 Task: Search one way flight ticket for 2 adults, 2 infants in seat and 1 infant on lap in first from Paducah: Barkley Regional Airport to Greensboro: Piedmont Triad International Airport on 5-1-2023. Number of bags: 1 carry on bag and 5 checked bags. Price is upto 80000. Outbound departure time preference is 22:00.
Action: Mouse moved to (264, 364)
Screenshot: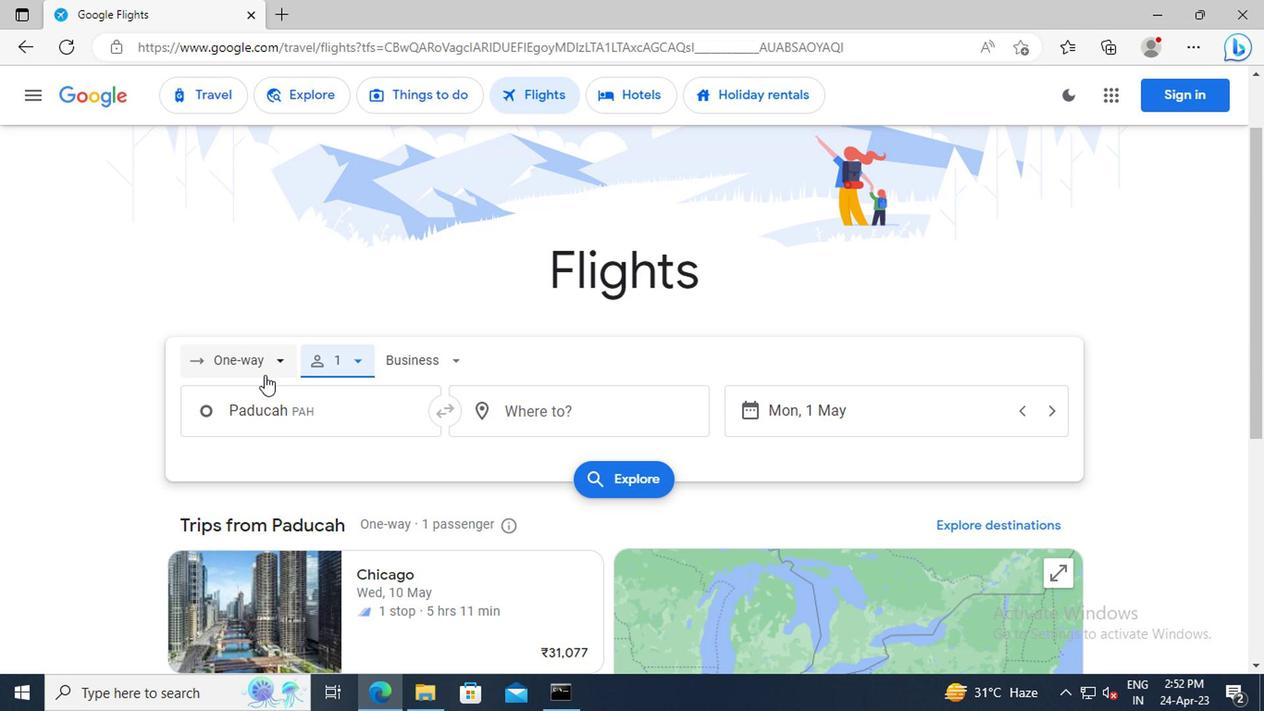
Action: Mouse pressed left at (264, 364)
Screenshot: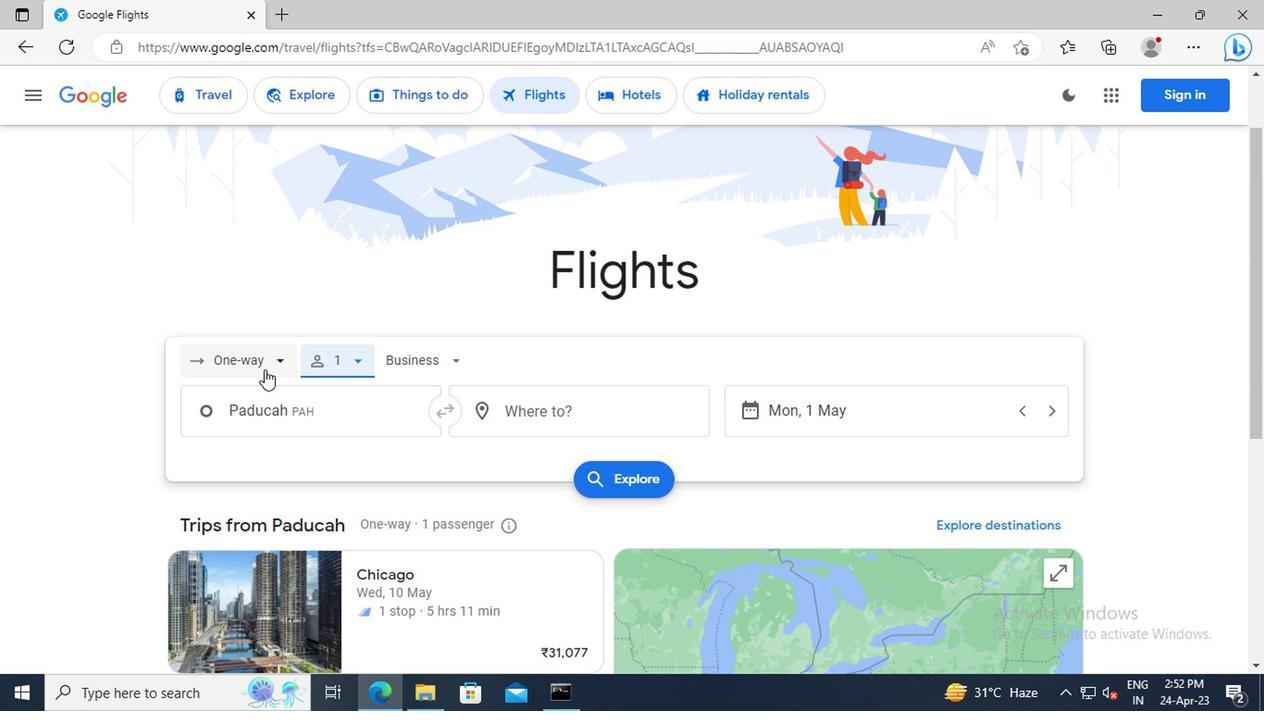 
Action: Mouse moved to (254, 456)
Screenshot: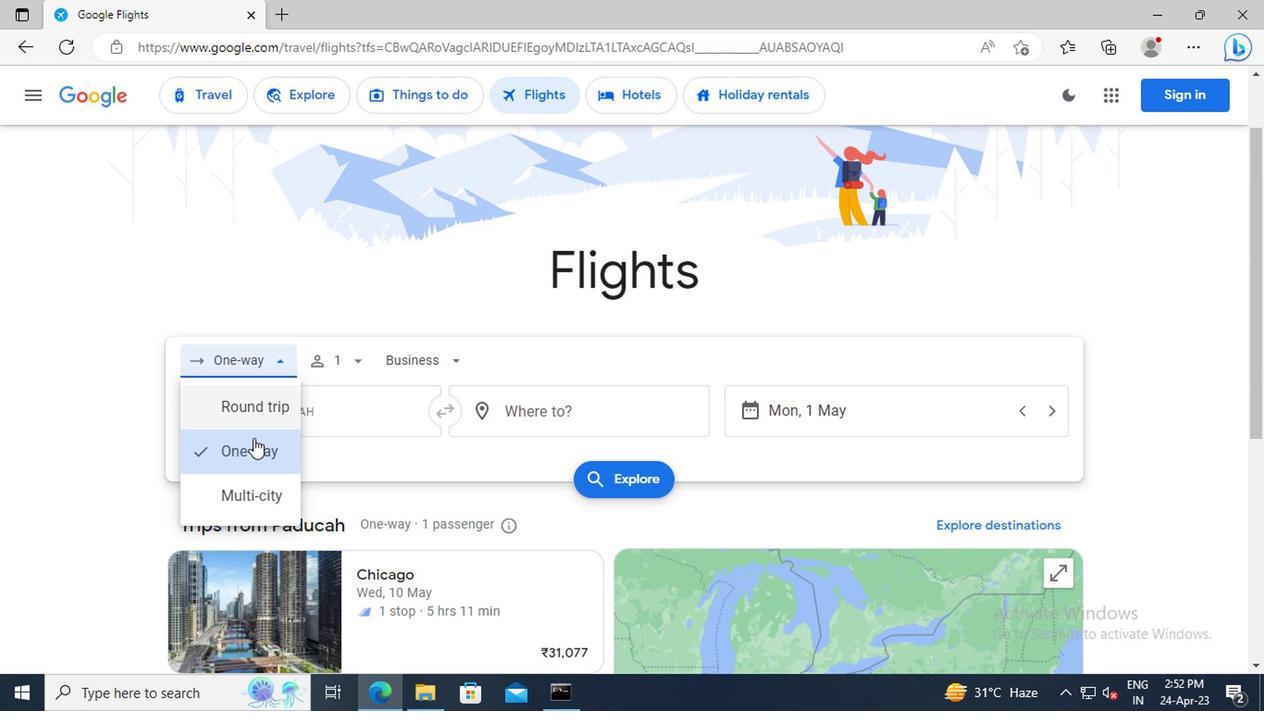 
Action: Mouse pressed left at (254, 456)
Screenshot: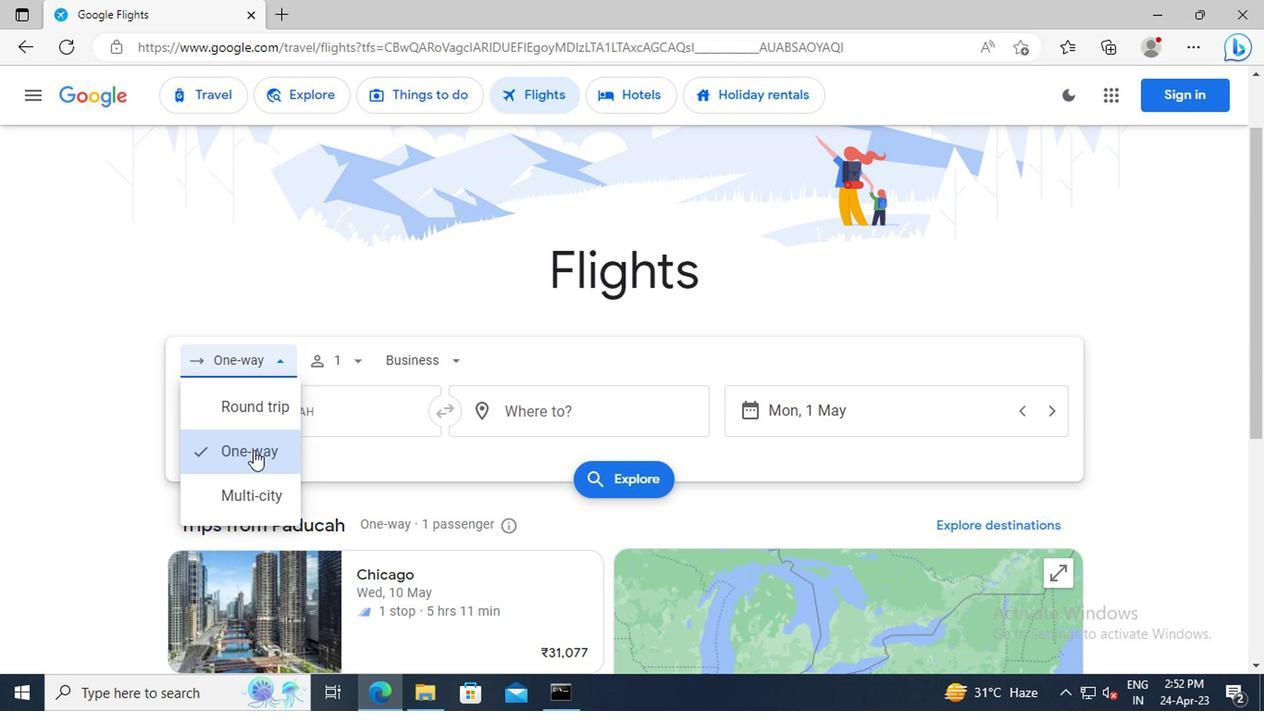 
Action: Mouse moved to (353, 364)
Screenshot: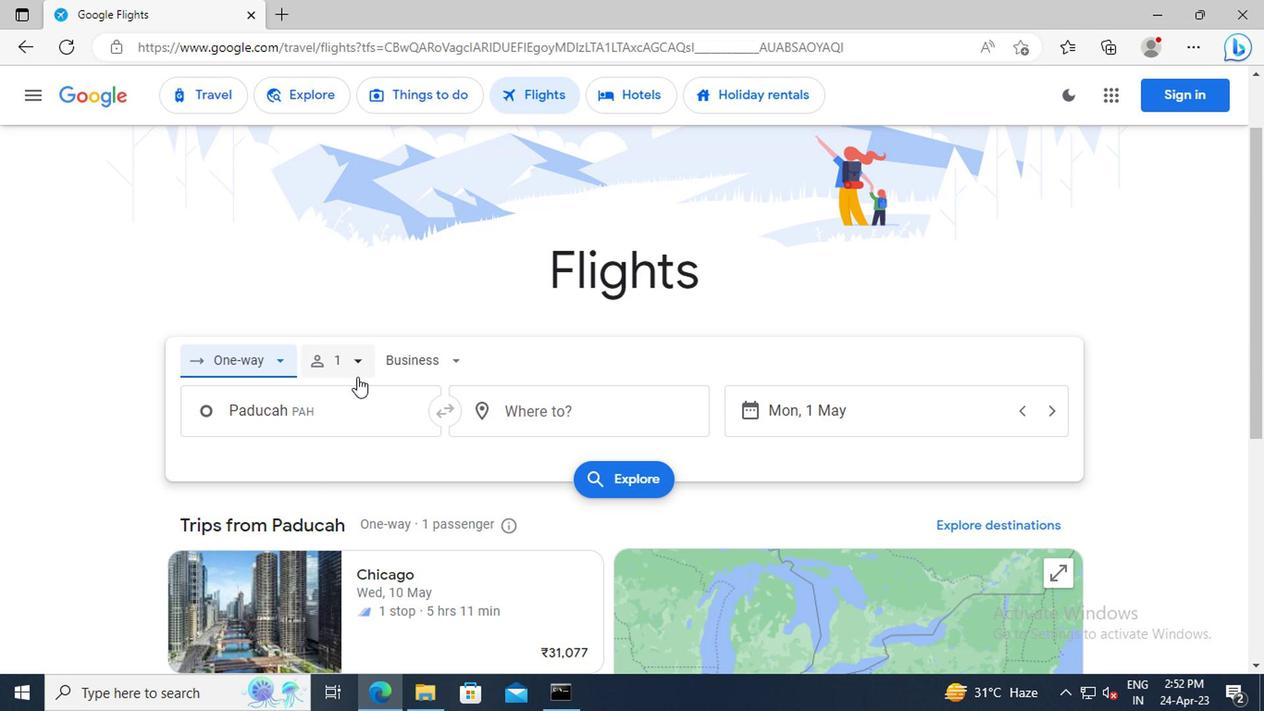 
Action: Mouse pressed left at (353, 364)
Screenshot: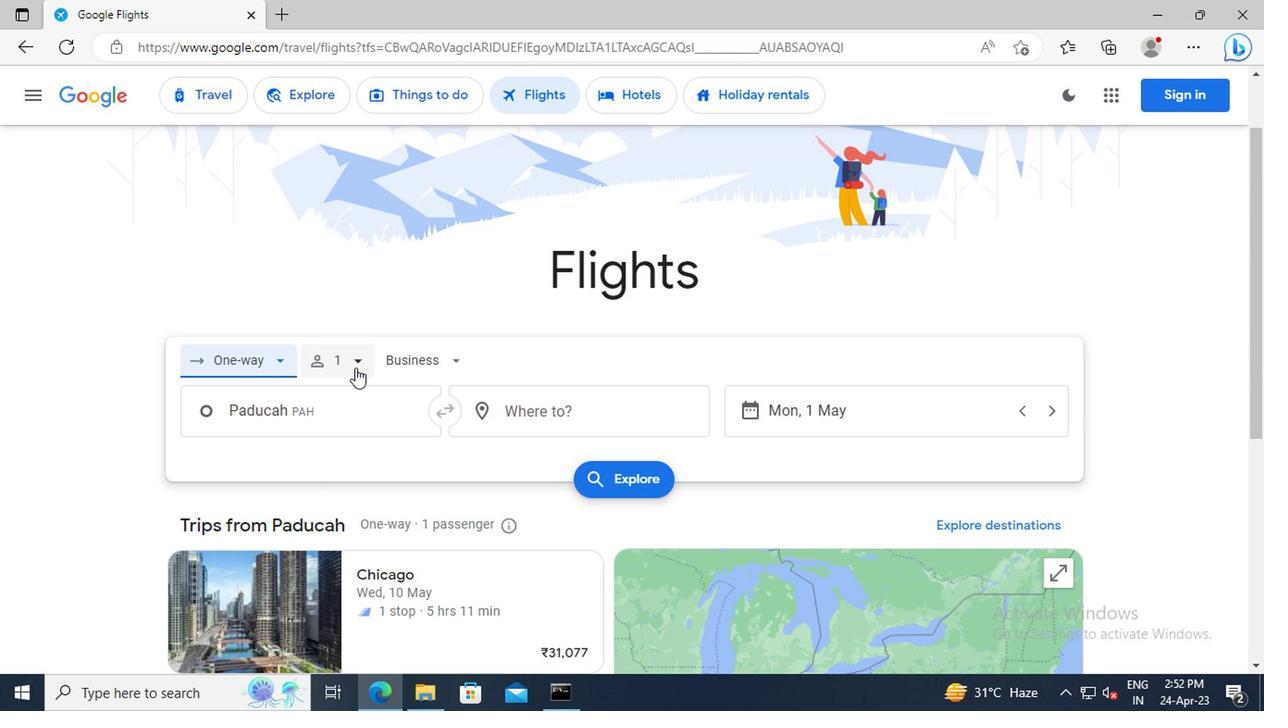 
Action: Mouse moved to (485, 409)
Screenshot: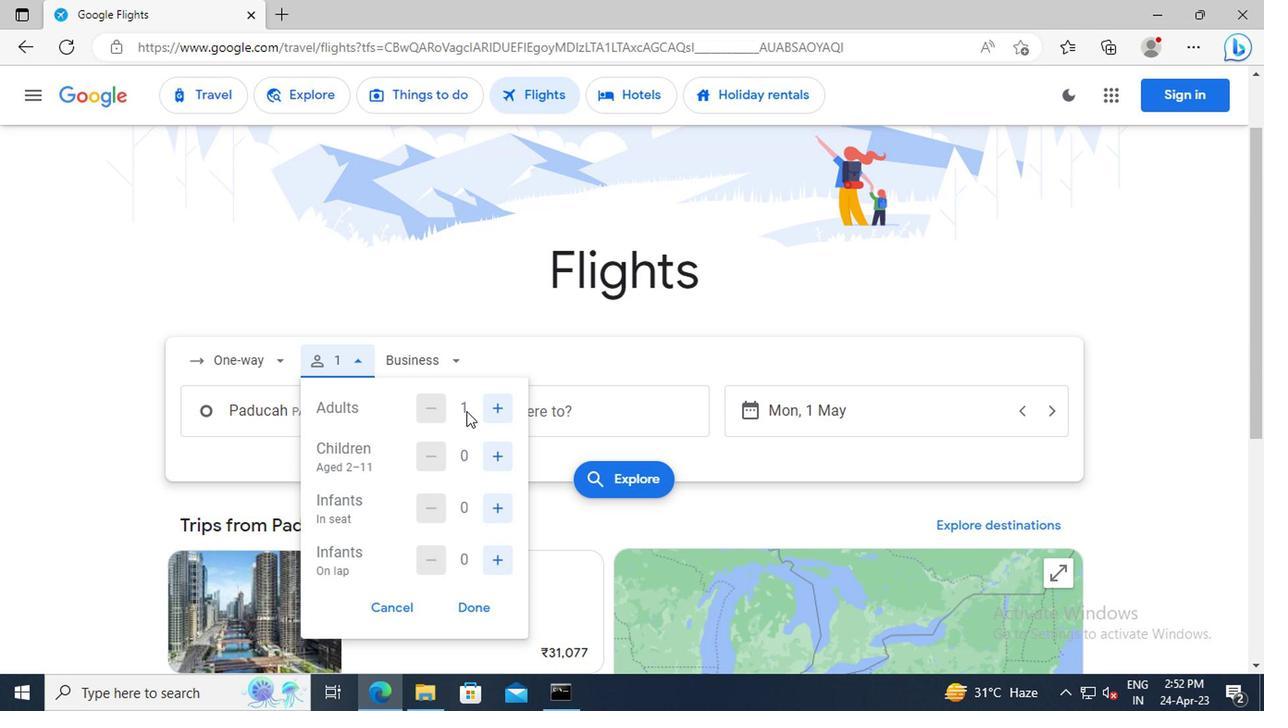 
Action: Mouse pressed left at (485, 409)
Screenshot: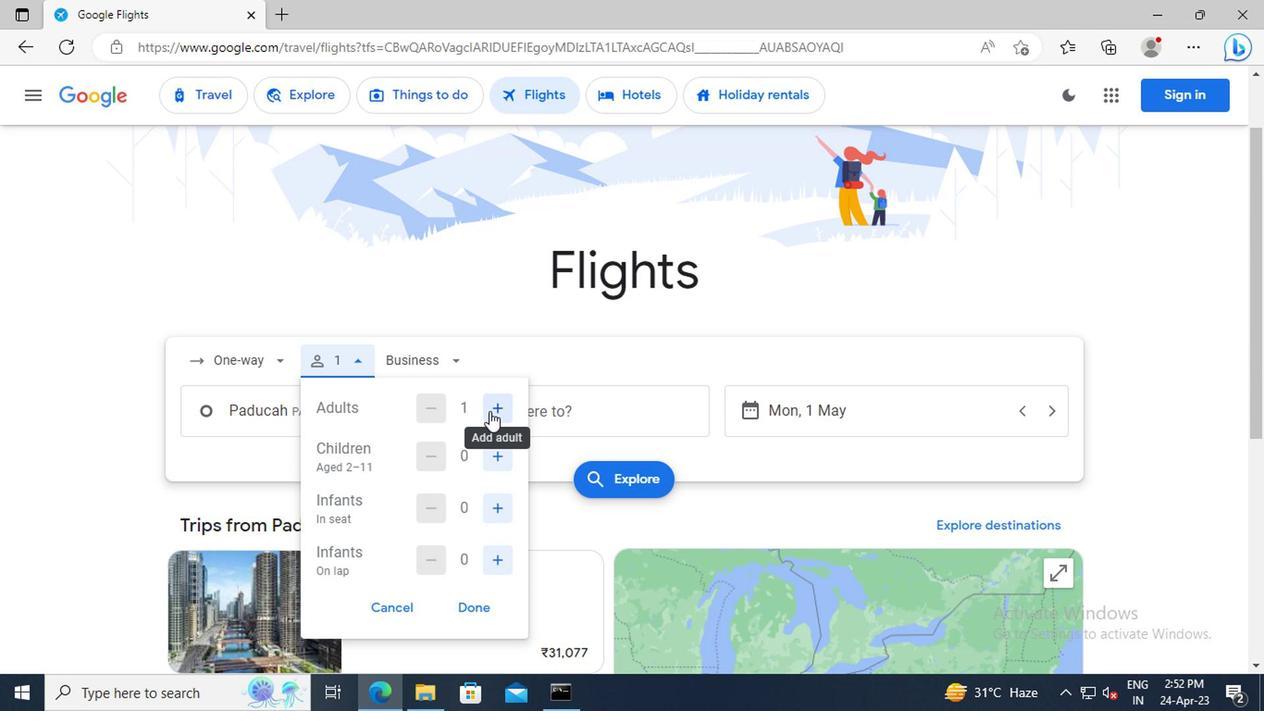 
Action: Mouse moved to (497, 499)
Screenshot: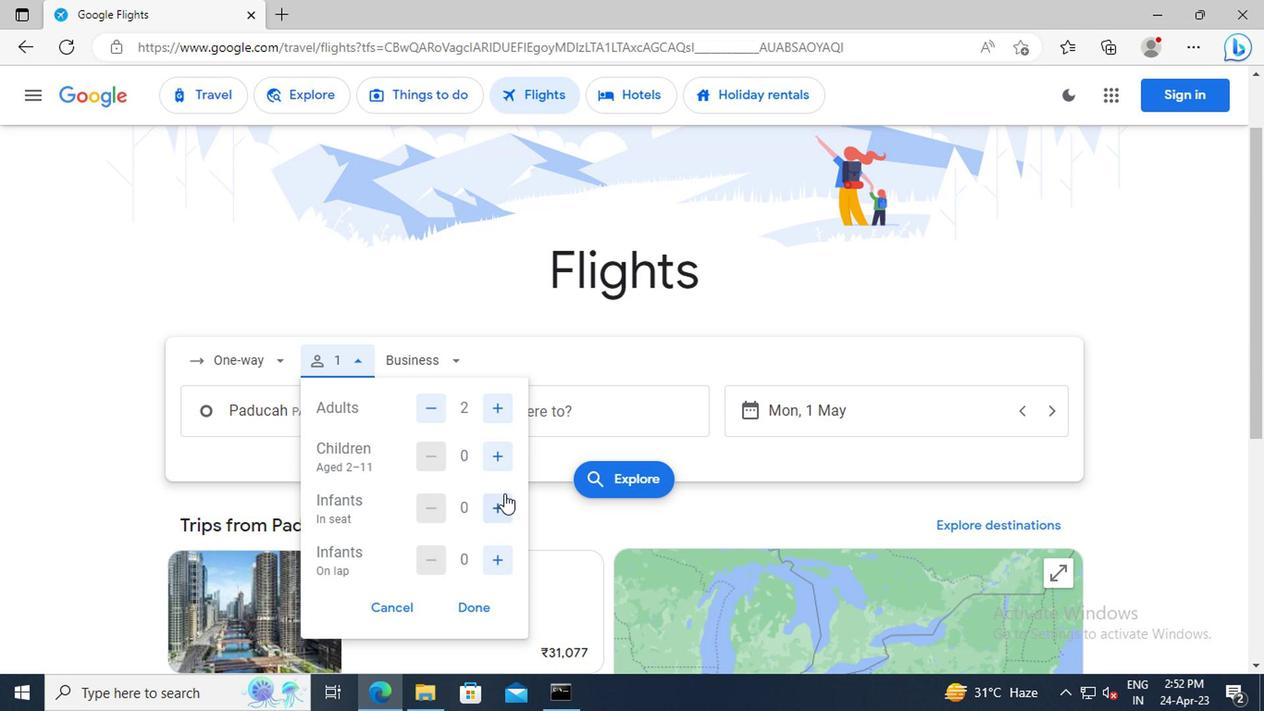 
Action: Mouse pressed left at (497, 499)
Screenshot: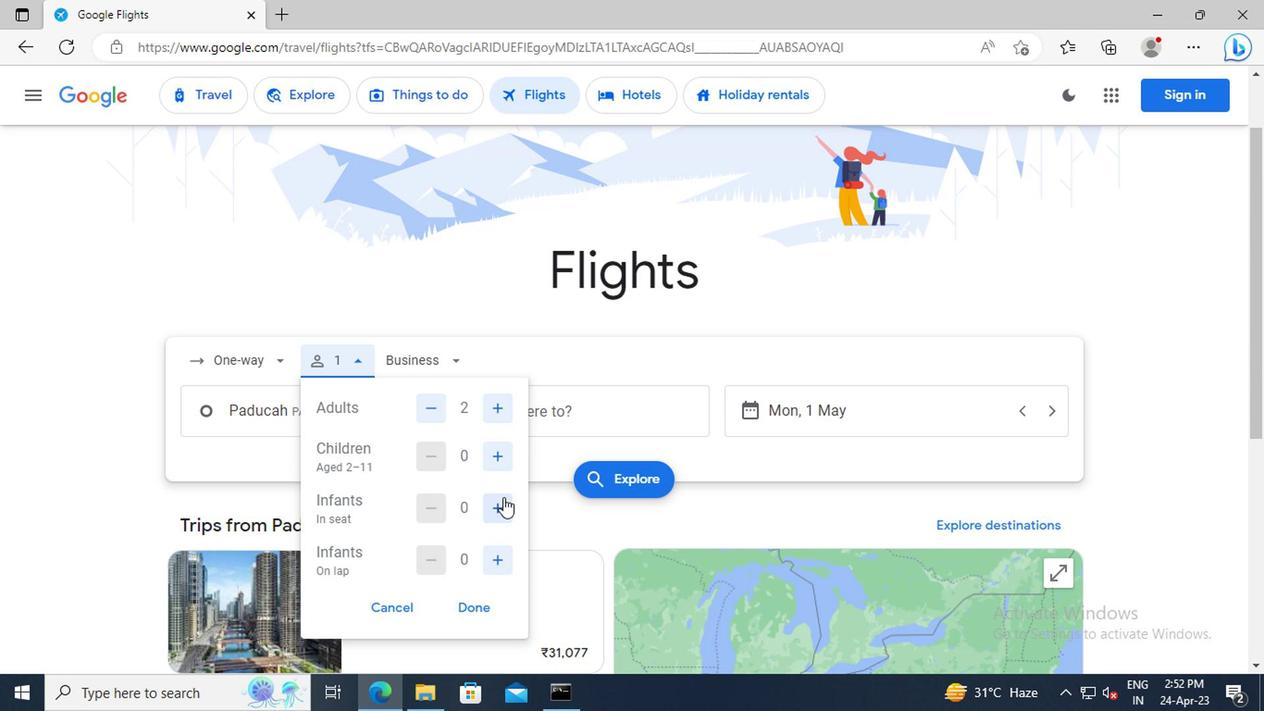 
Action: Mouse pressed left at (497, 499)
Screenshot: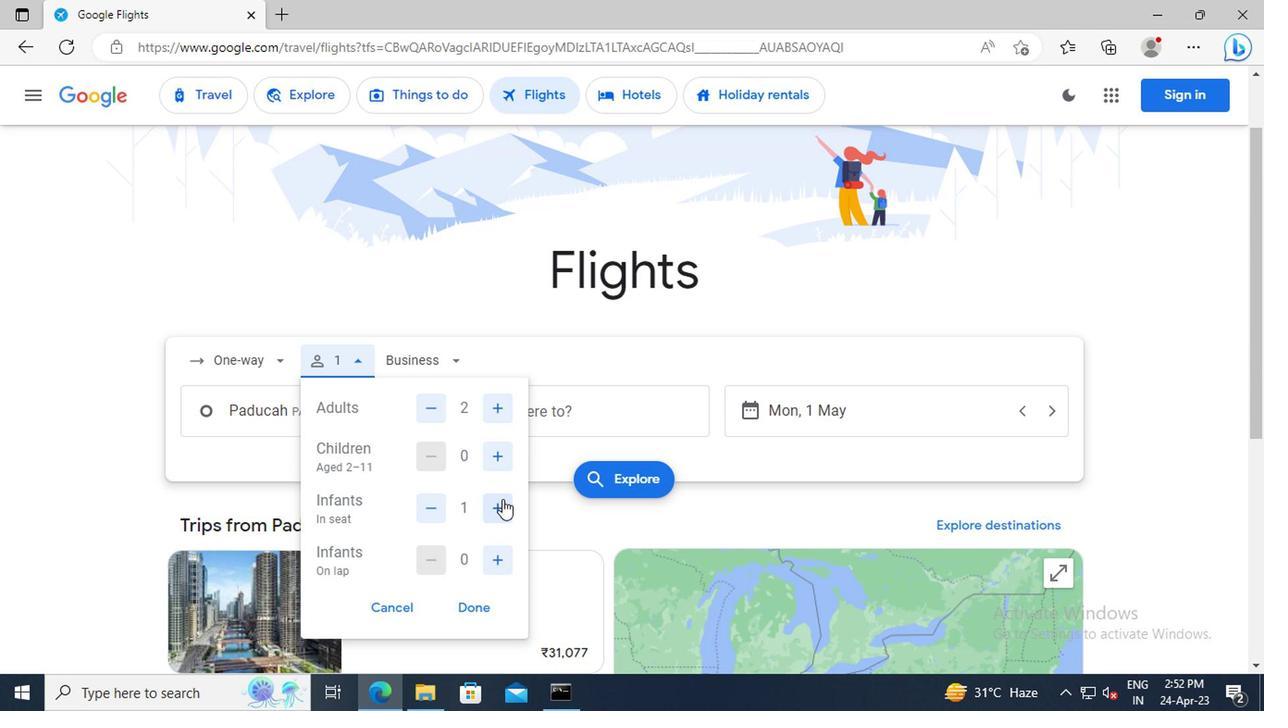 
Action: Mouse moved to (495, 562)
Screenshot: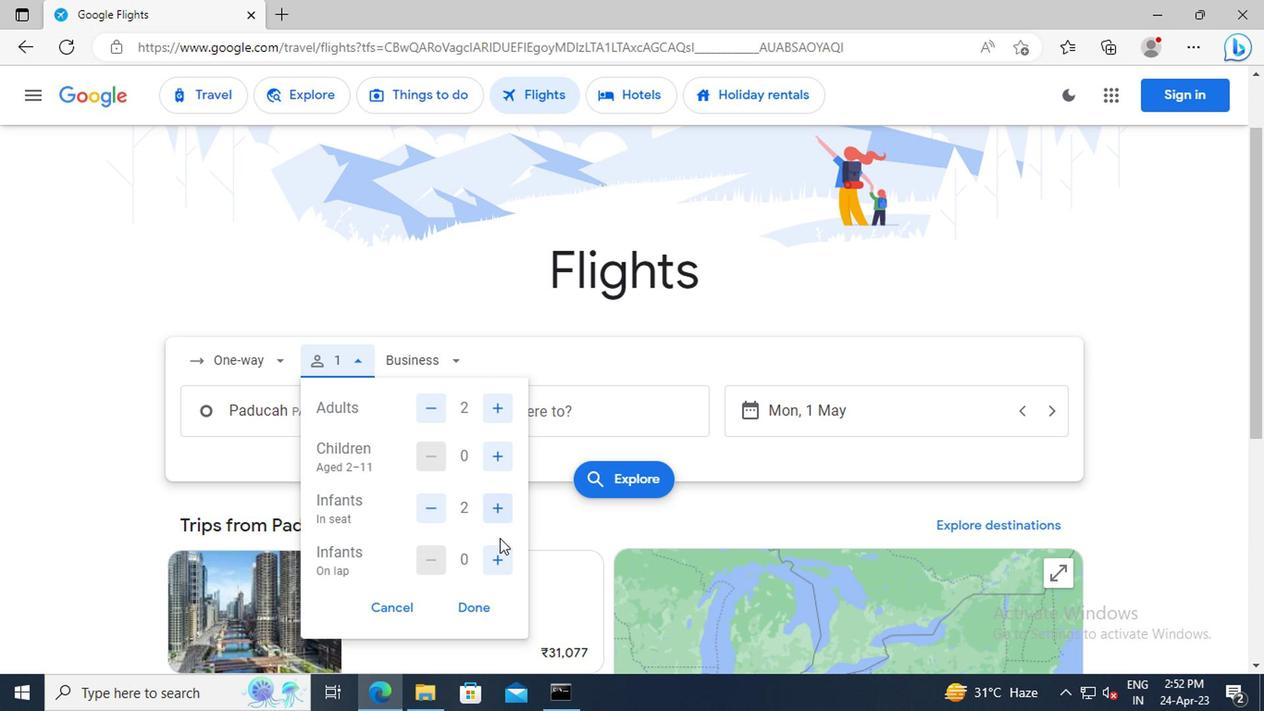 
Action: Mouse pressed left at (495, 562)
Screenshot: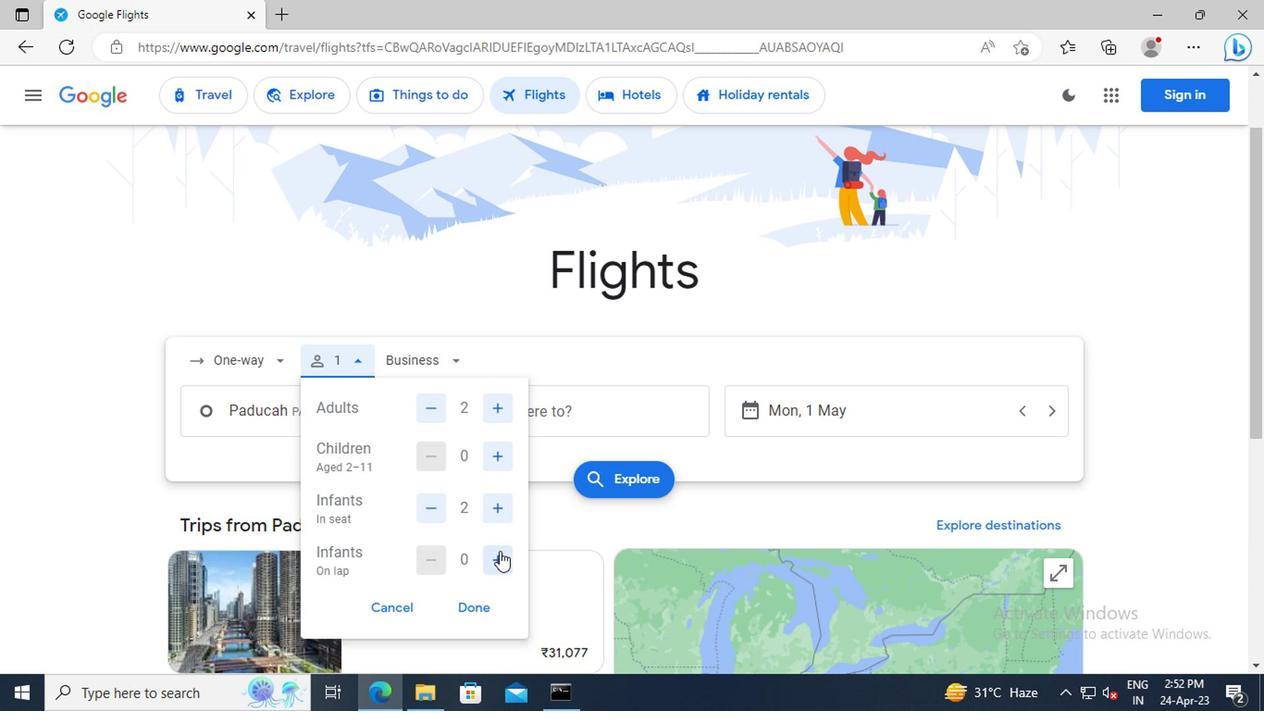 
Action: Mouse moved to (475, 609)
Screenshot: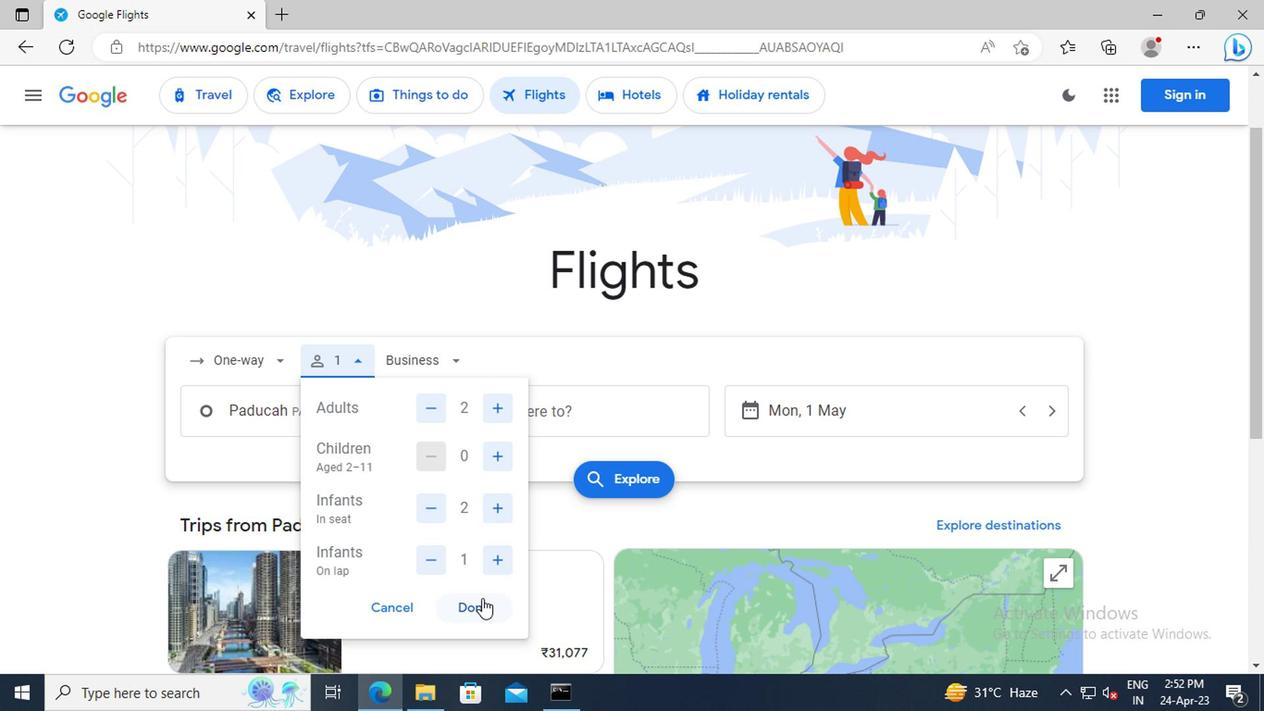 
Action: Mouse pressed left at (475, 609)
Screenshot: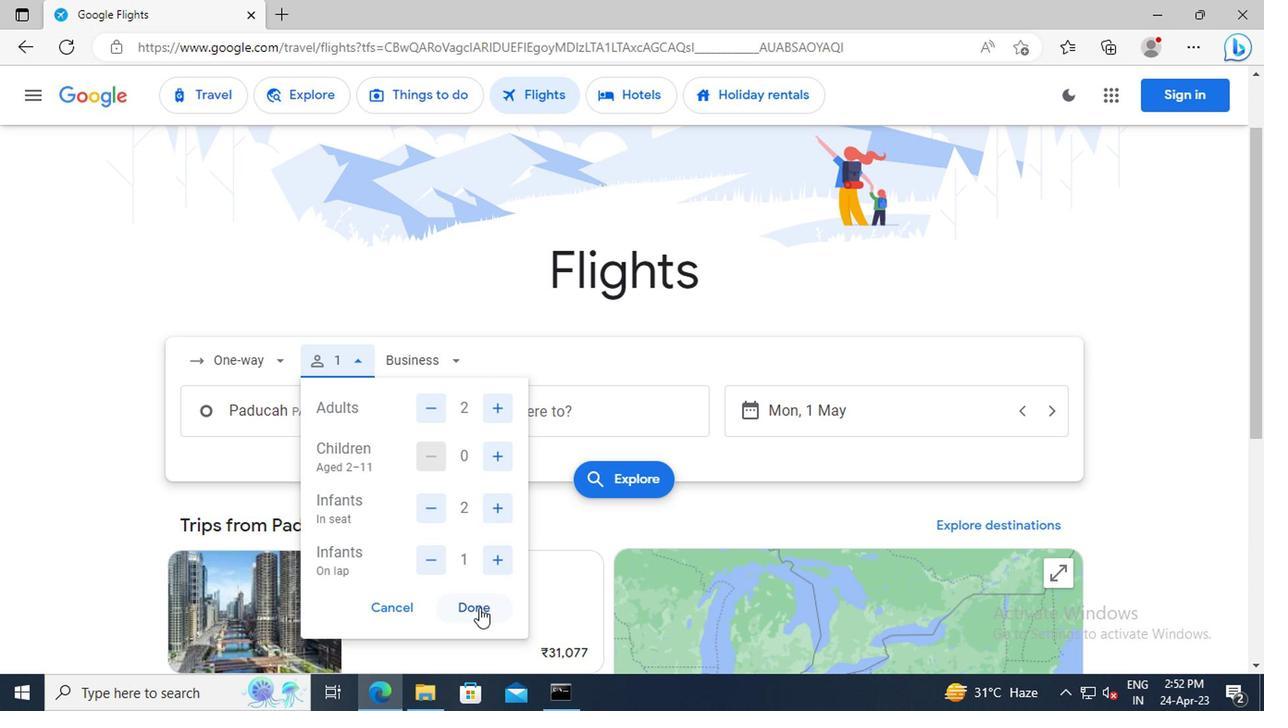 
Action: Mouse moved to (426, 357)
Screenshot: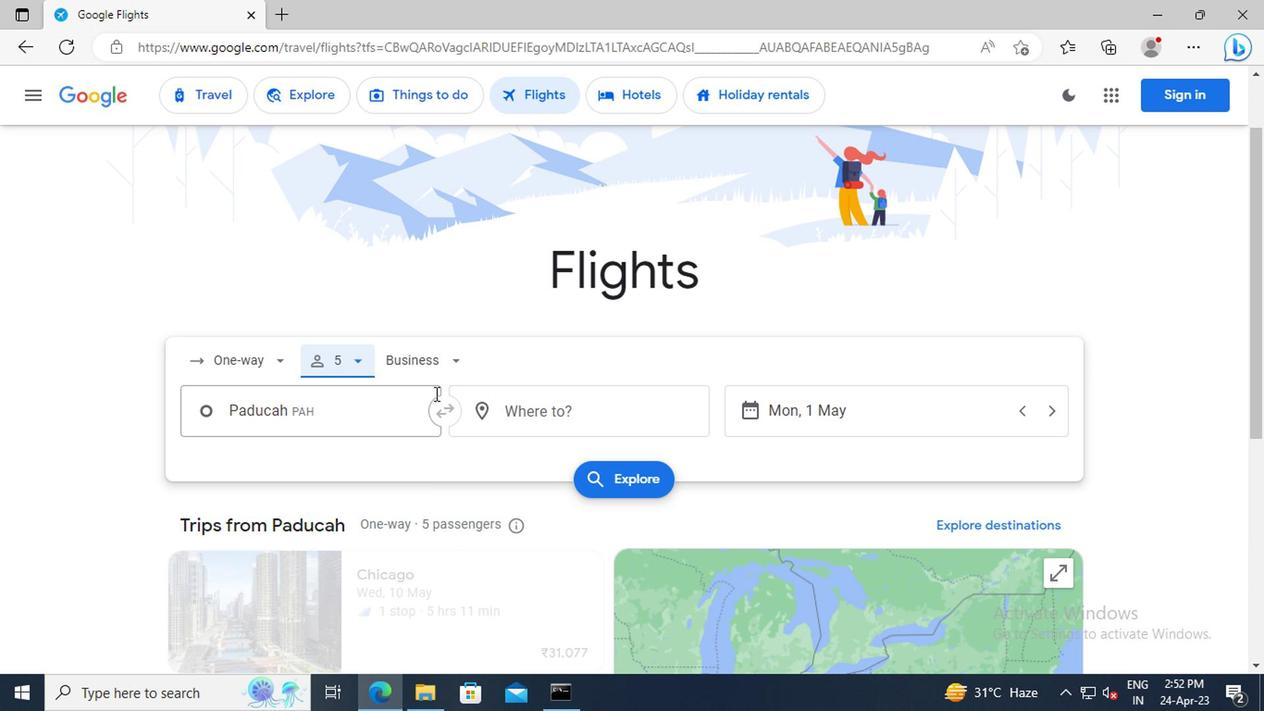 
Action: Mouse pressed left at (426, 357)
Screenshot: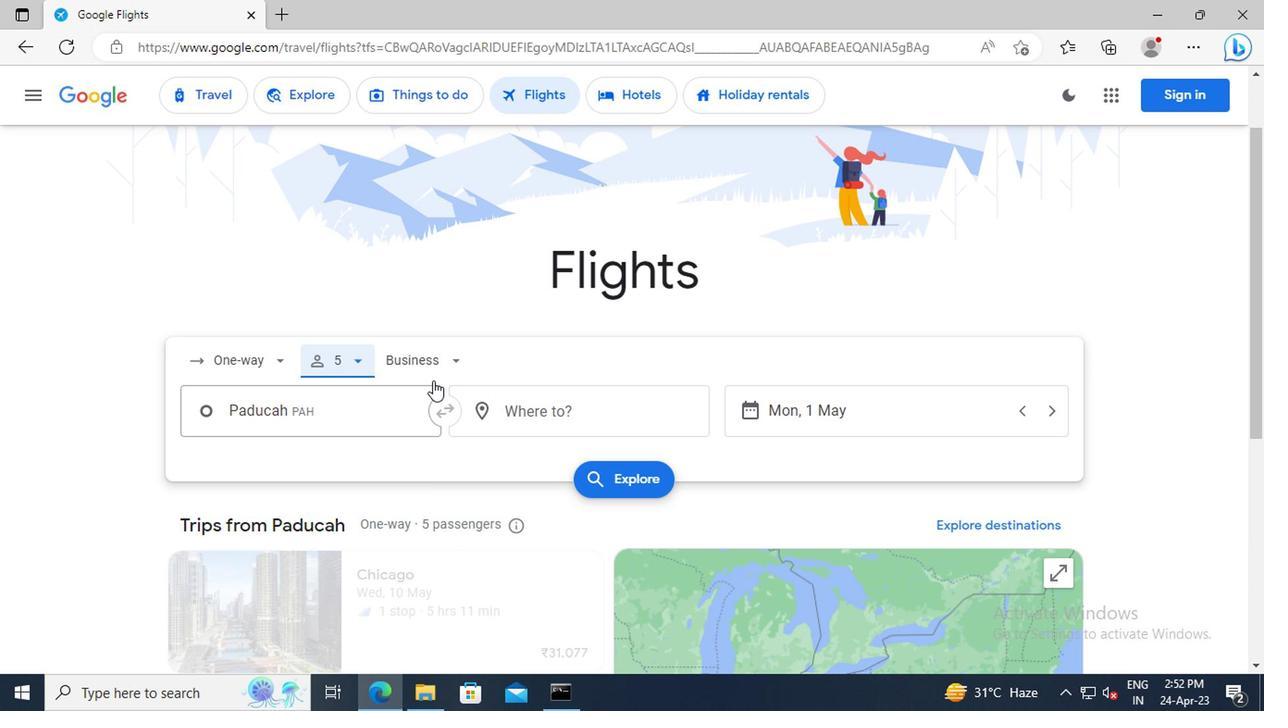 
Action: Mouse moved to (444, 534)
Screenshot: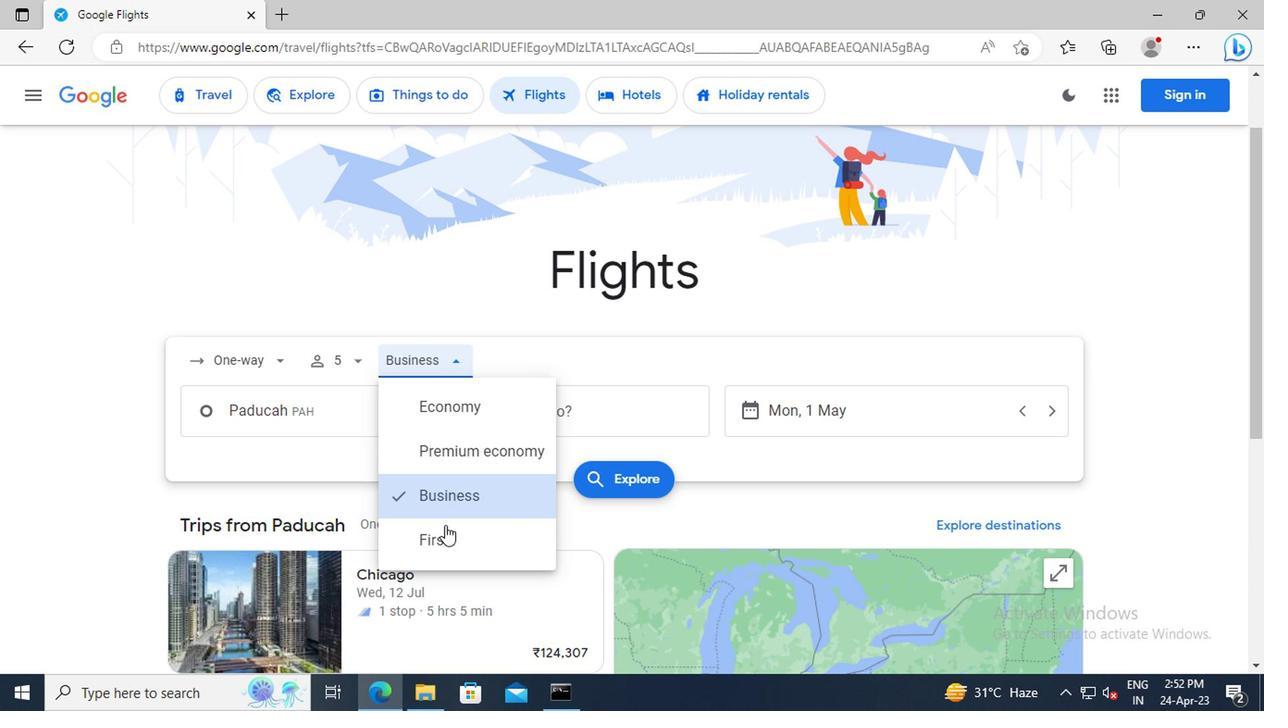 
Action: Mouse pressed left at (444, 534)
Screenshot: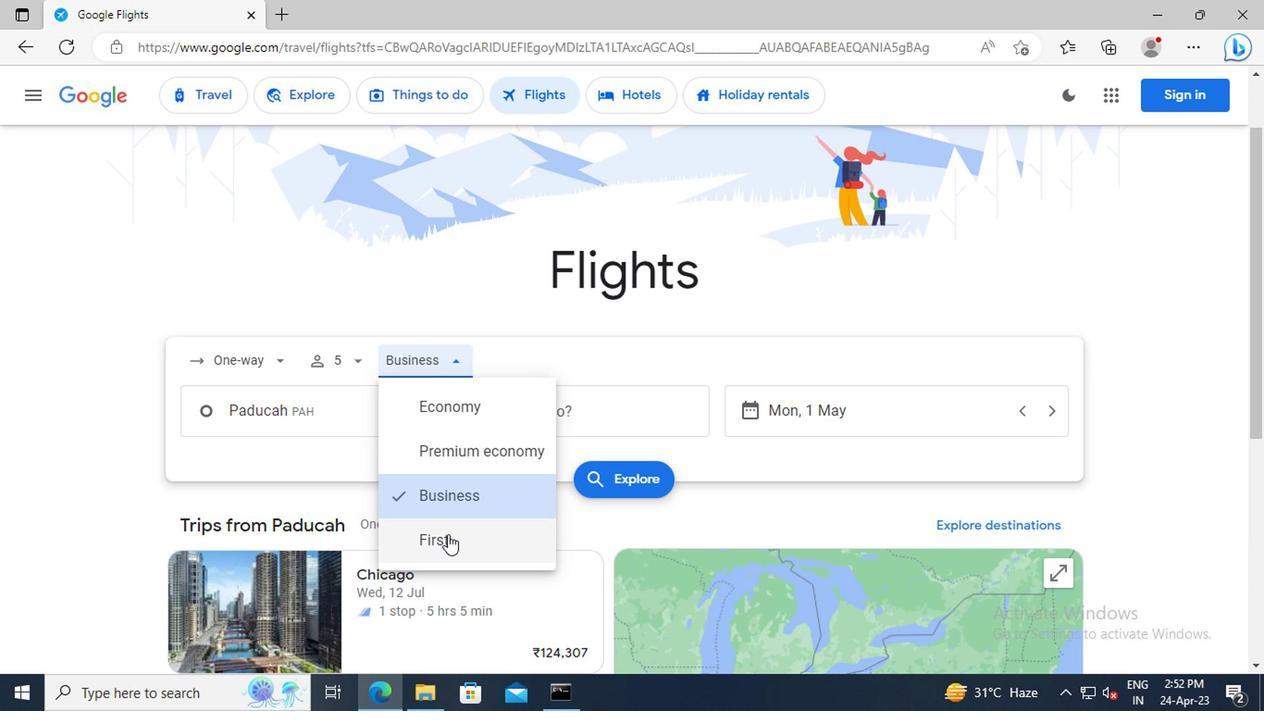 
Action: Mouse moved to (337, 408)
Screenshot: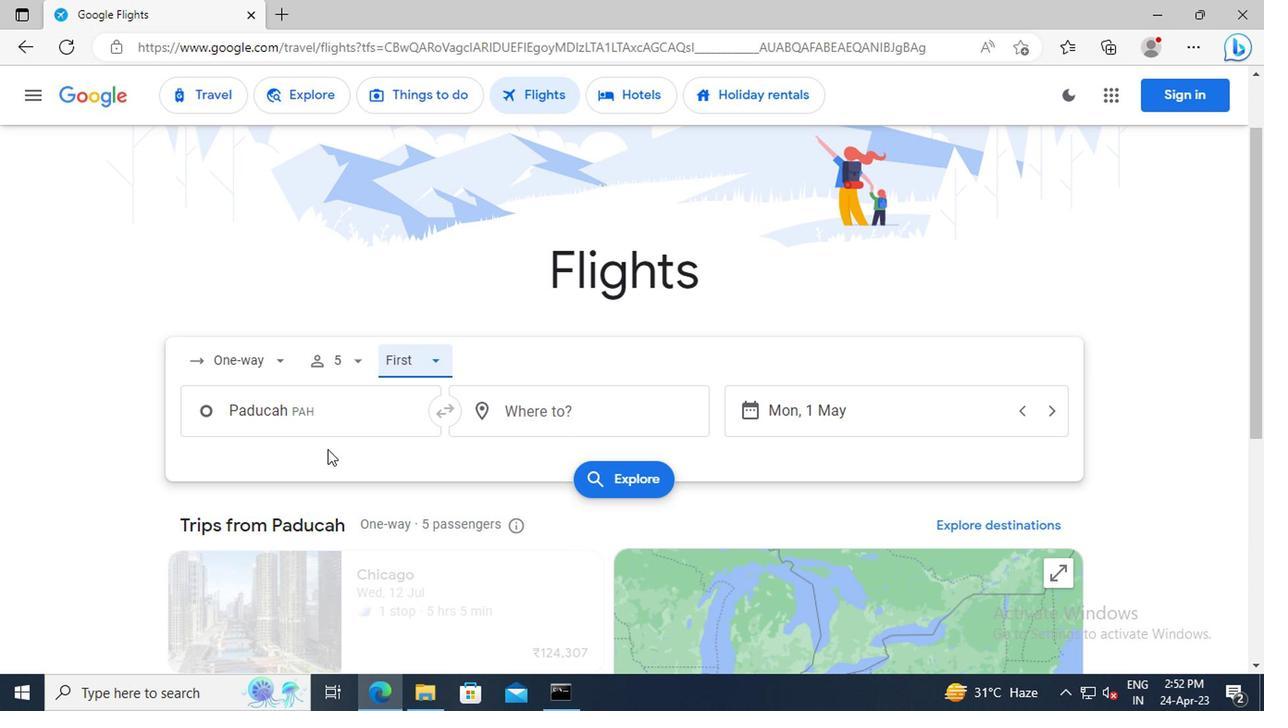 
Action: Mouse pressed left at (337, 408)
Screenshot: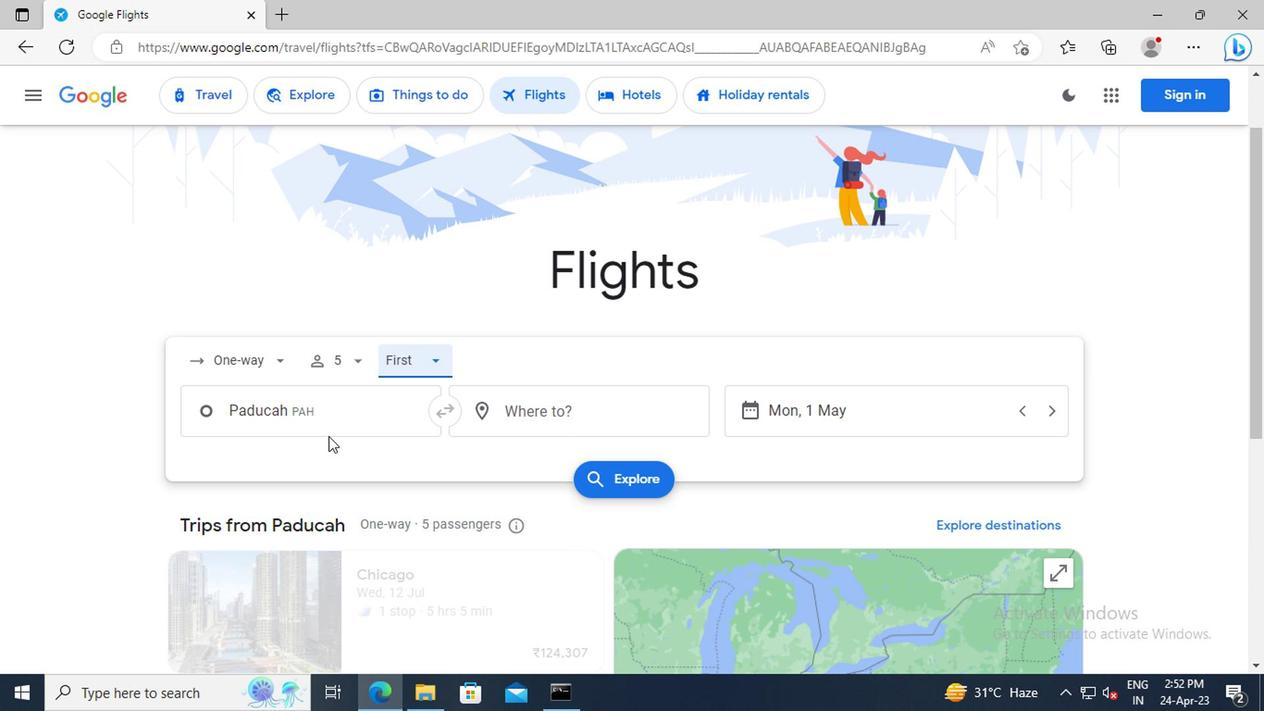 
Action: Key pressed <Key.shift>BARKLEY<Key.space><Key.shift>R
Screenshot: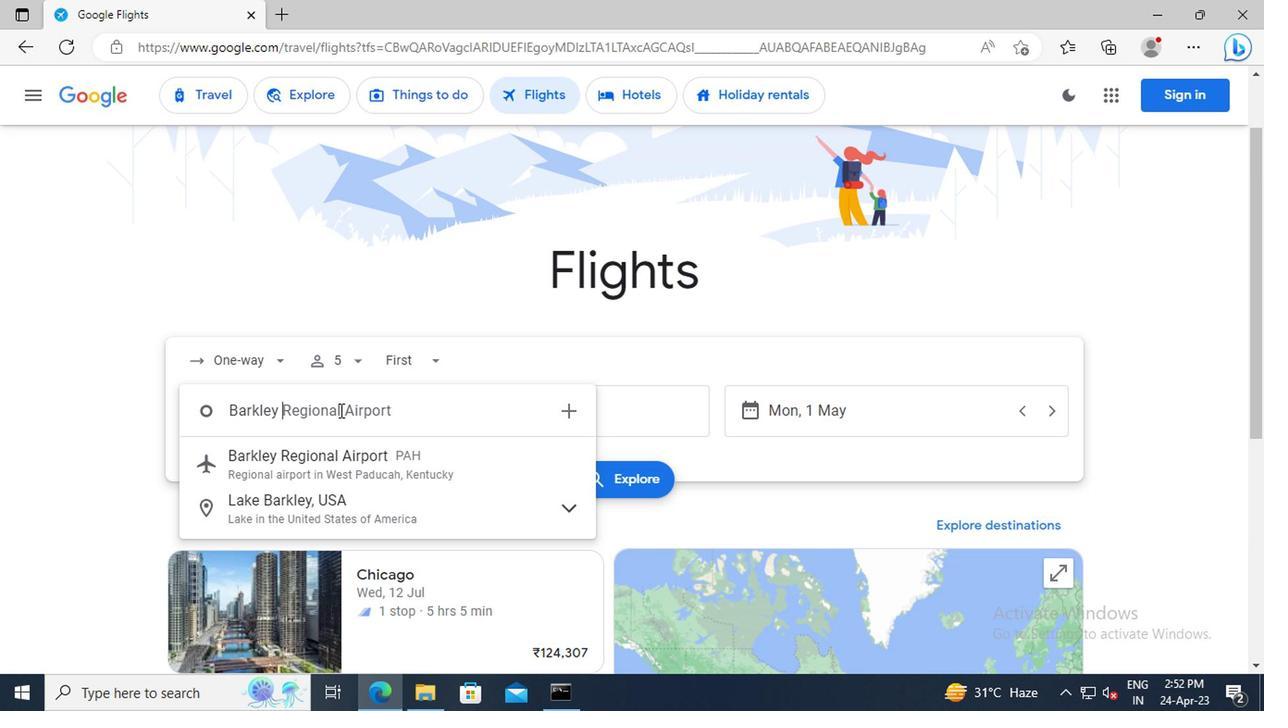 
Action: Mouse moved to (379, 464)
Screenshot: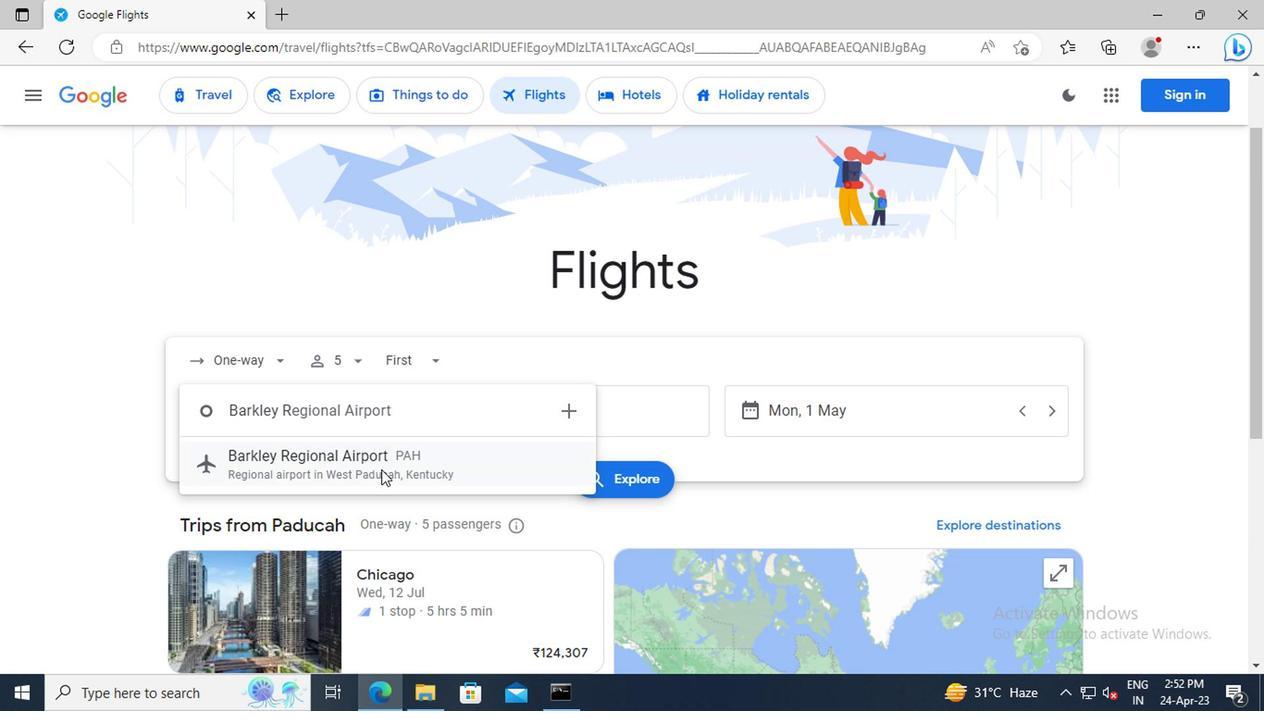 
Action: Mouse pressed left at (379, 464)
Screenshot: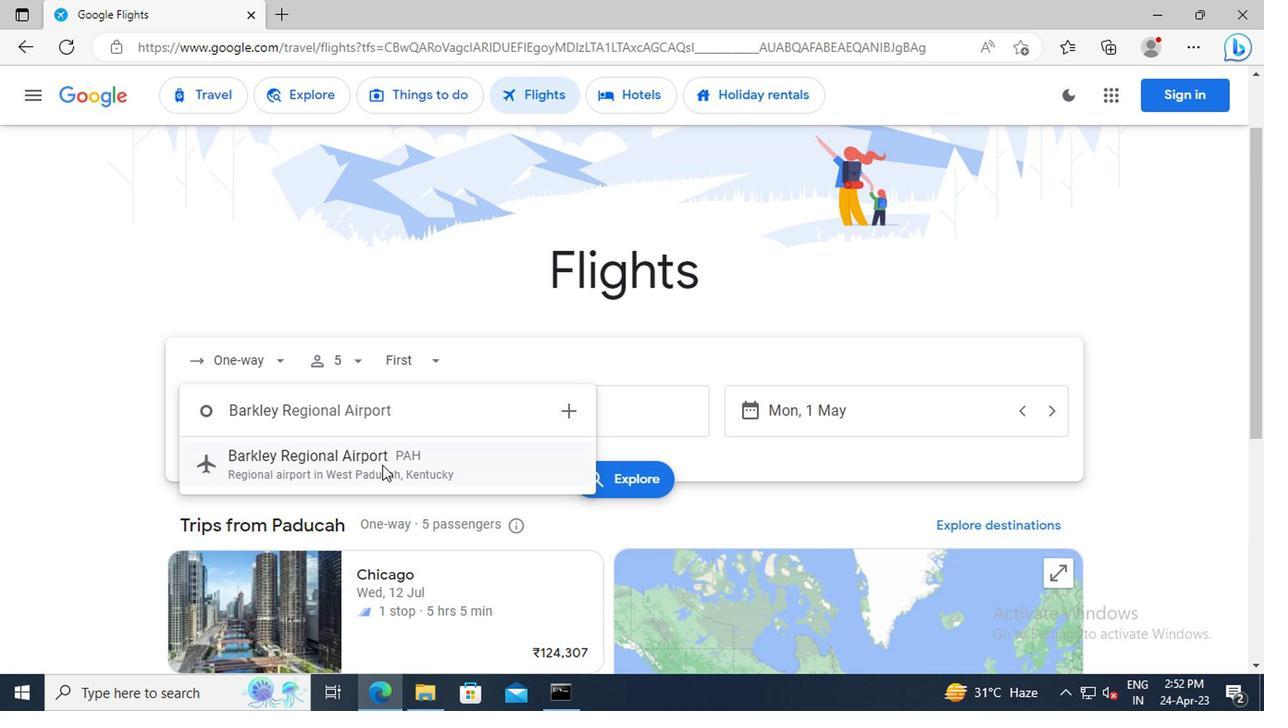 
Action: Mouse moved to (540, 417)
Screenshot: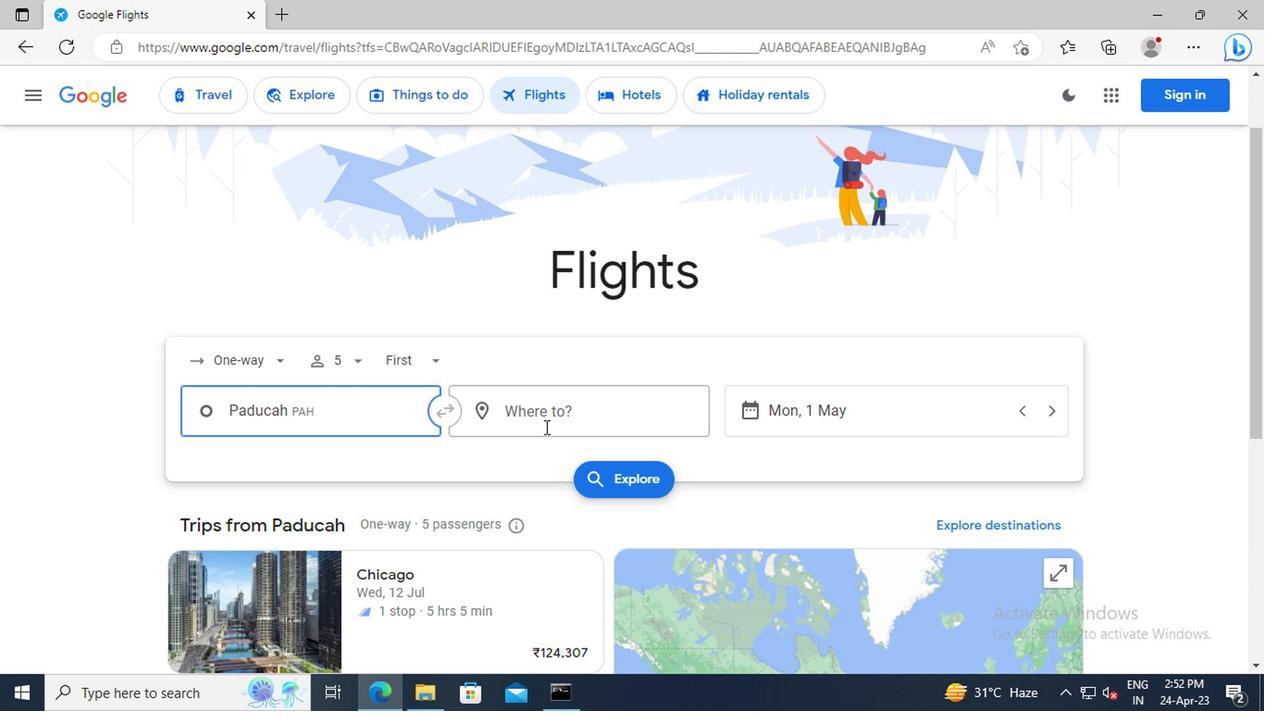 
Action: Mouse pressed left at (540, 417)
Screenshot: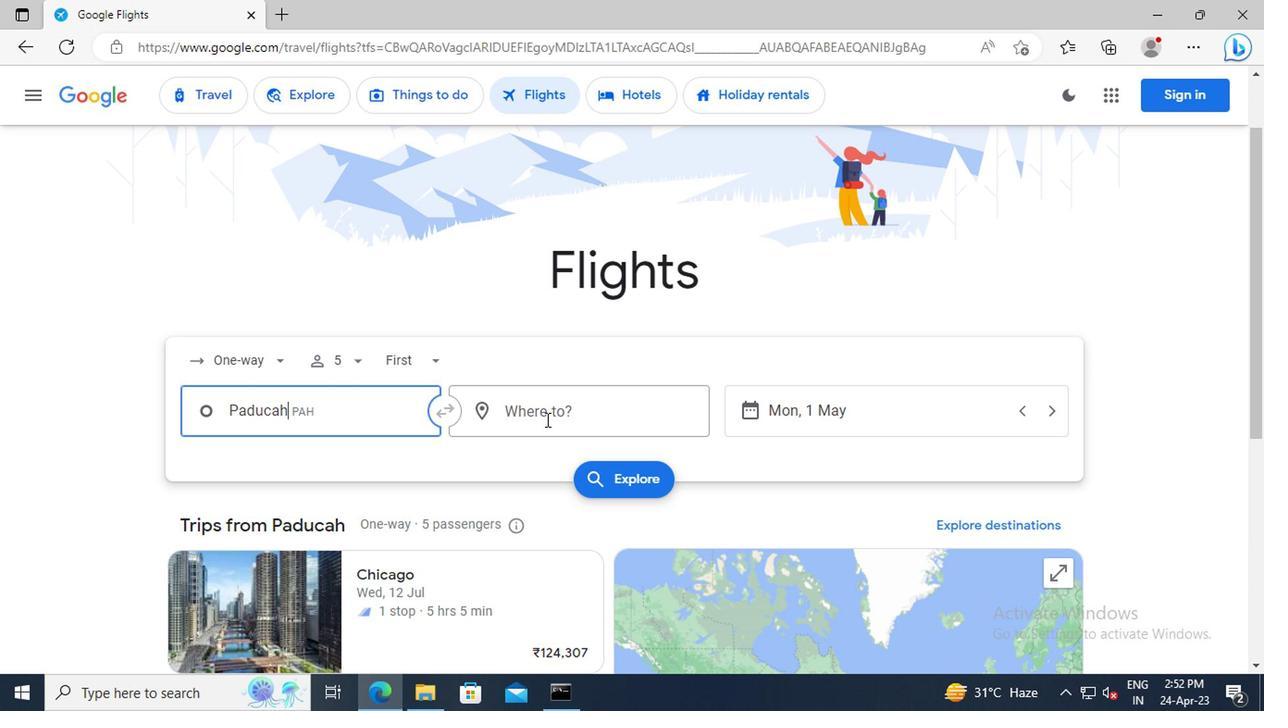 
Action: Key pressed <Key.shift>PIEDMONT<Key.space><Key.shift>TR
Screenshot: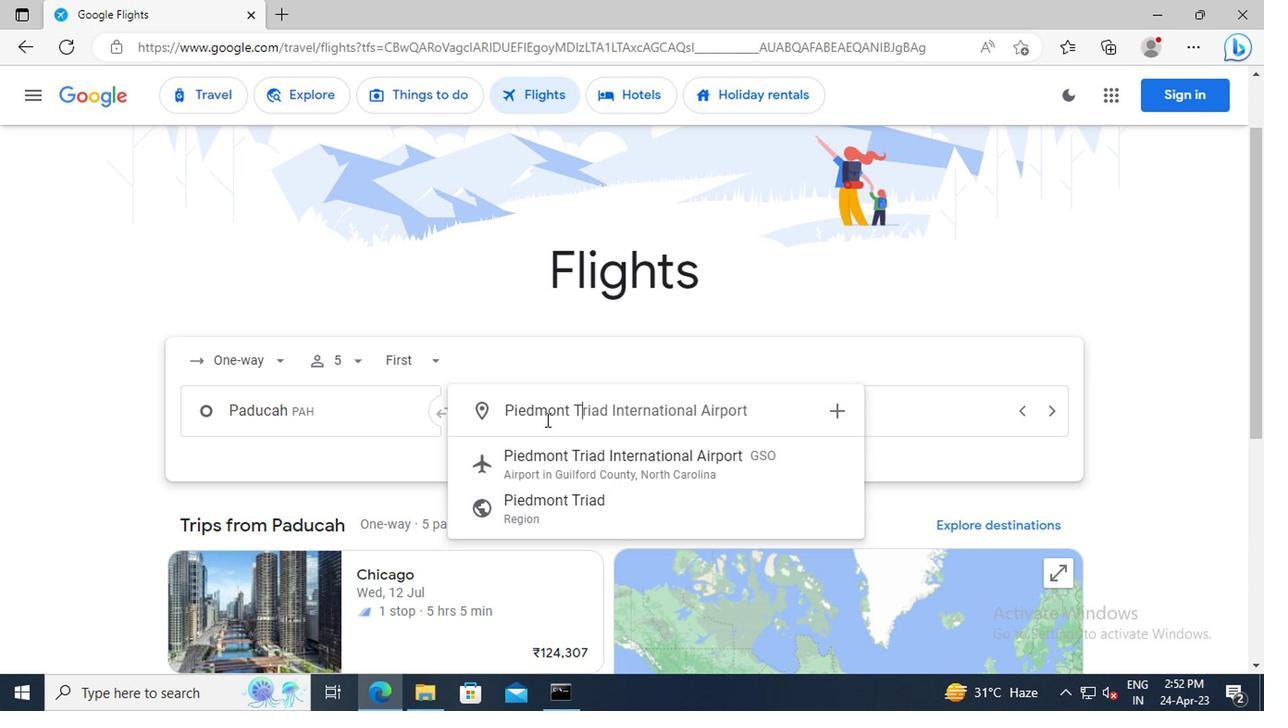 
Action: Mouse moved to (568, 468)
Screenshot: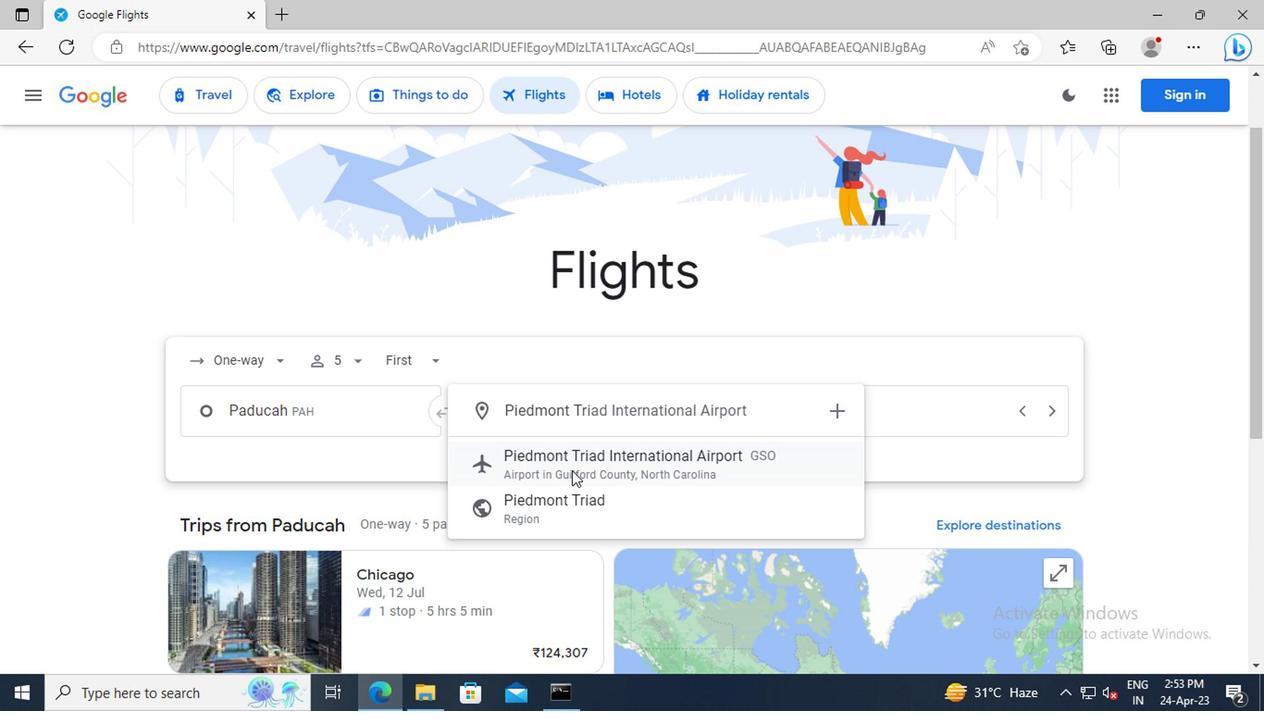 
Action: Mouse pressed left at (568, 468)
Screenshot: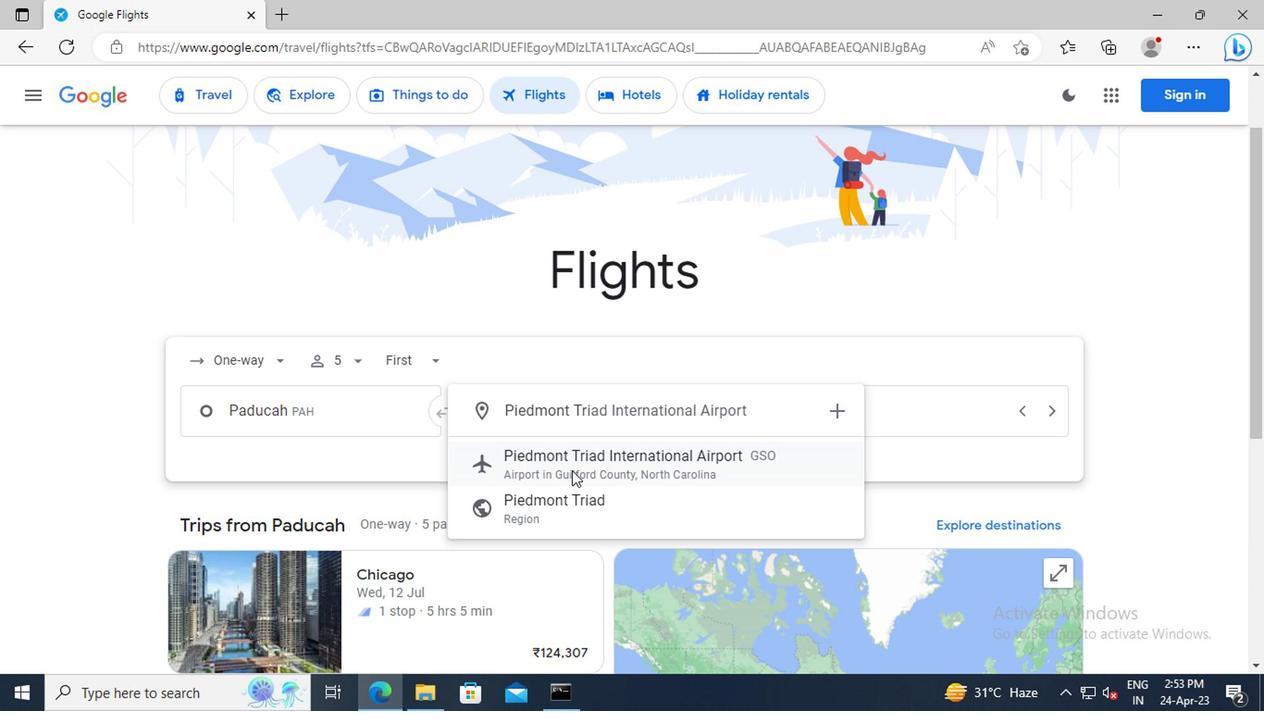 
Action: Mouse moved to (832, 405)
Screenshot: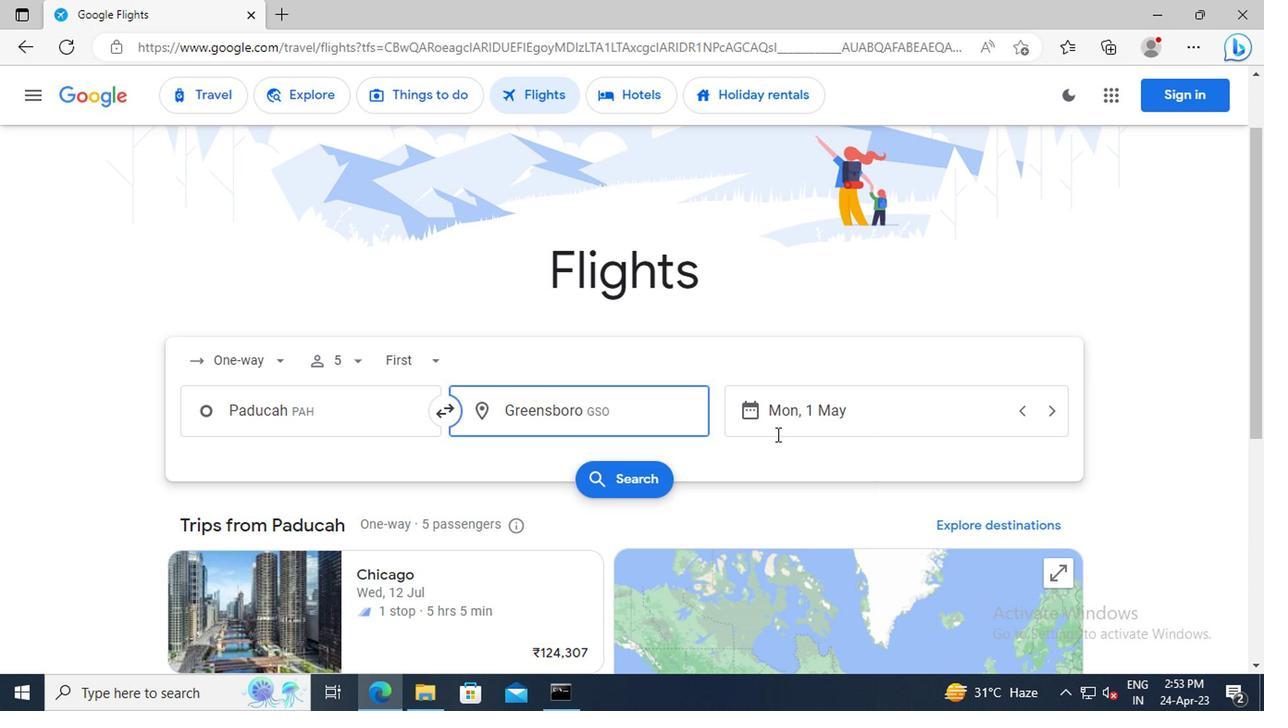 
Action: Mouse pressed left at (832, 405)
Screenshot: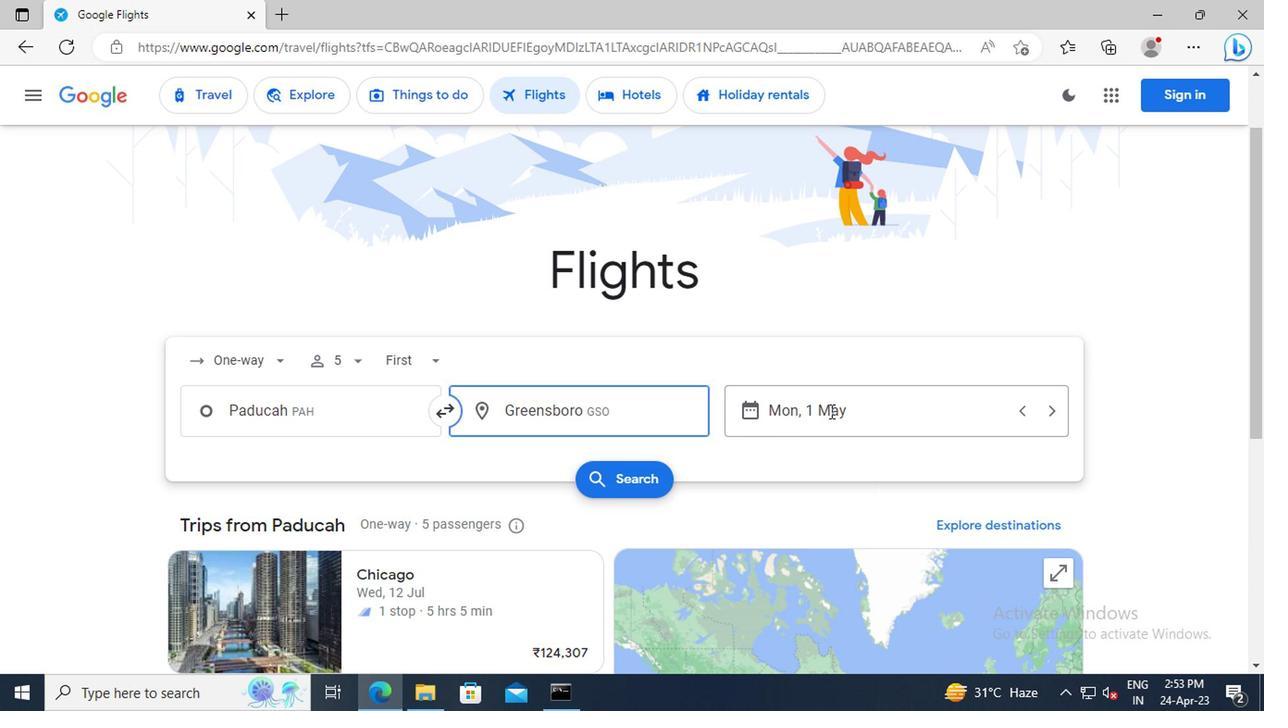 
Action: Mouse moved to (737, 386)
Screenshot: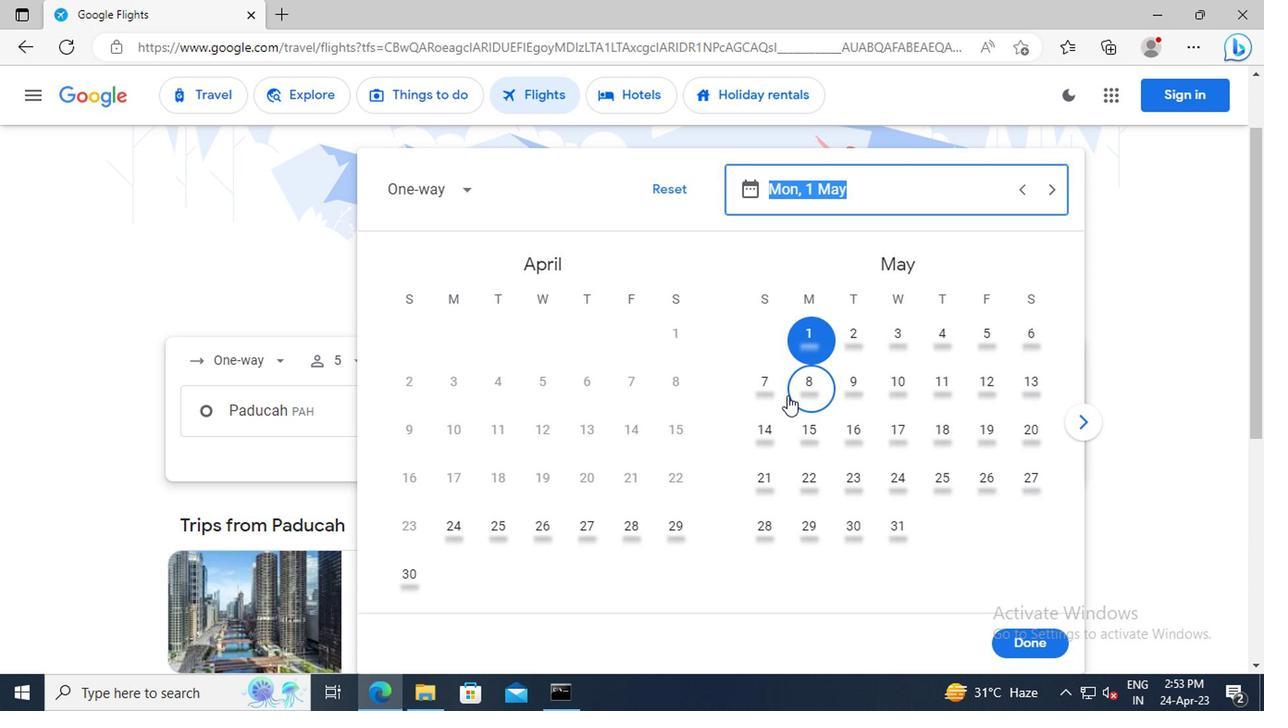 
Action: Key pressed 1<Key.space>MAY<Key.enter>
Screenshot: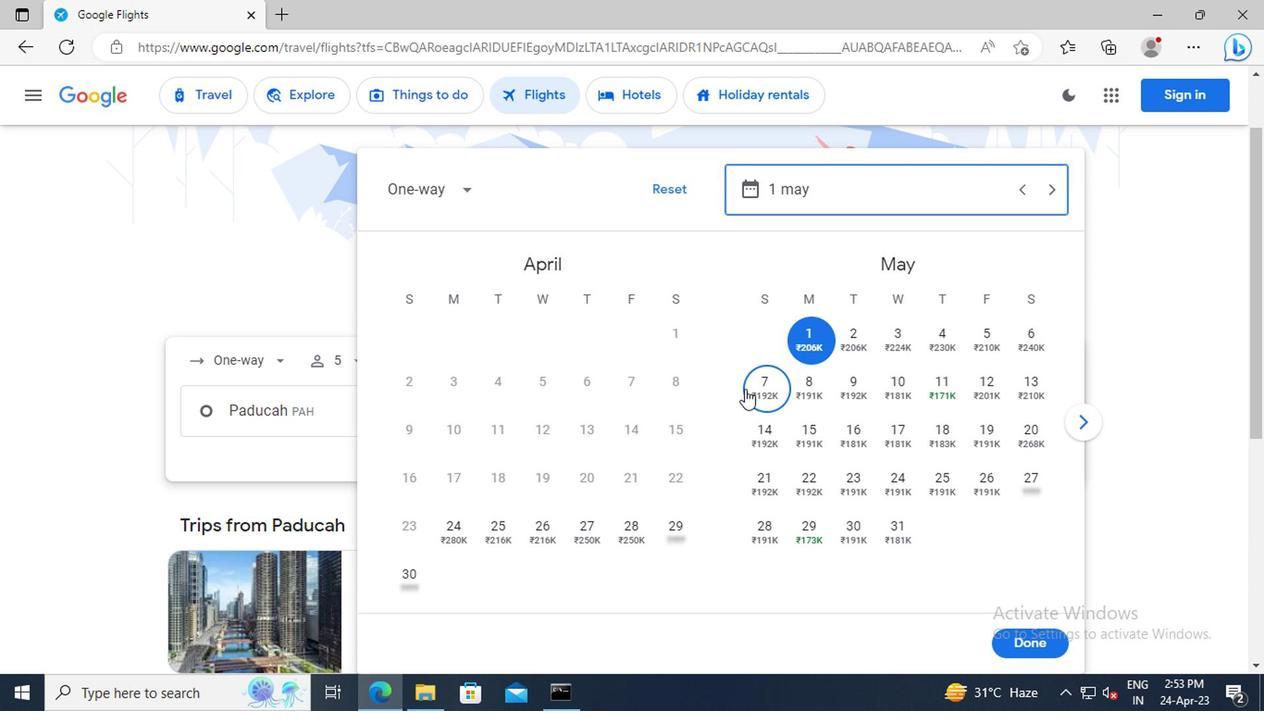 
Action: Mouse moved to (1003, 640)
Screenshot: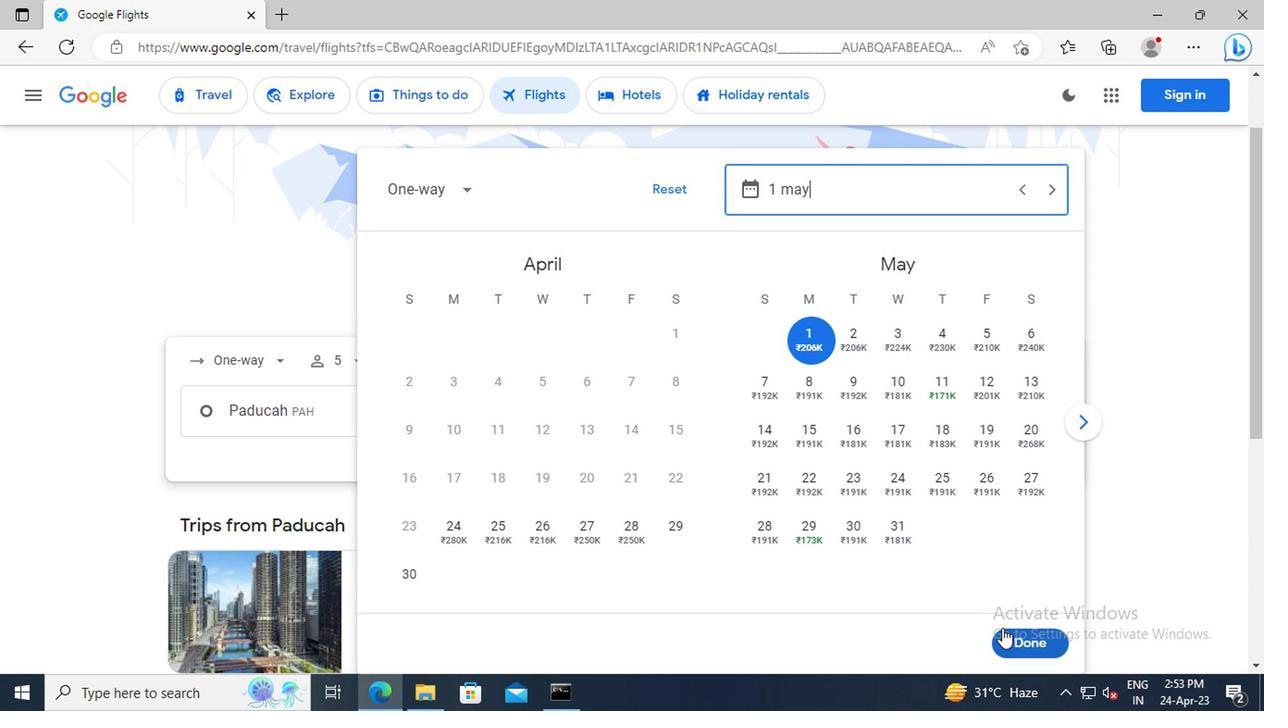 
Action: Mouse pressed left at (1003, 640)
Screenshot: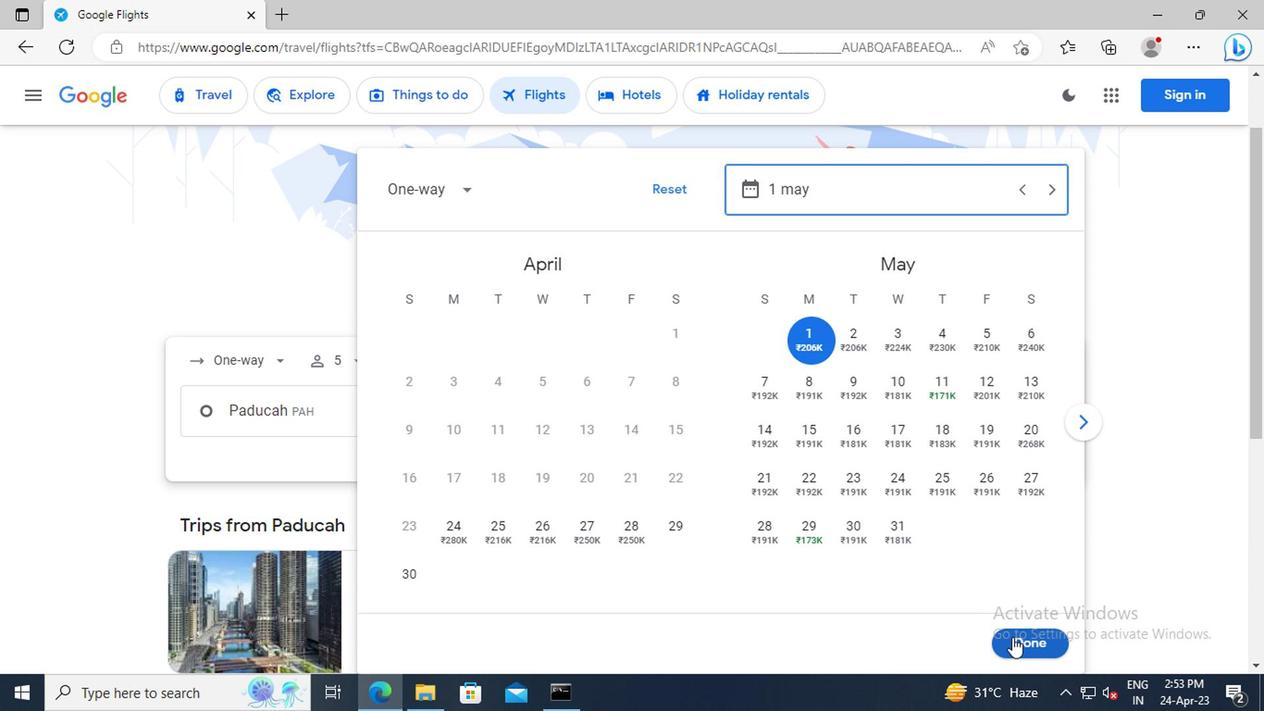 
Action: Mouse moved to (623, 484)
Screenshot: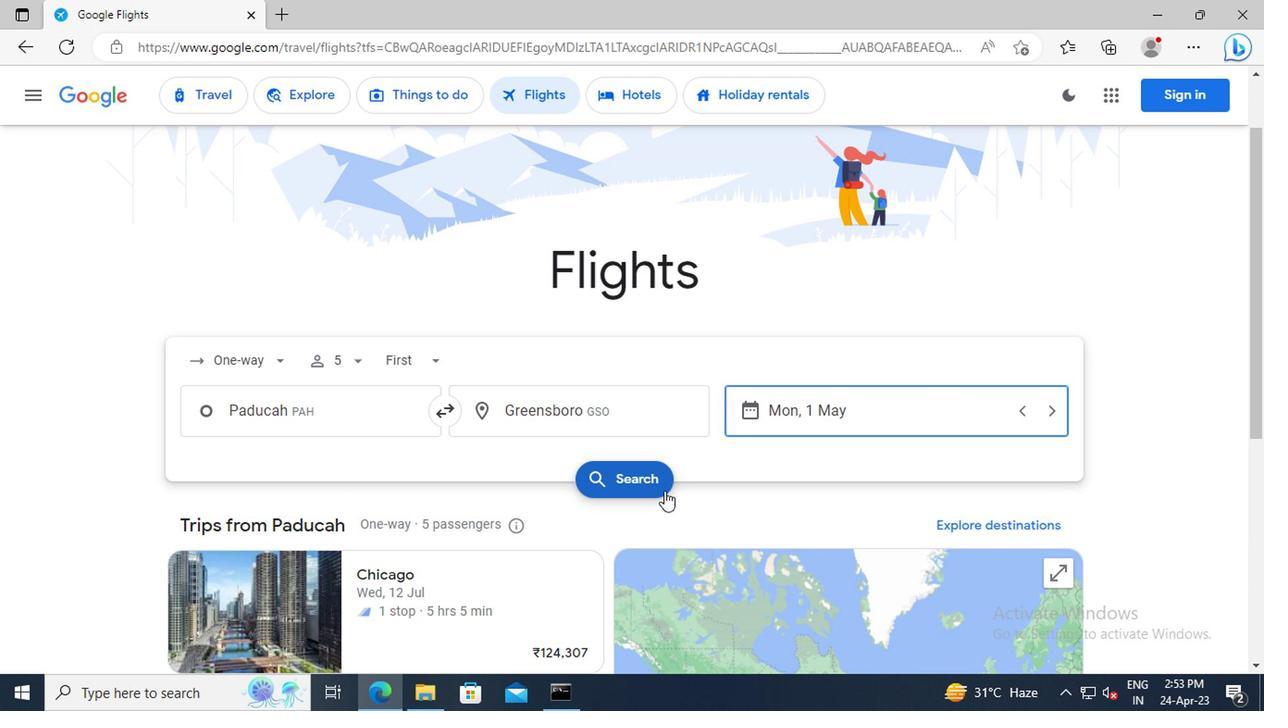 
Action: Mouse pressed left at (623, 484)
Screenshot: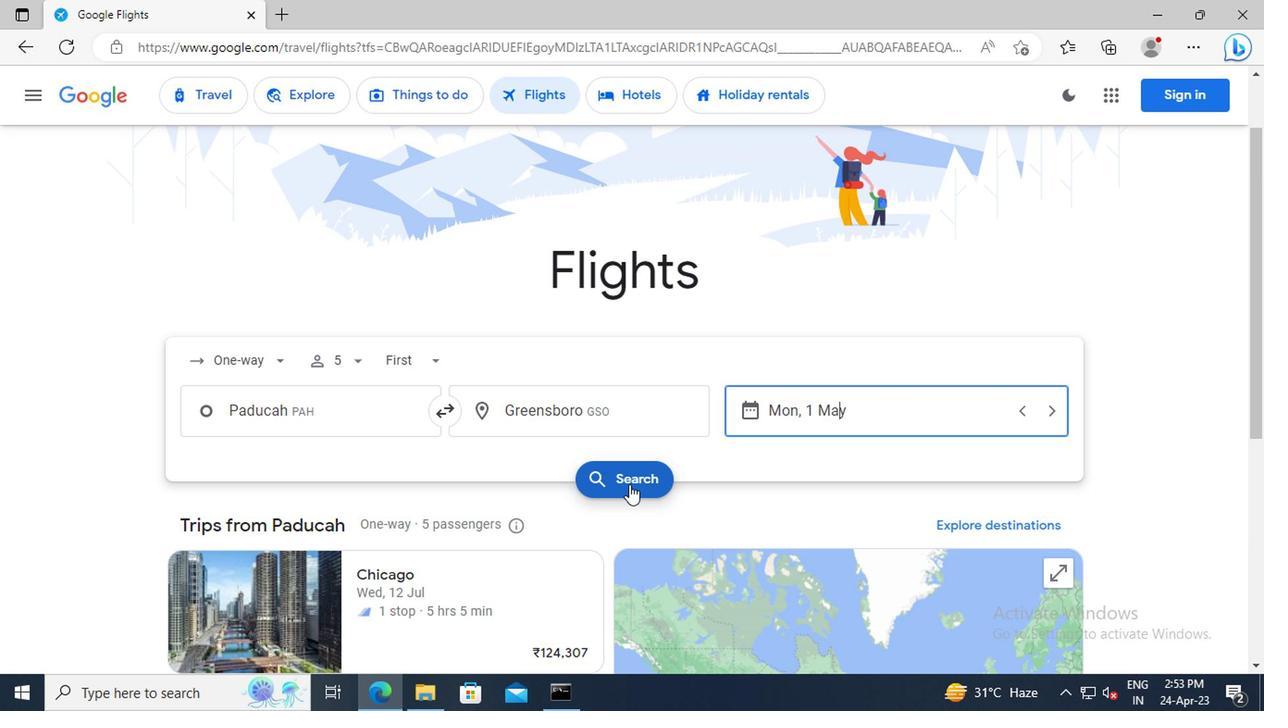
Action: Mouse moved to (214, 262)
Screenshot: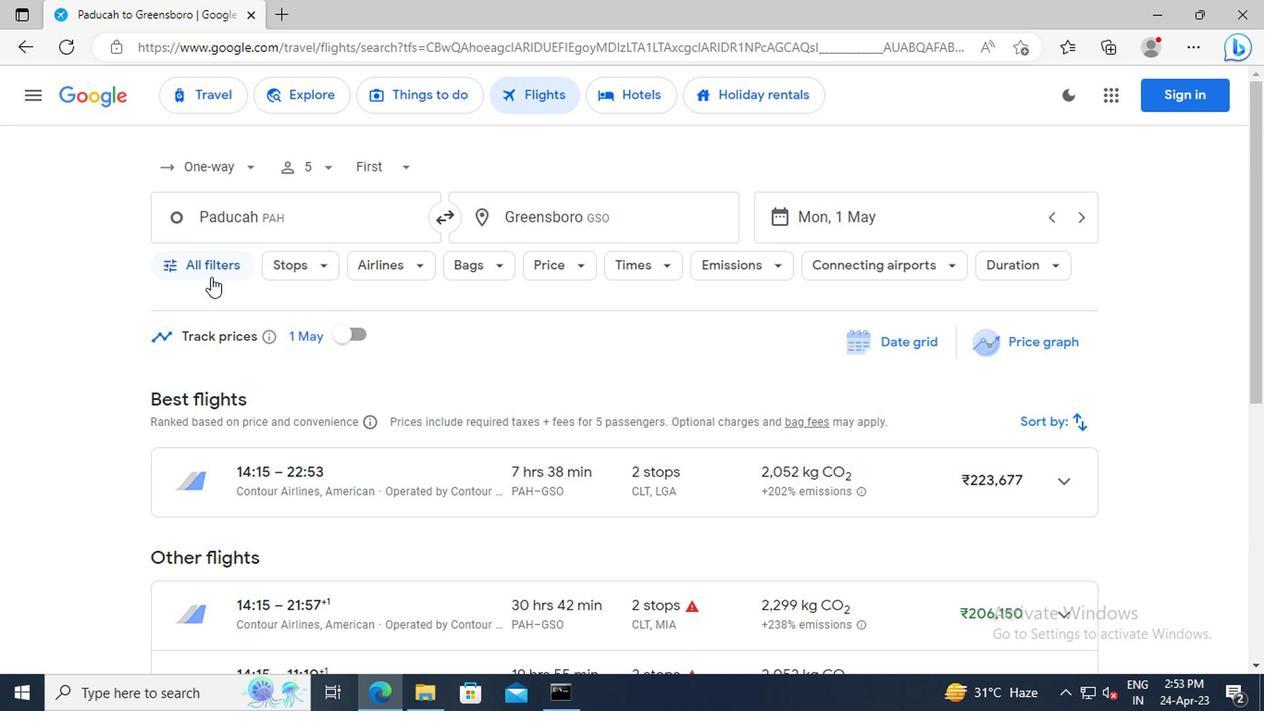 
Action: Mouse pressed left at (214, 262)
Screenshot: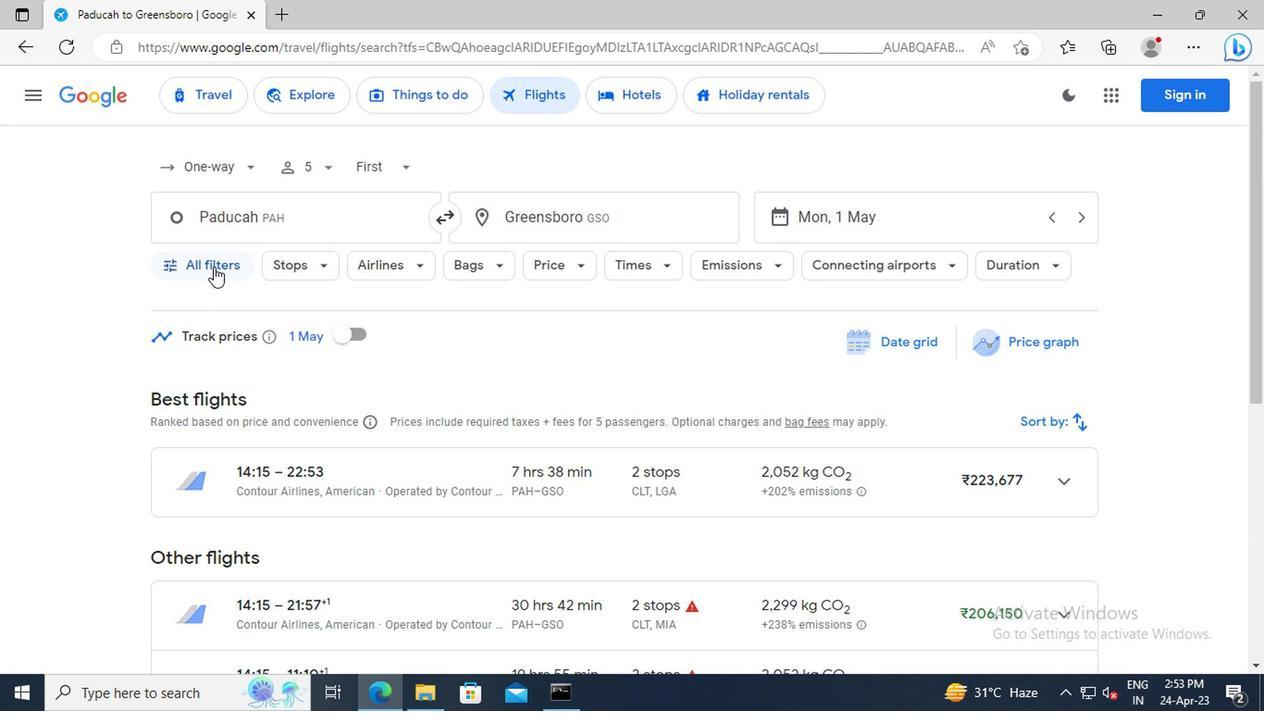
Action: Mouse moved to (324, 369)
Screenshot: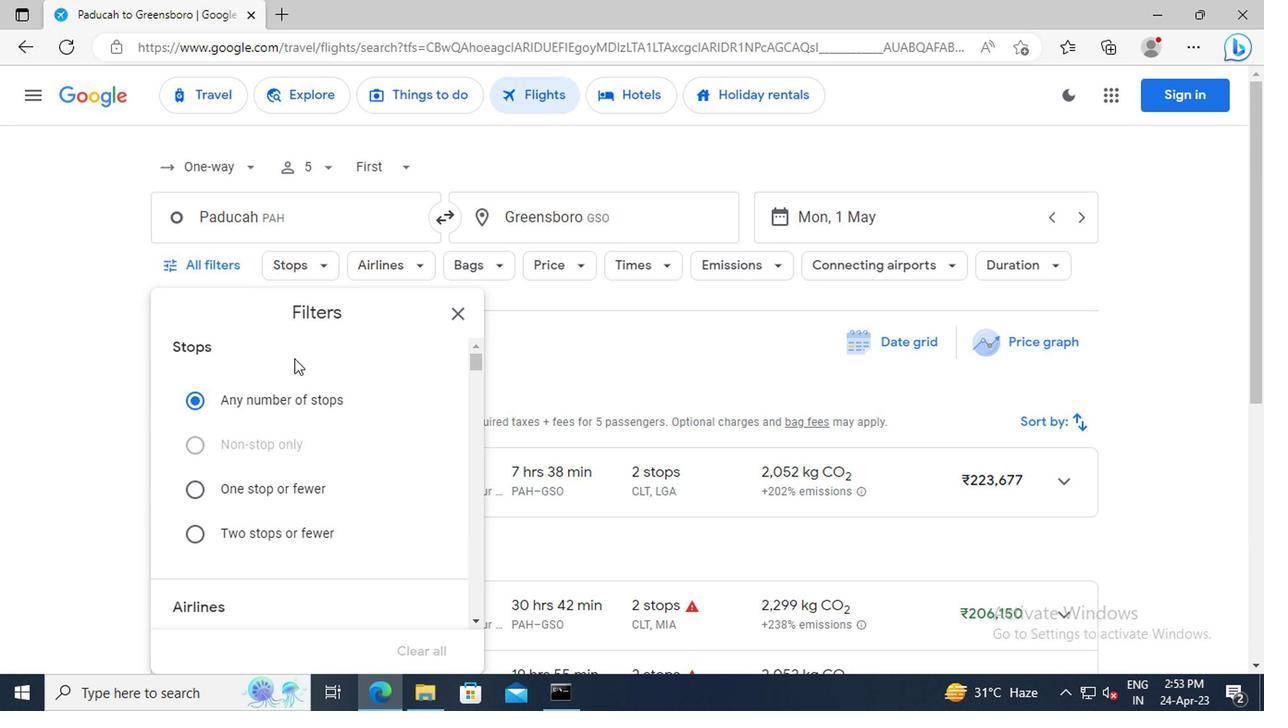 
Action: Mouse scrolled (324, 368) with delta (0, 0)
Screenshot: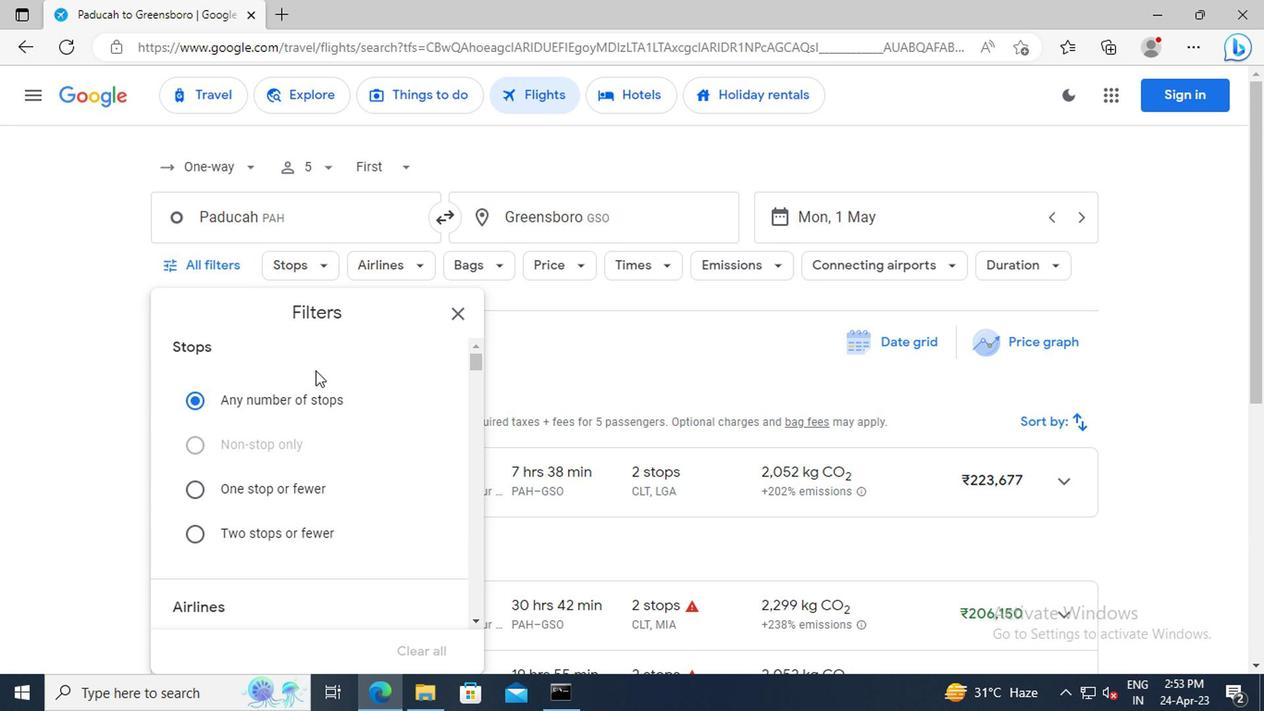 
Action: Mouse scrolled (324, 368) with delta (0, 0)
Screenshot: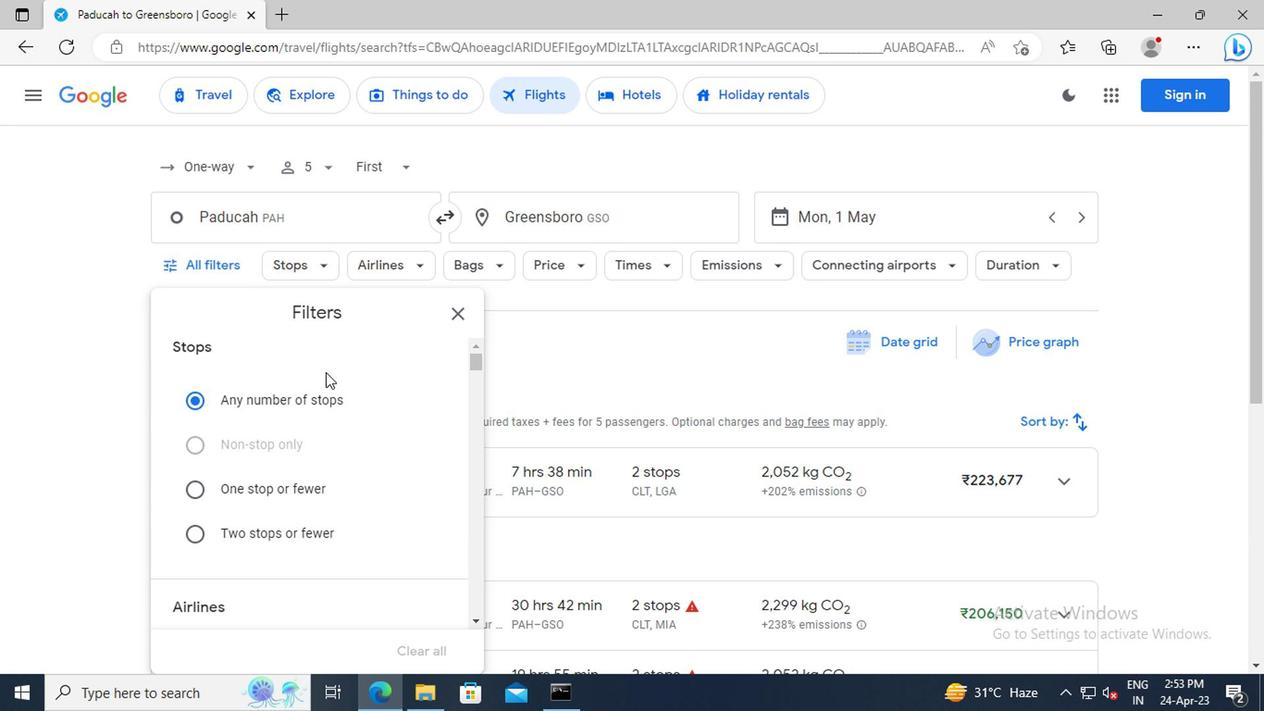 
Action: Mouse scrolled (324, 368) with delta (0, 0)
Screenshot: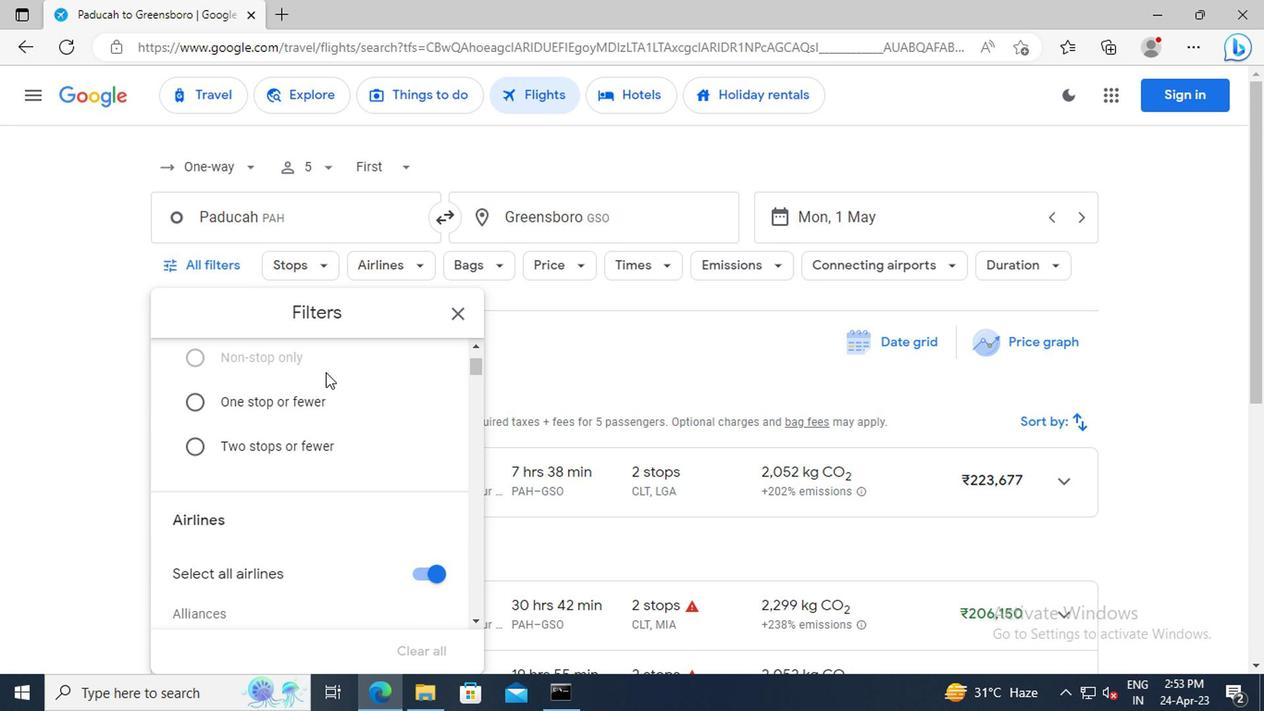 
Action: Mouse scrolled (324, 368) with delta (0, 0)
Screenshot: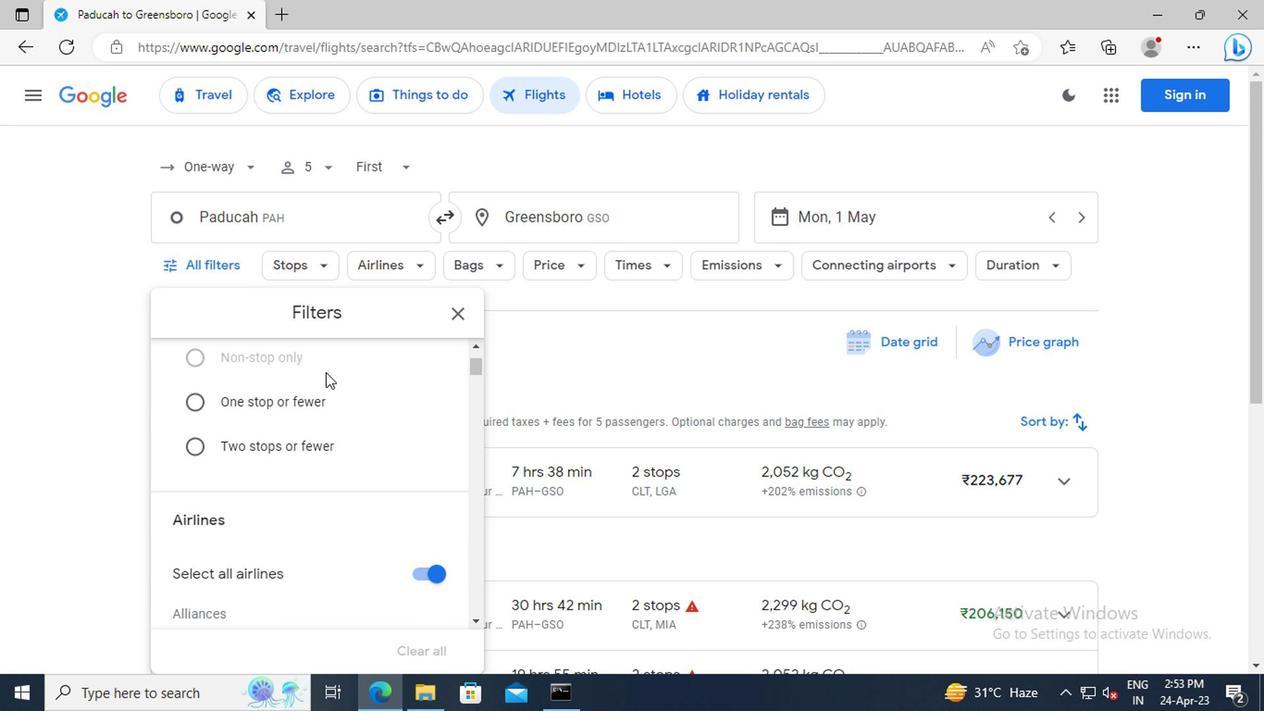 
Action: Mouse scrolled (324, 368) with delta (0, 0)
Screenshot: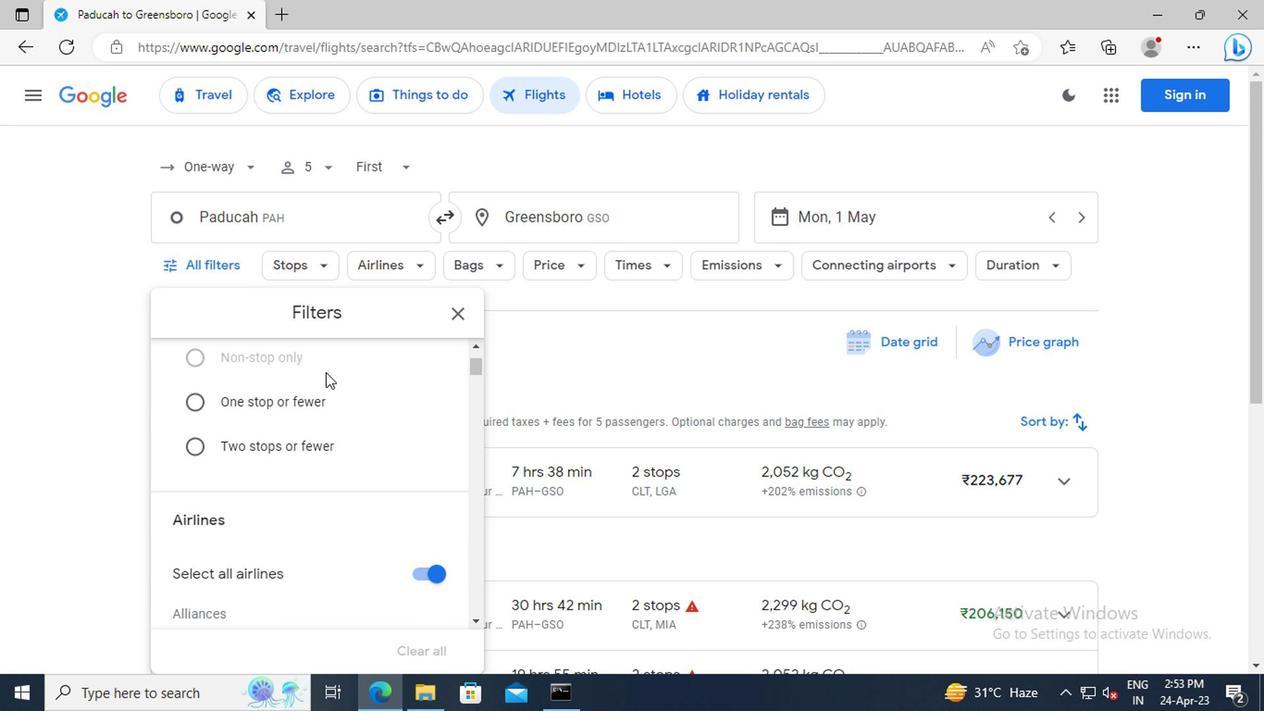 
Action: Mouse scrolled (324, 368) with delta (0, 0)
Screenshot: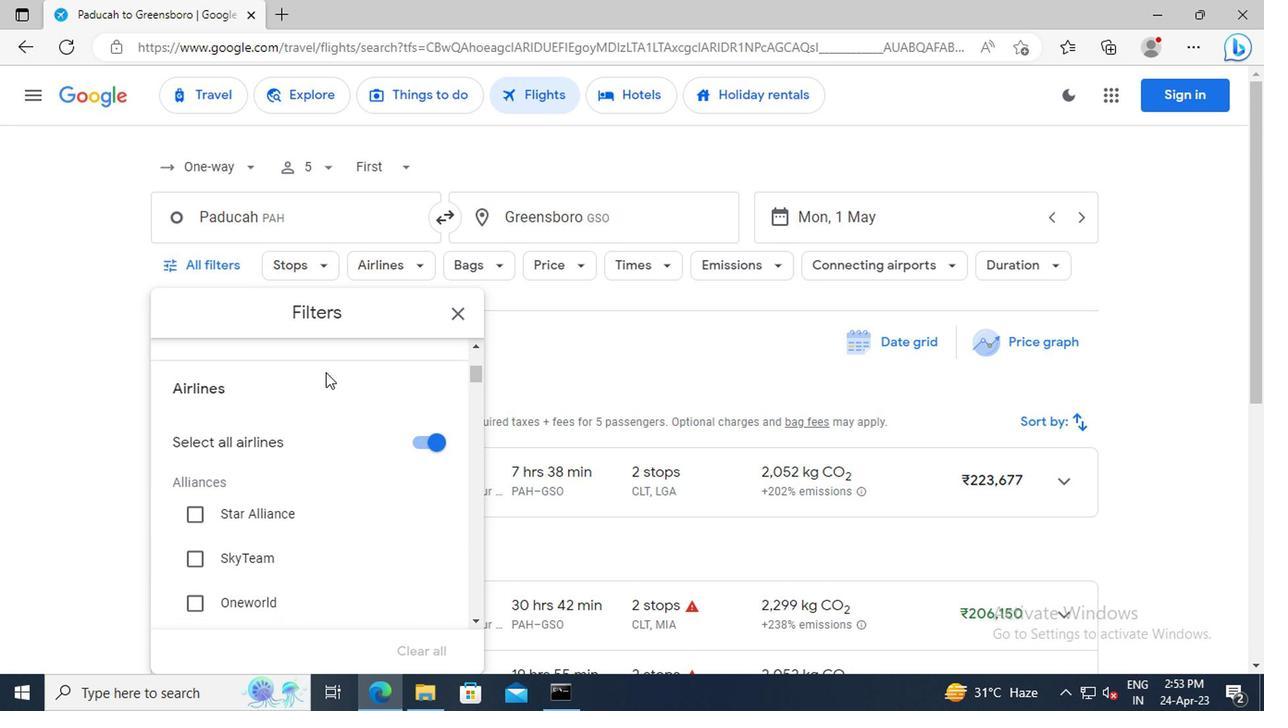 
Action: Mouse scrolled (324, 368) with delta (0, 0)
Screenshot: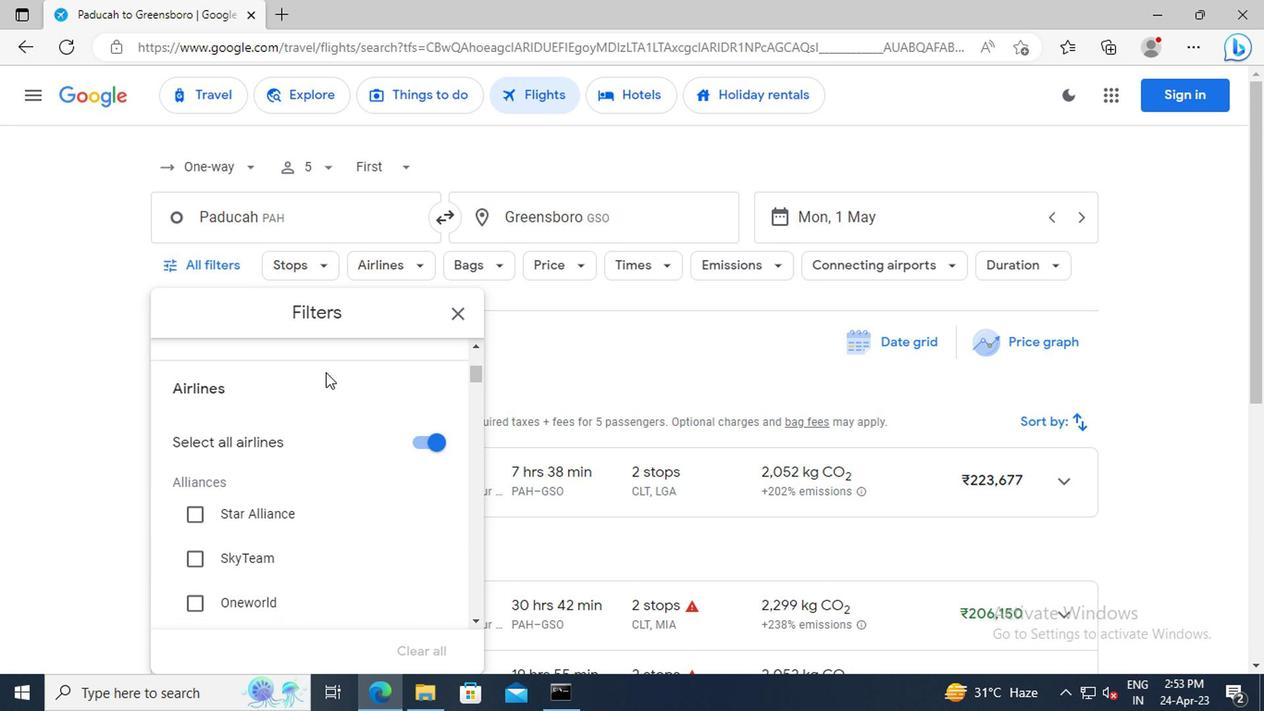 
Action: Mouse scrolled (324, 368) with delta (0, 0)
Screenshot: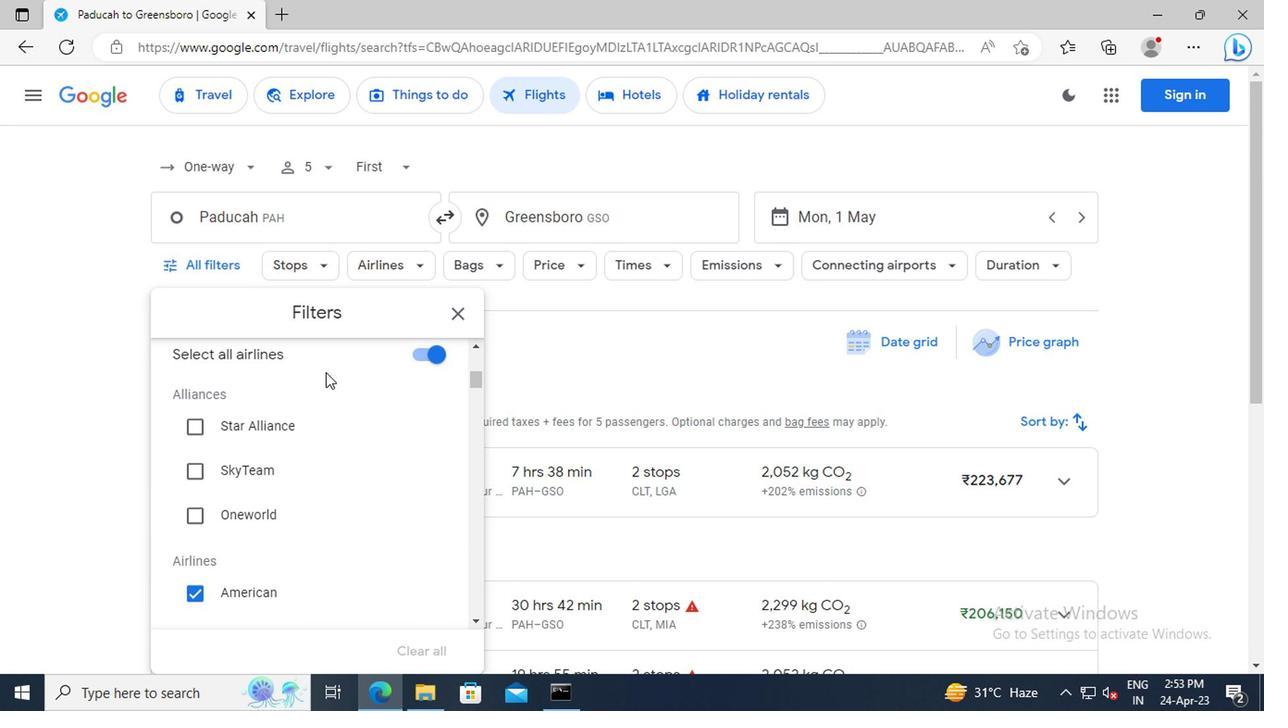 
Action: Mouse scrolled (324, 368) with delta (0, 0)
Screenshot: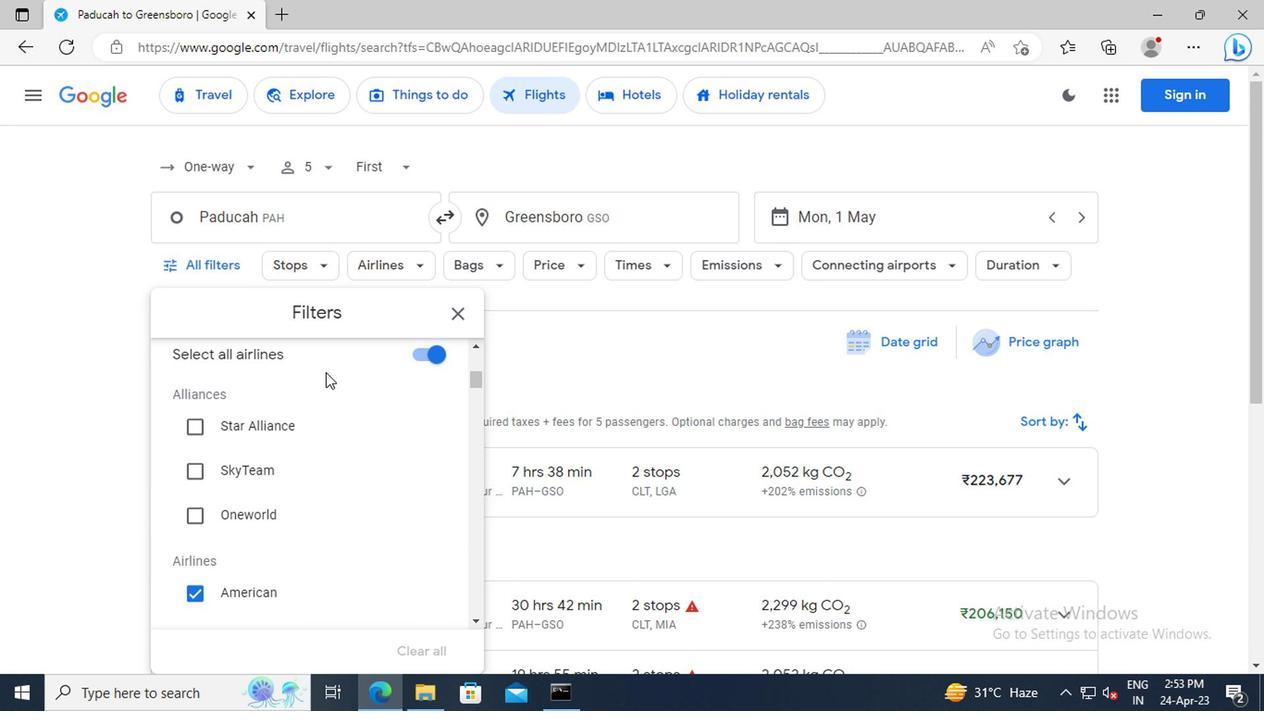 
Action: Mouse scrolled (324, 368) with delta (0, 0)
Screenshot: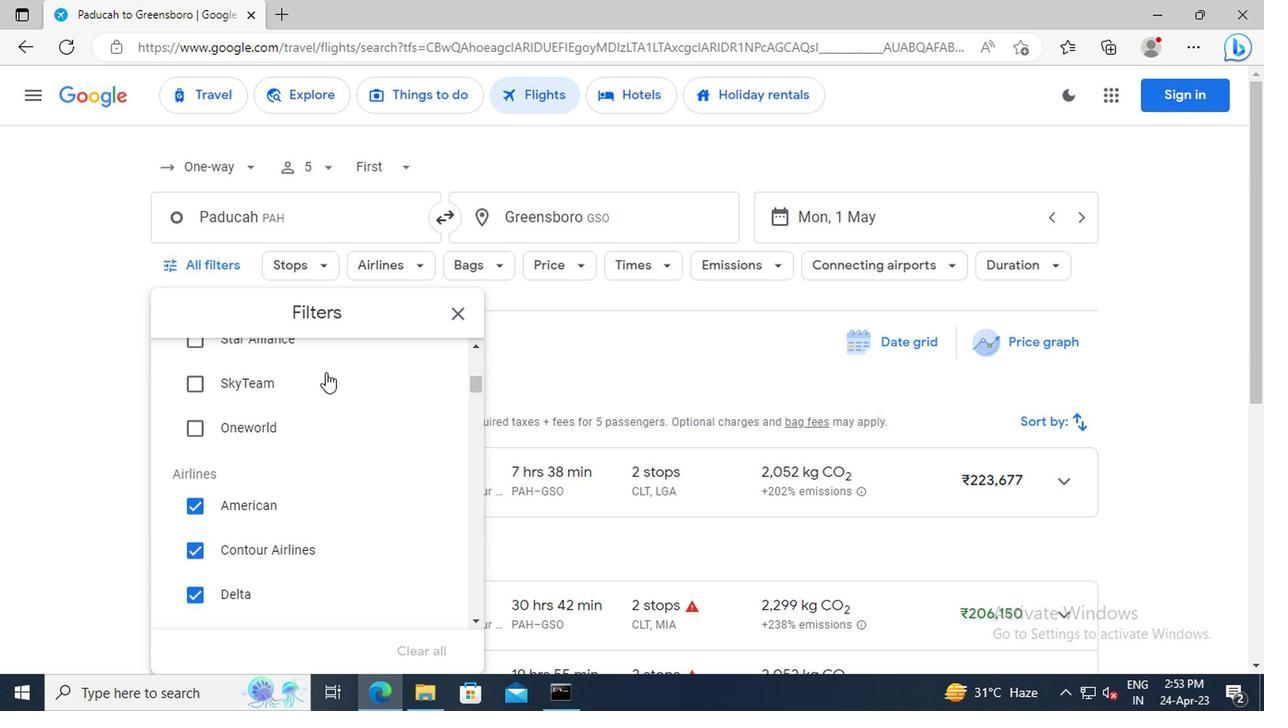 
Action: Mouse scrolled (324, 368) with delta (0, 0)
Screenshot: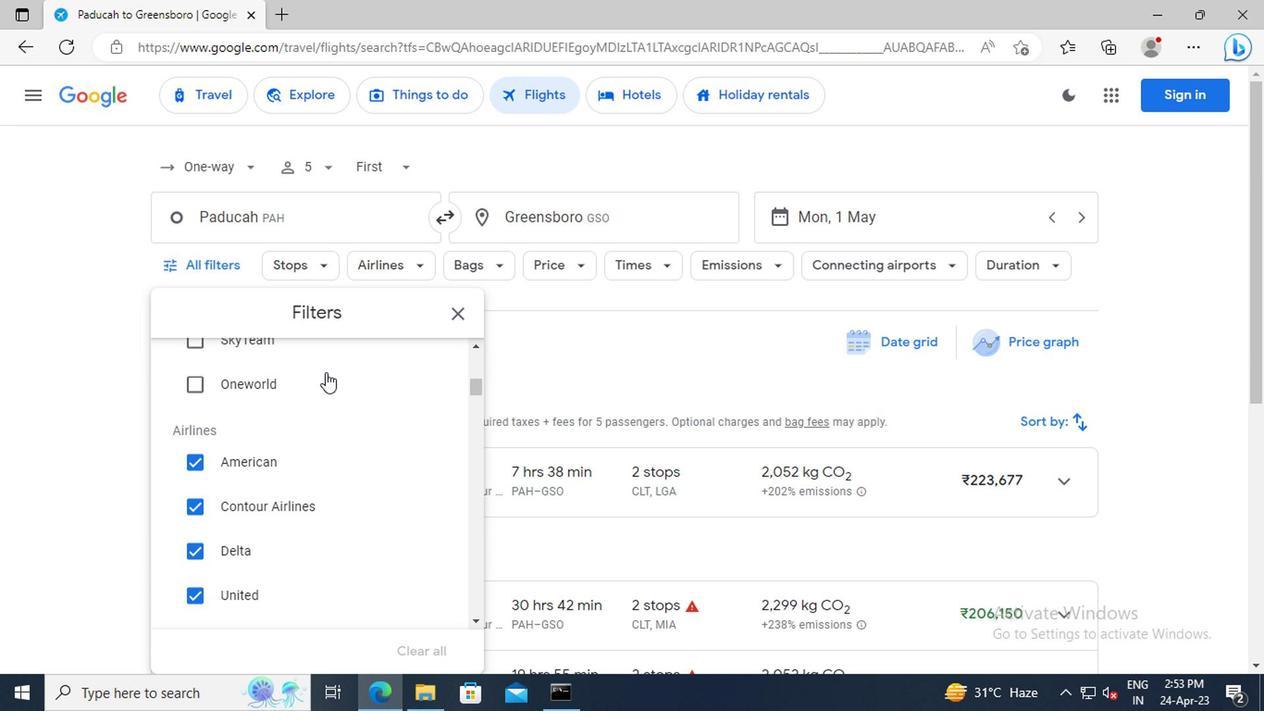 
Action: Mouse scrolled (324, 368) with delta (0, 0)
Screenshot: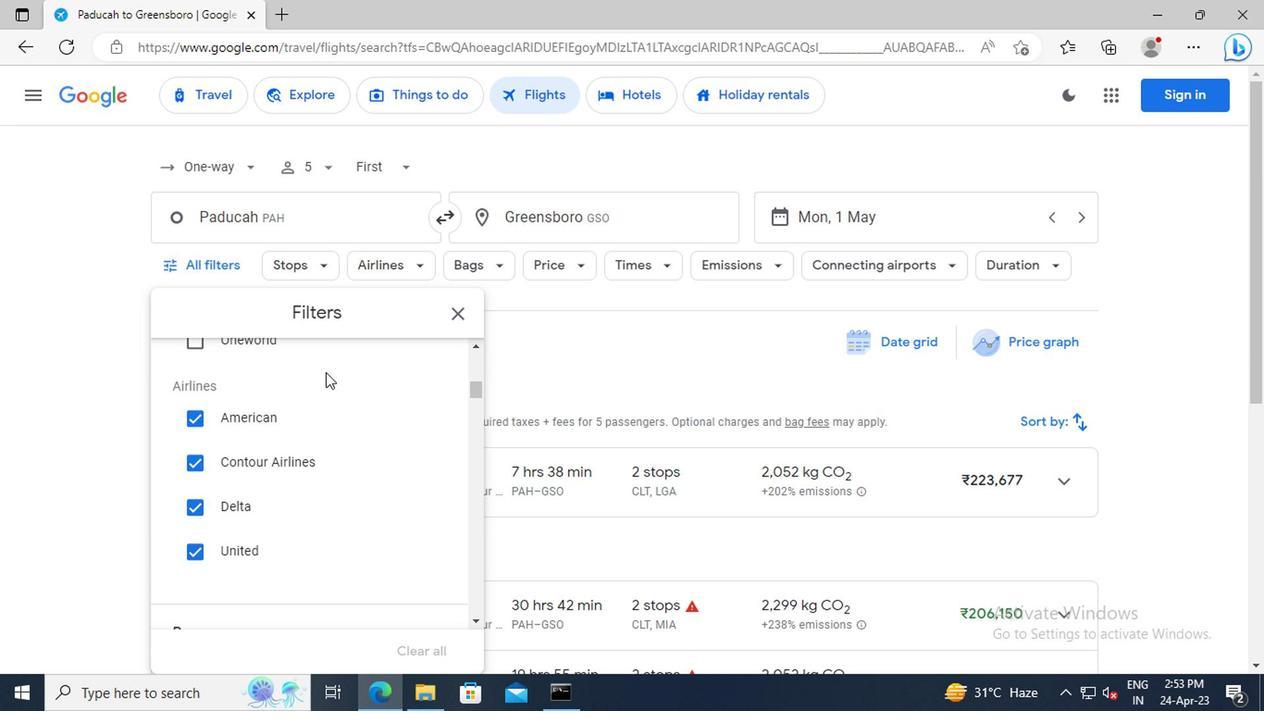 
Action: Mouse scrolled (324, 368) with delta (0, 0)
Screenshot: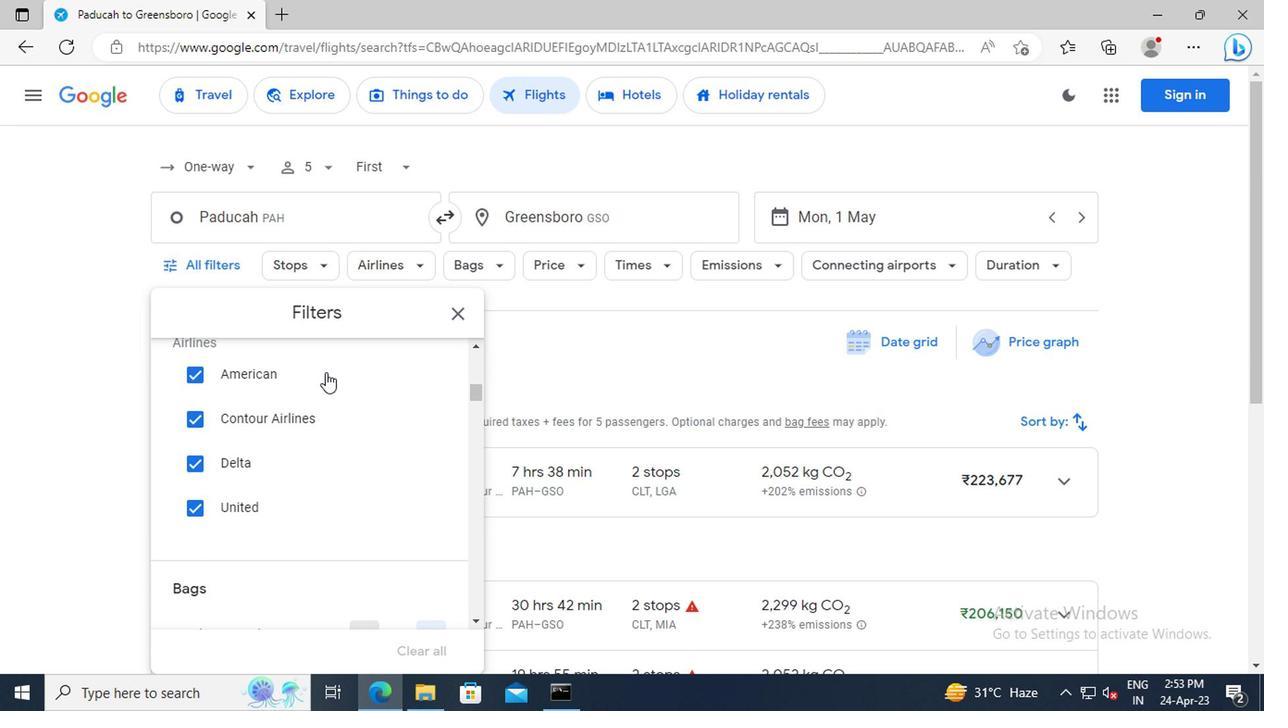 
Action: Mouse scrolled (324, 368) with delta (0, 0)
Screenshot: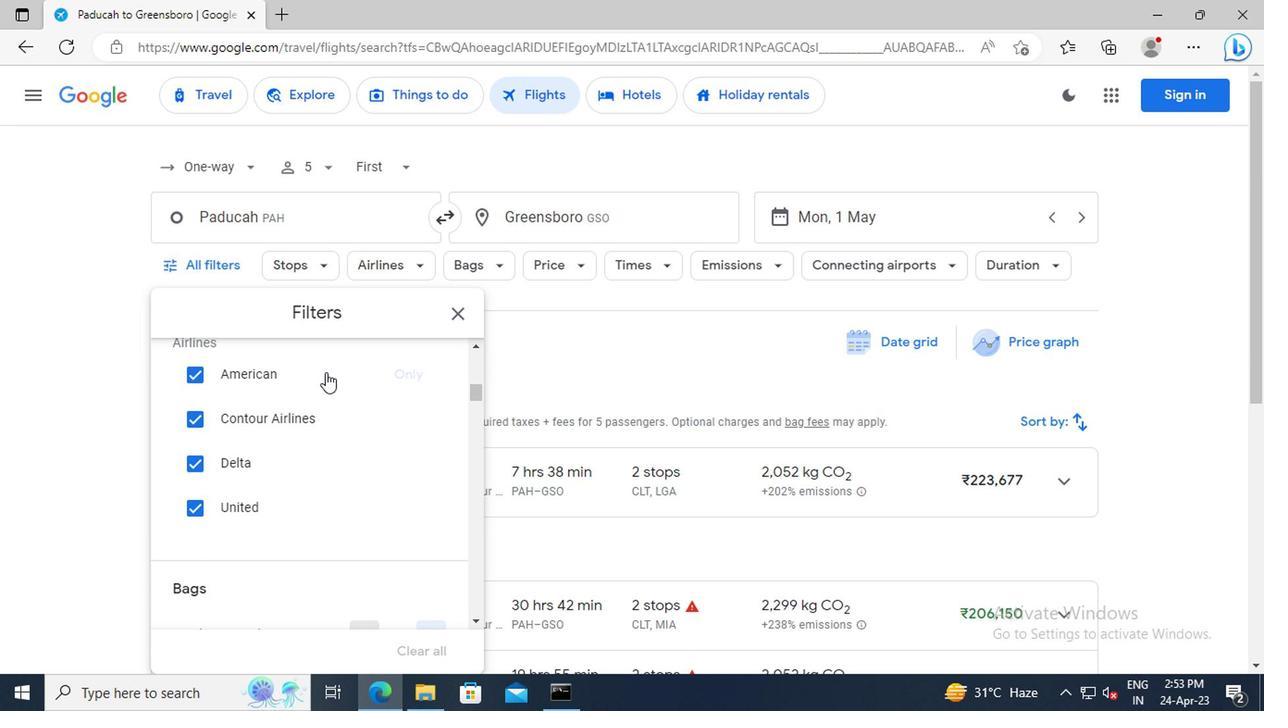 
Action: Mouse scrolled (324, 368) with delta (0, 0)
Screenshot: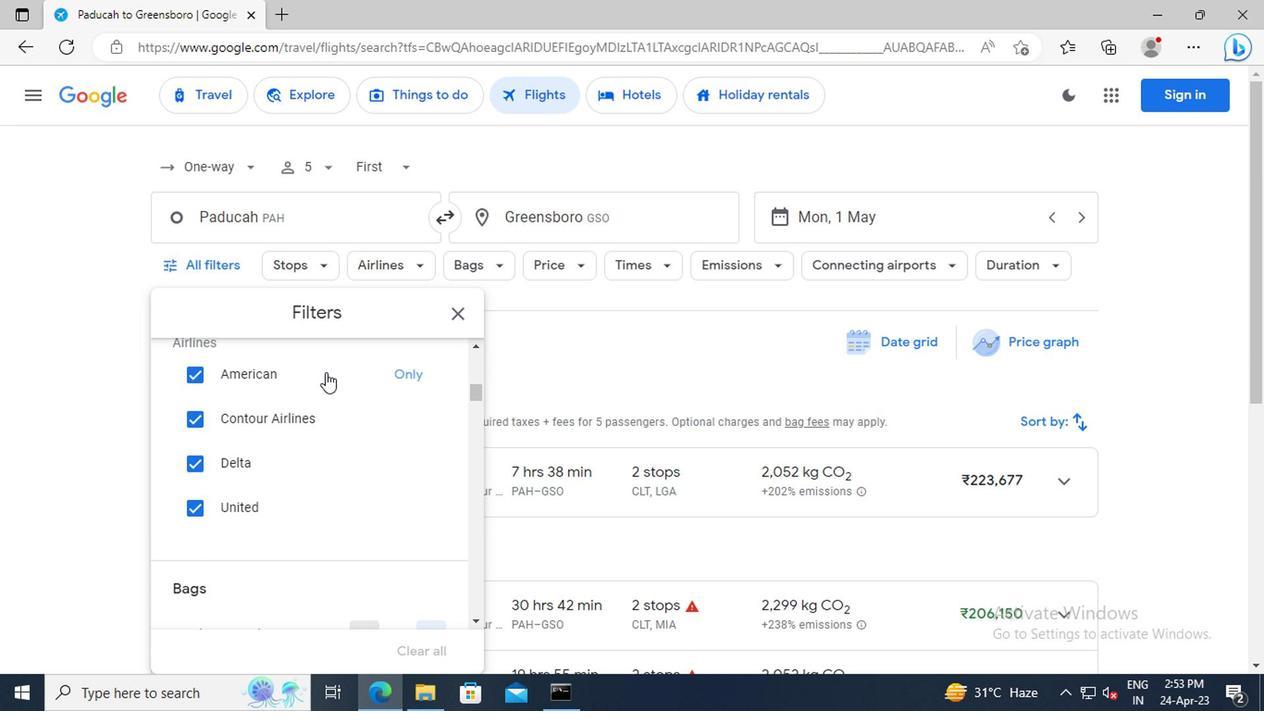 
Action: Mouse scrolled (324, 368) with delta (0, 0)
Screenshot: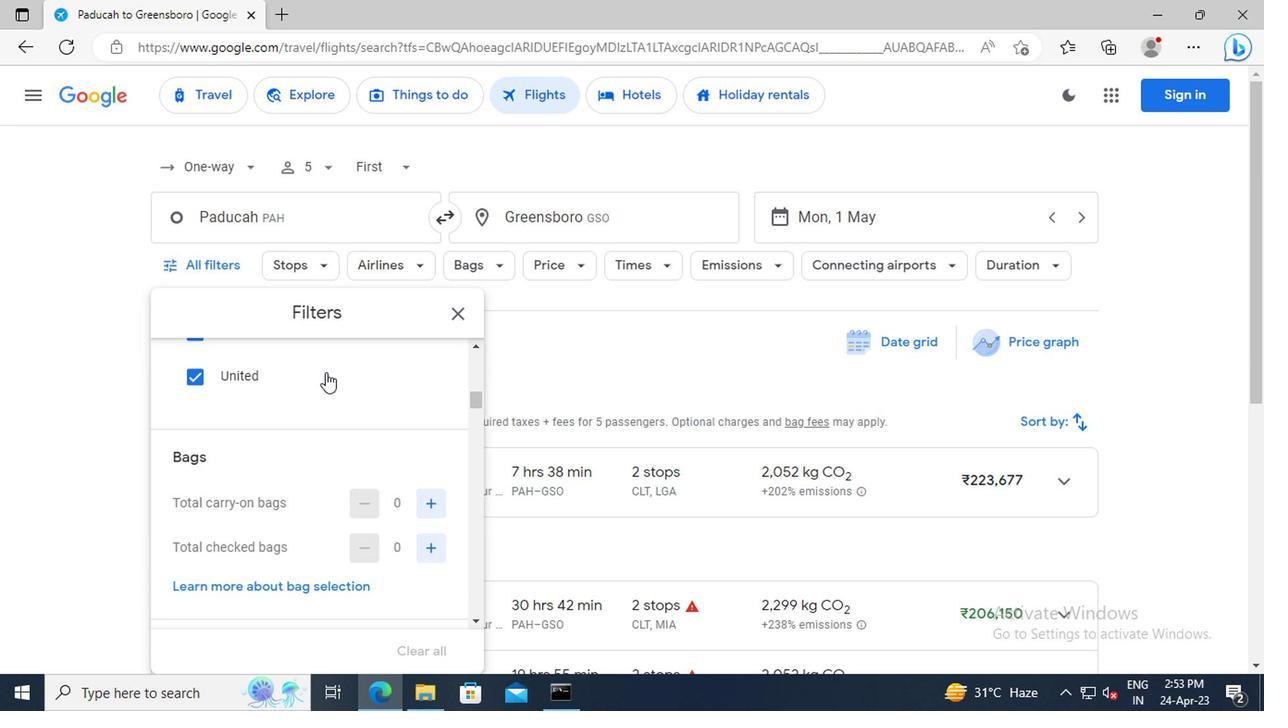 
Action: Mouse scrolled (324, 368) with delta (0, 0)
Screenshot: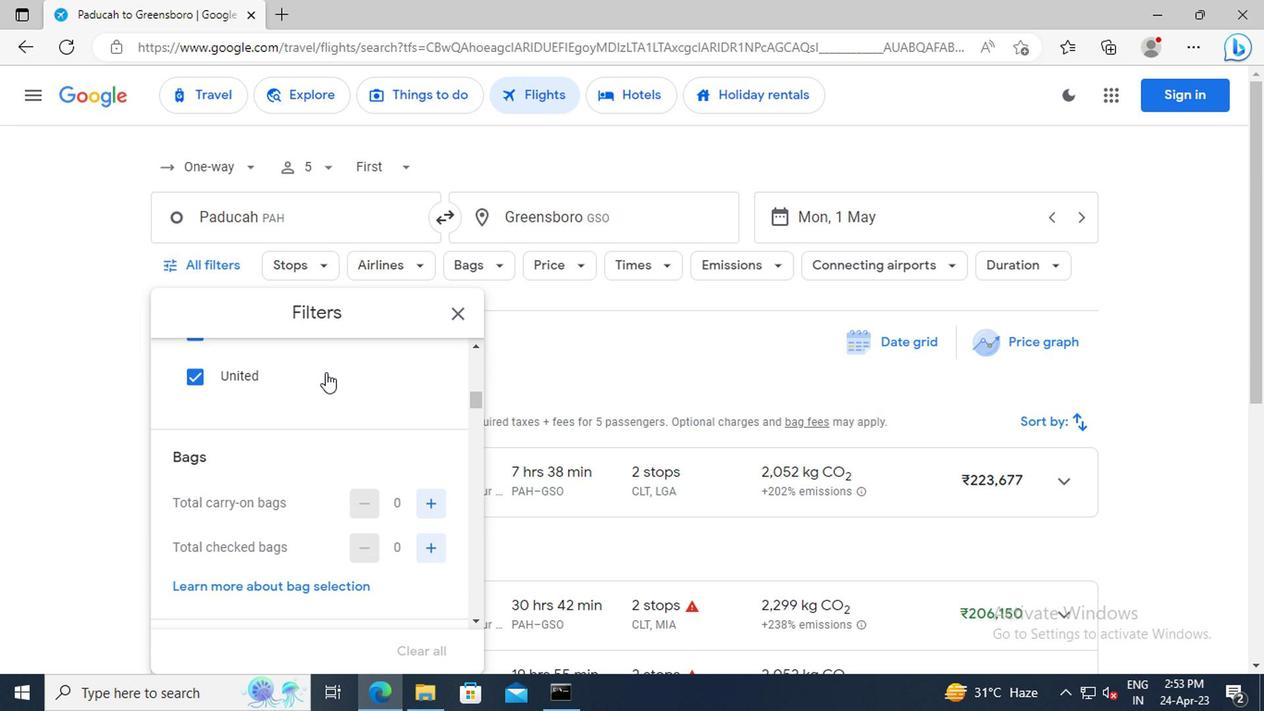 
Action: Mouse moved to (416, 416)
Screenshot: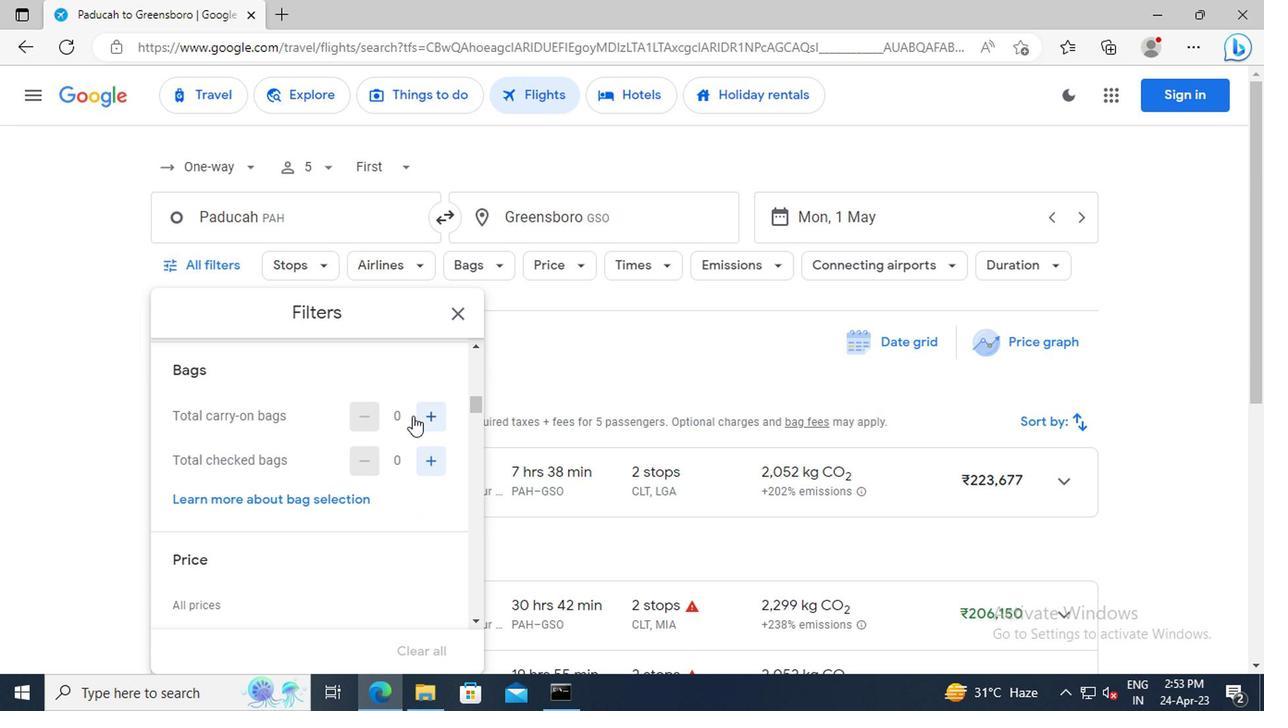 
Action: Mouse pressed left at (416, 416)
Screenshot: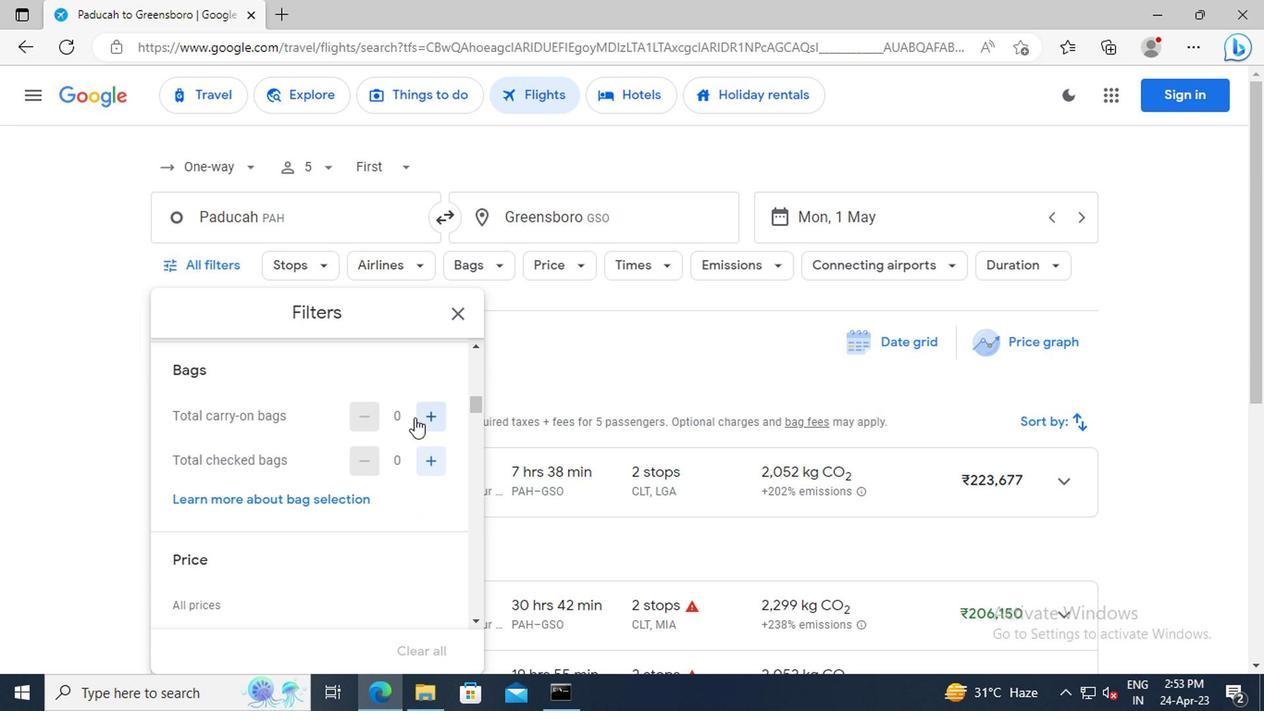 
Action: Mouse moved to (423, 461)
Screenshot: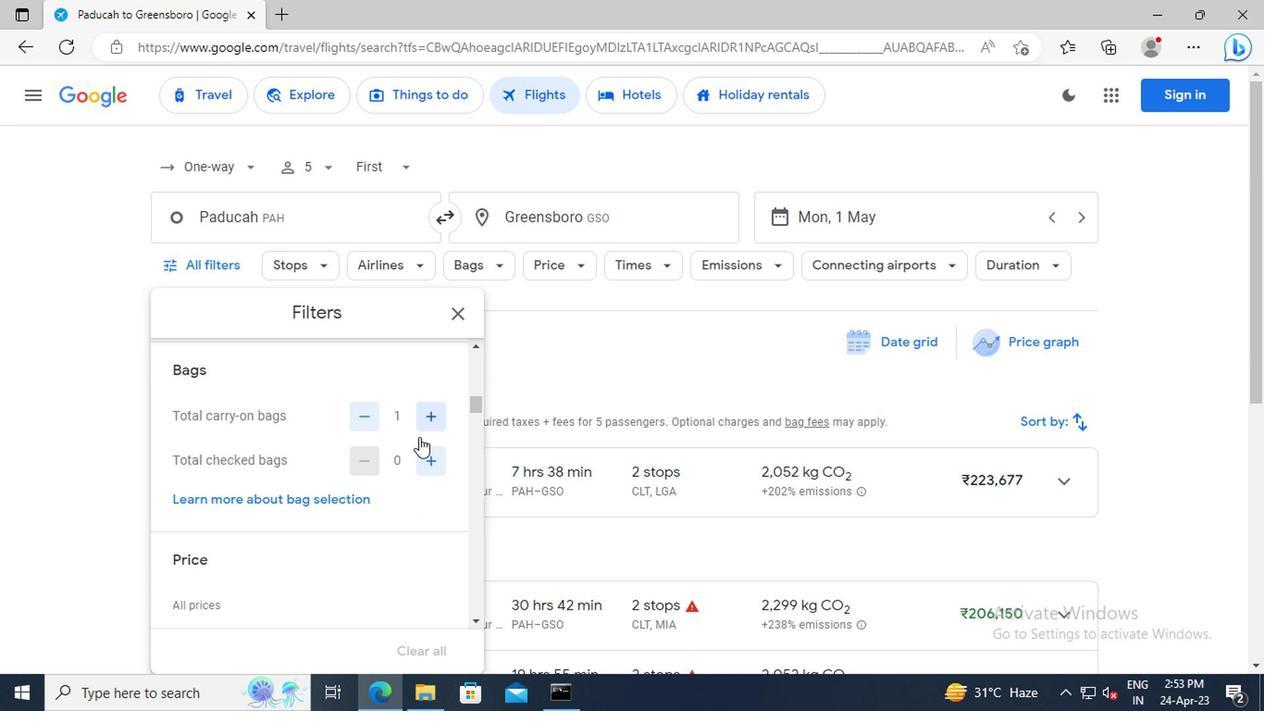 
Action: Mouse pressed left at (423, 461)
Screenshot: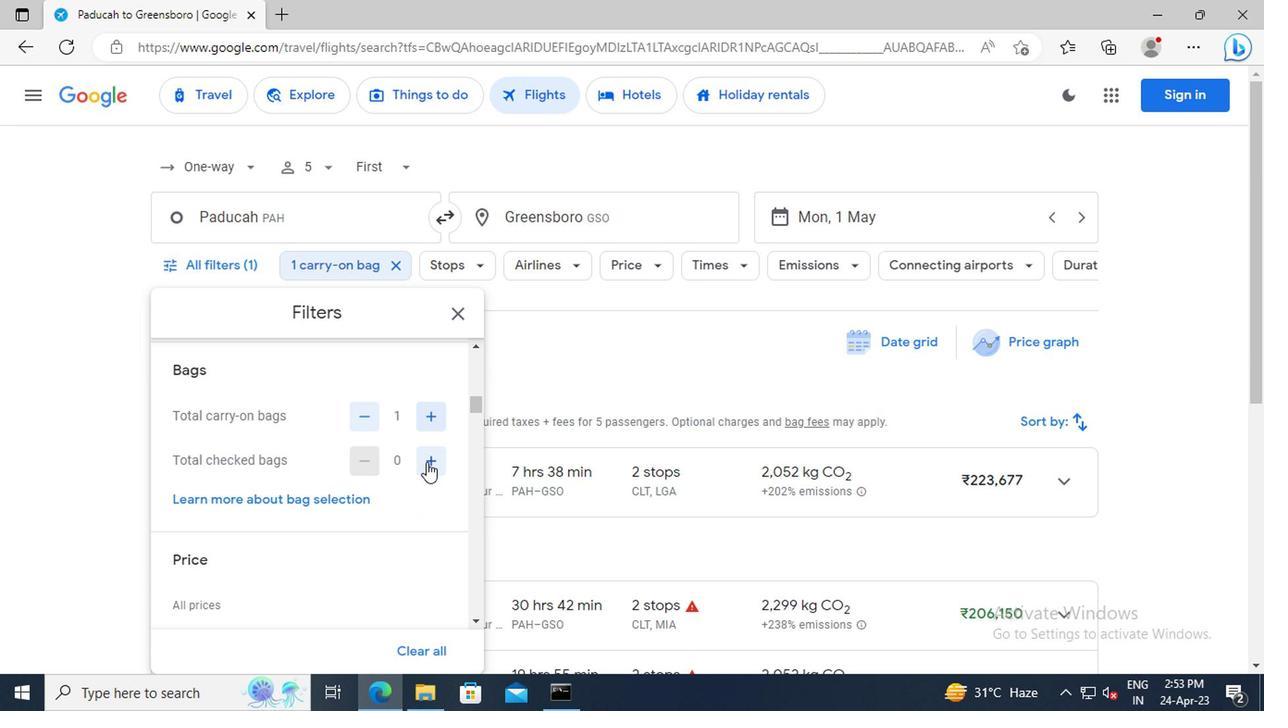 
Action: Mouse pressed left at (423, 461)
Screenshot: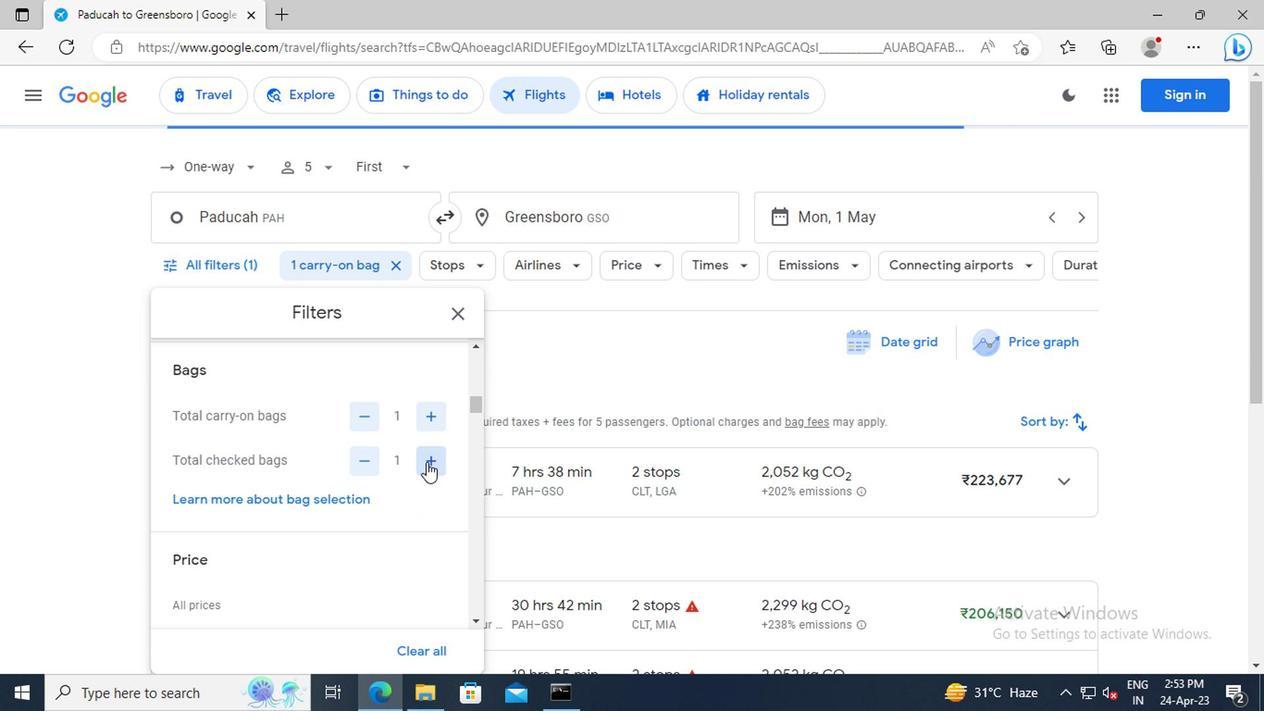 
Action: Mouse pressed left at (423, 461)
Screenshot: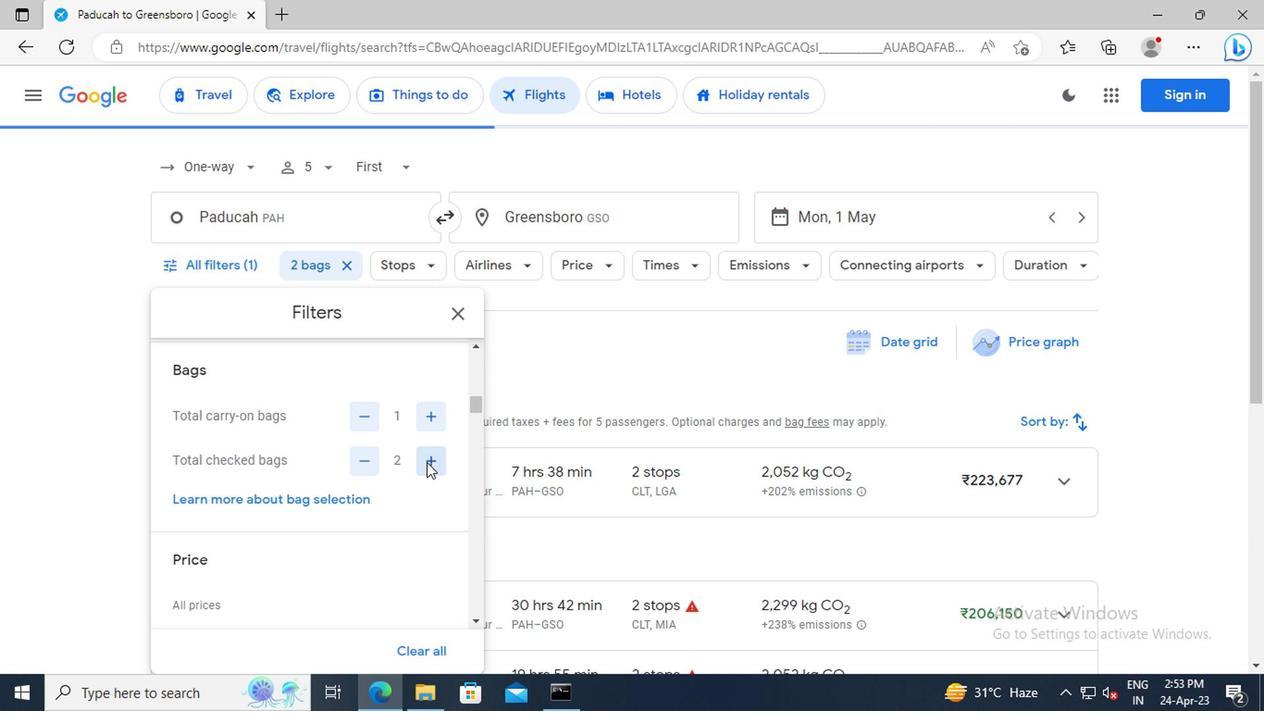 
Action: Mouse pressed left at (423, 461)
Screenshot: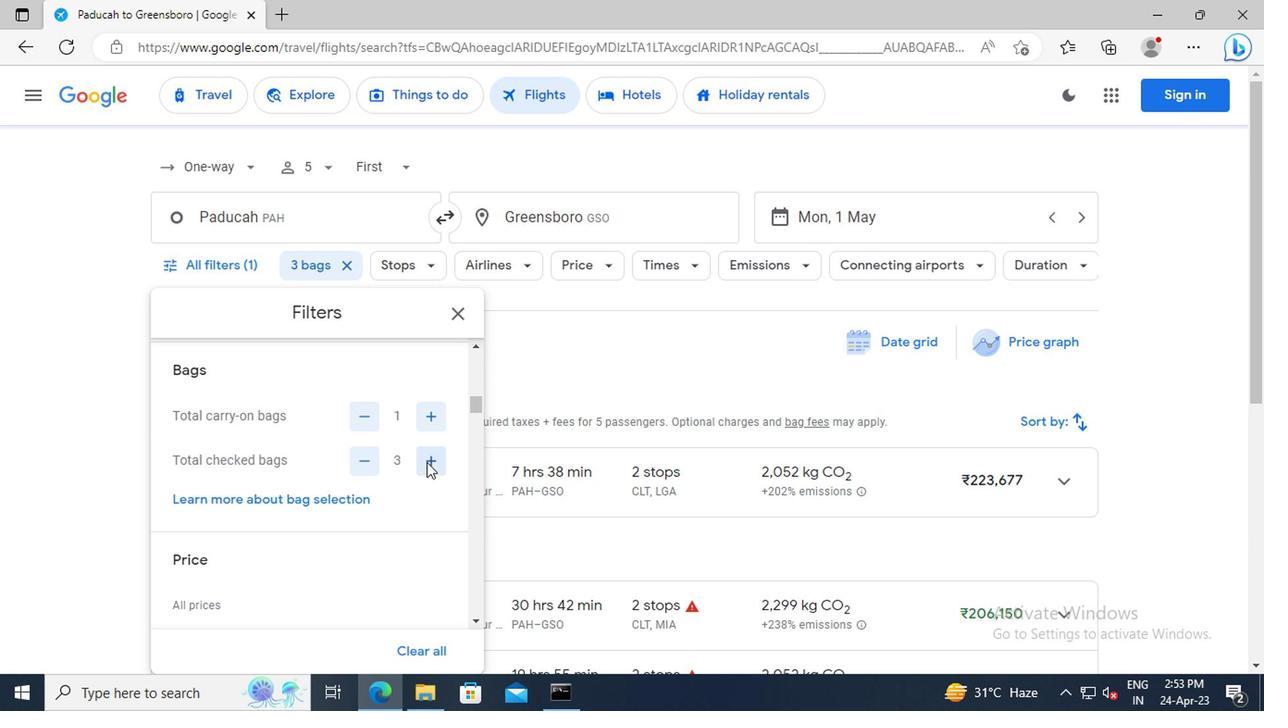
Action: Mouse moved to (376, 439)
Screenshot: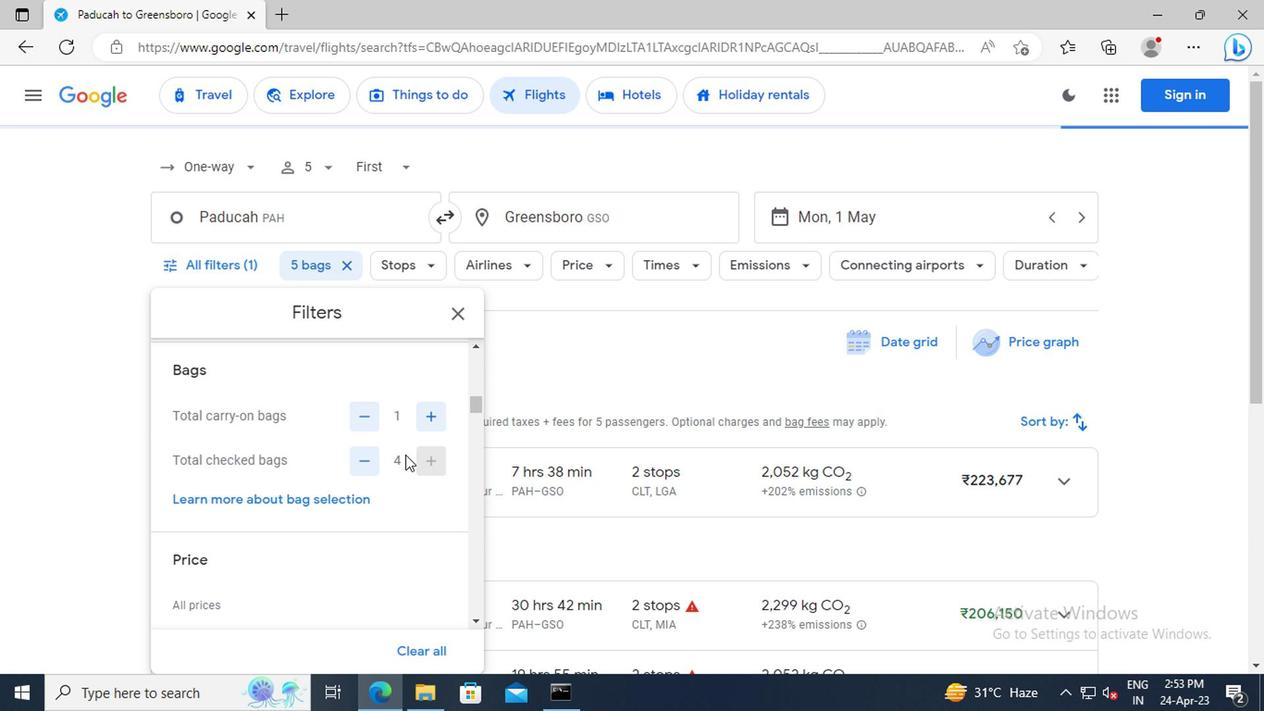 
Action: Mouse scrolled (376, 438) with delta (0, 0)
Screenshot: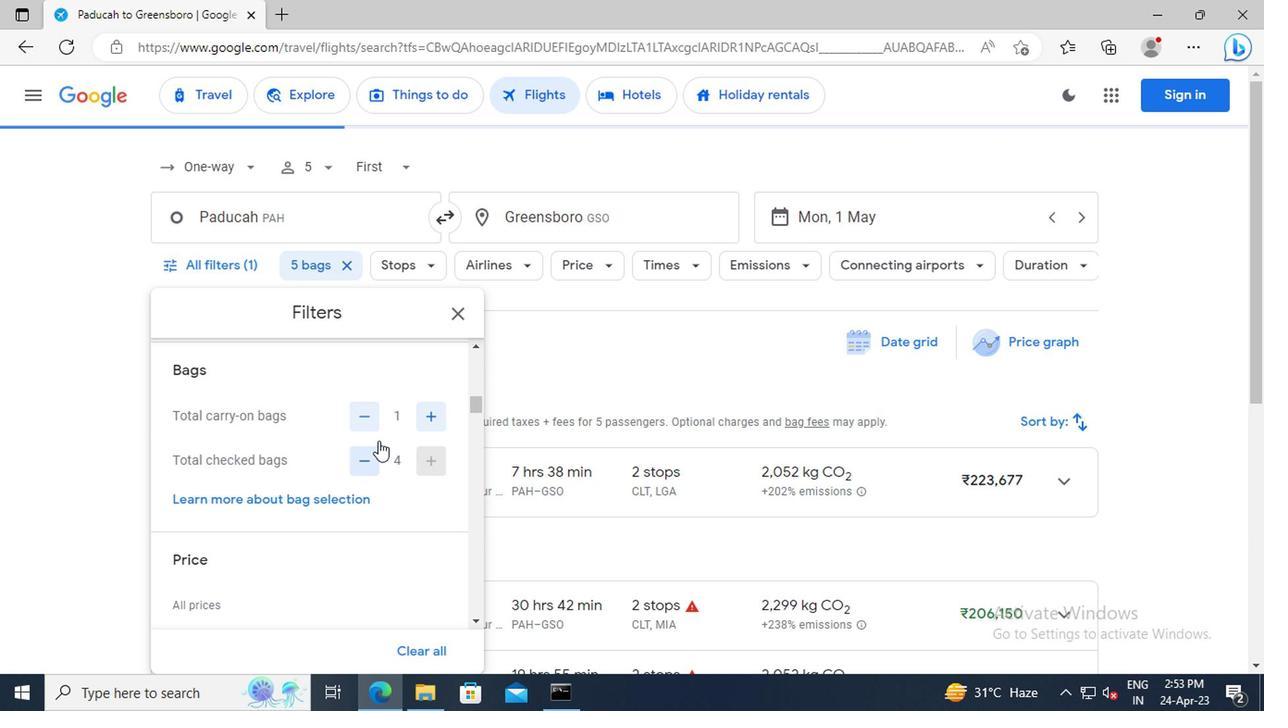 
Action: Mouse scrolled (376, 438) with delta (0, 0)
Screenshot: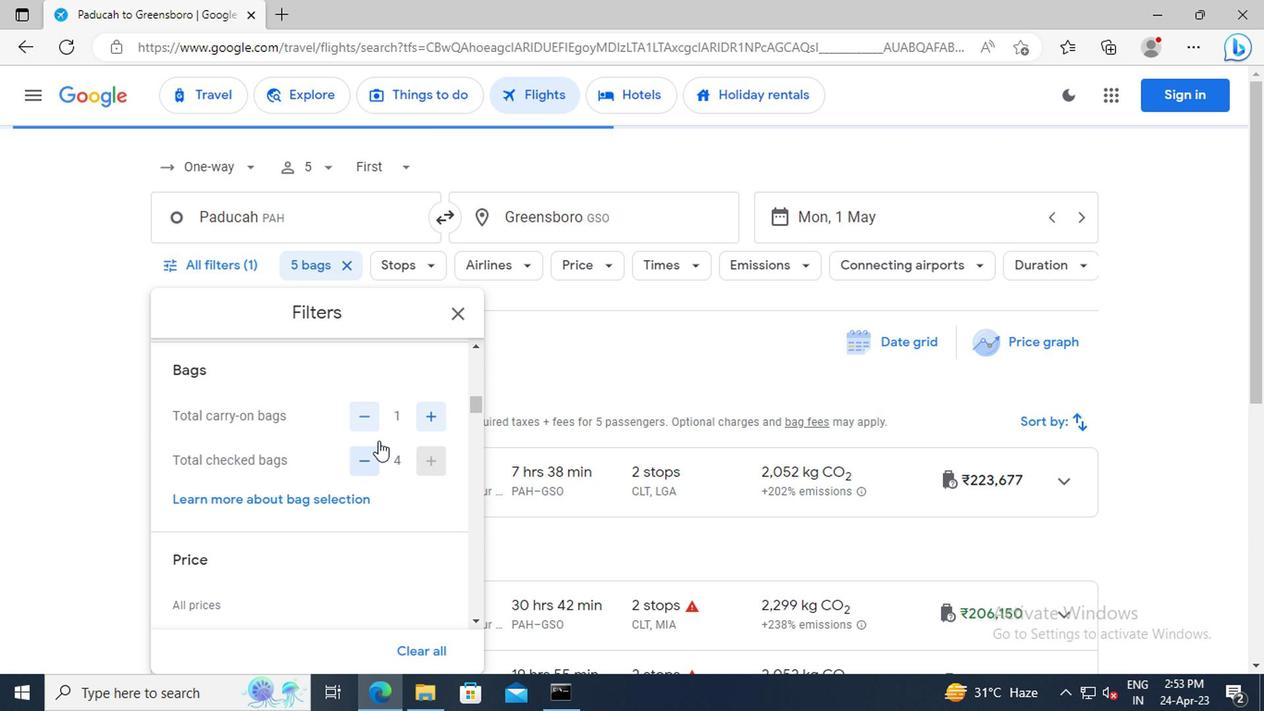 
Action: Mouse scrolled (376, 438) with delta (0, 0)
Screenshot: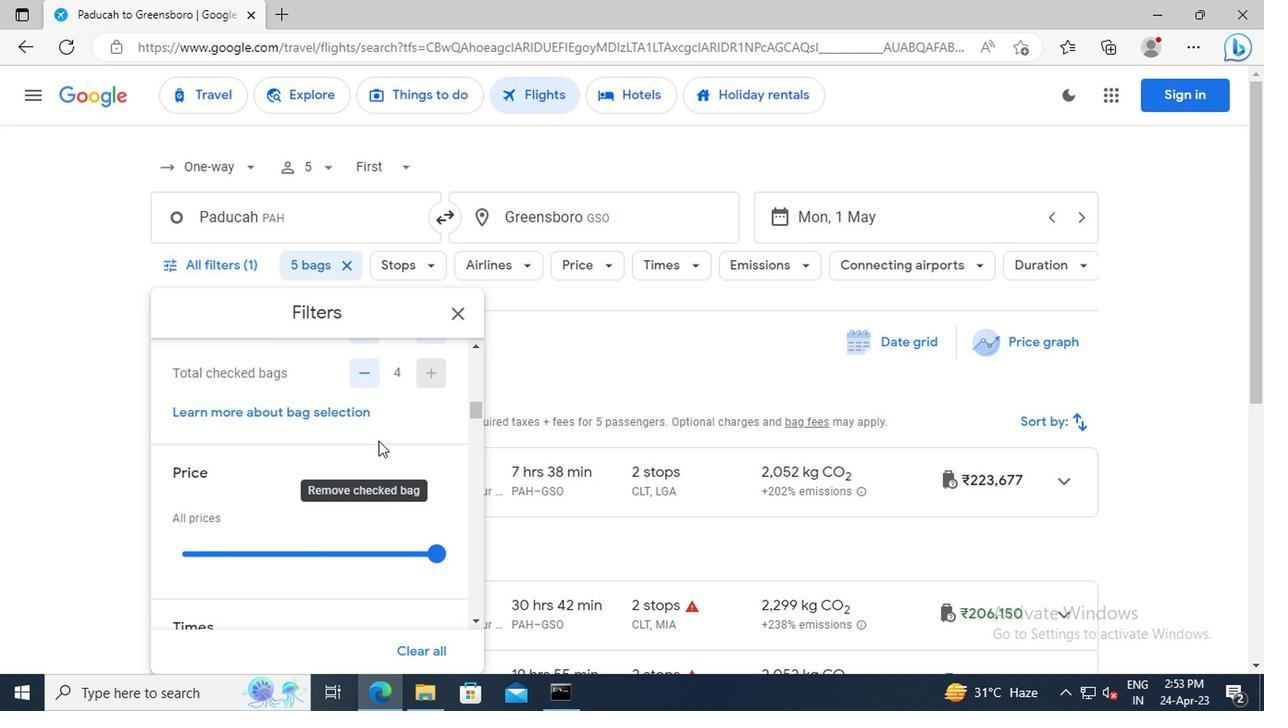 
Action: Mouse moved to (428, 499)
Screenshot: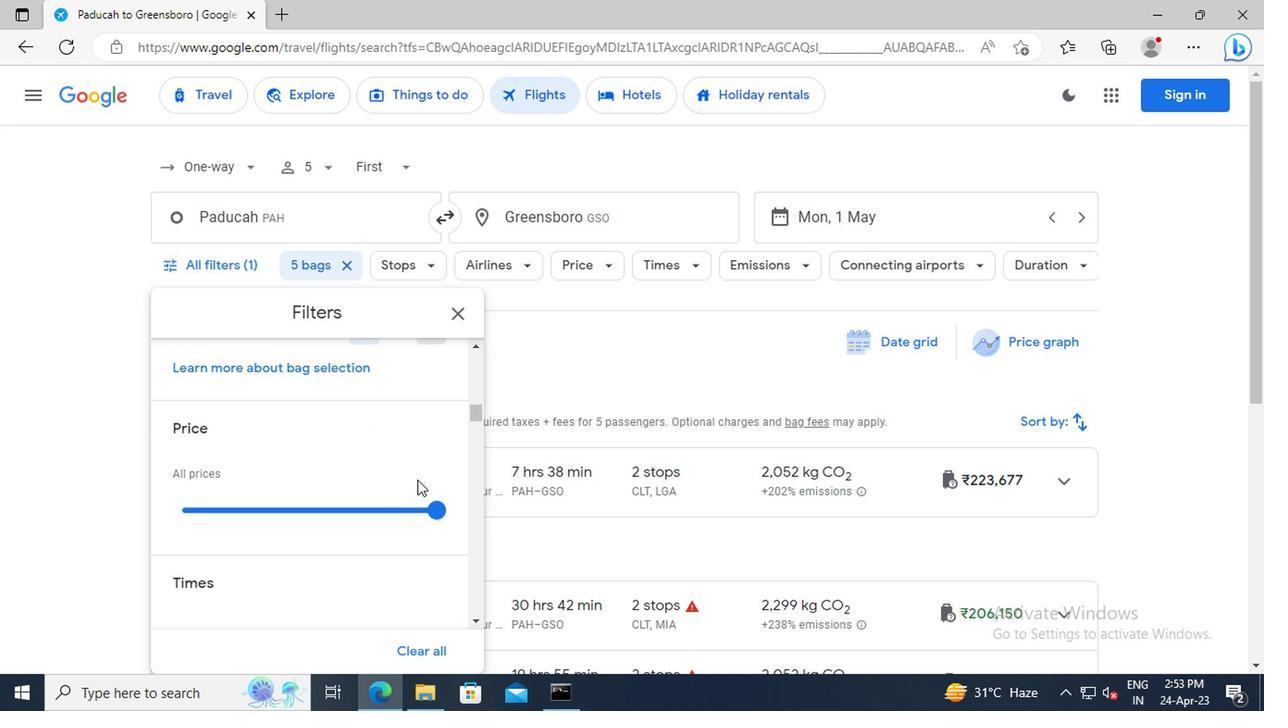 
Action: Mouse pressed left at (428, 499)
Screenshot: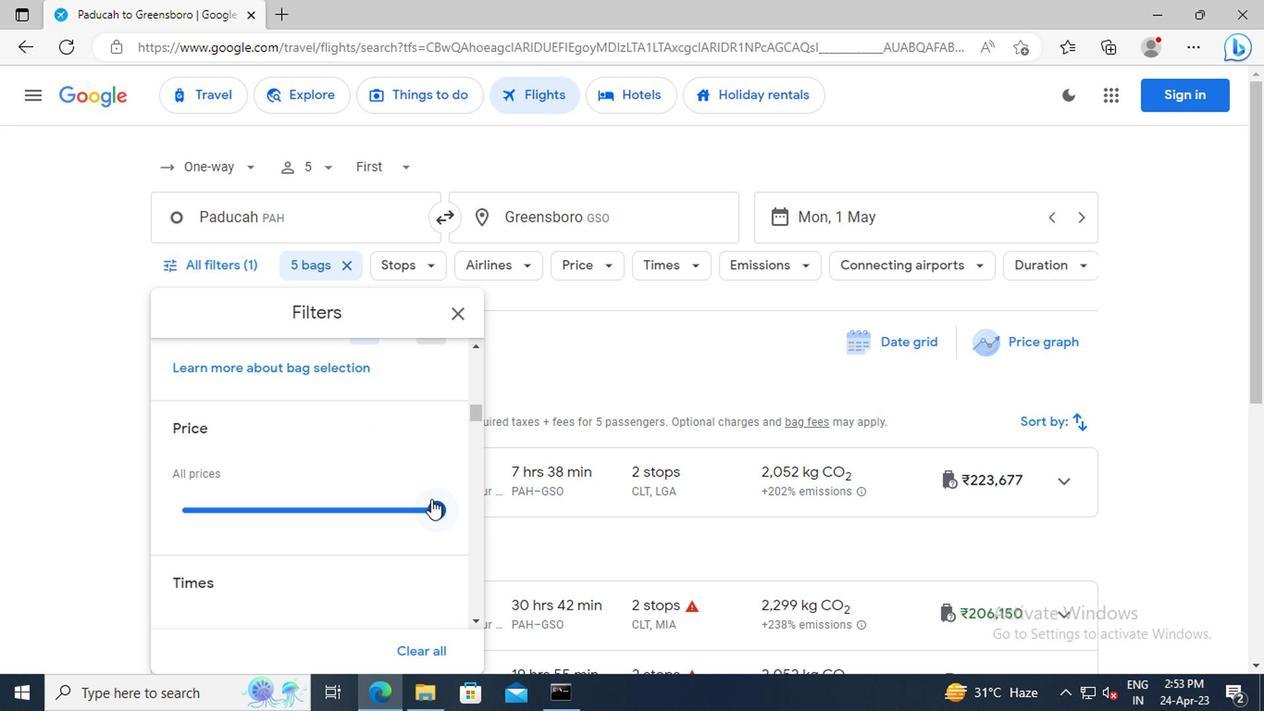 
Action: Mouse moved to (345, 466)
Screenshot: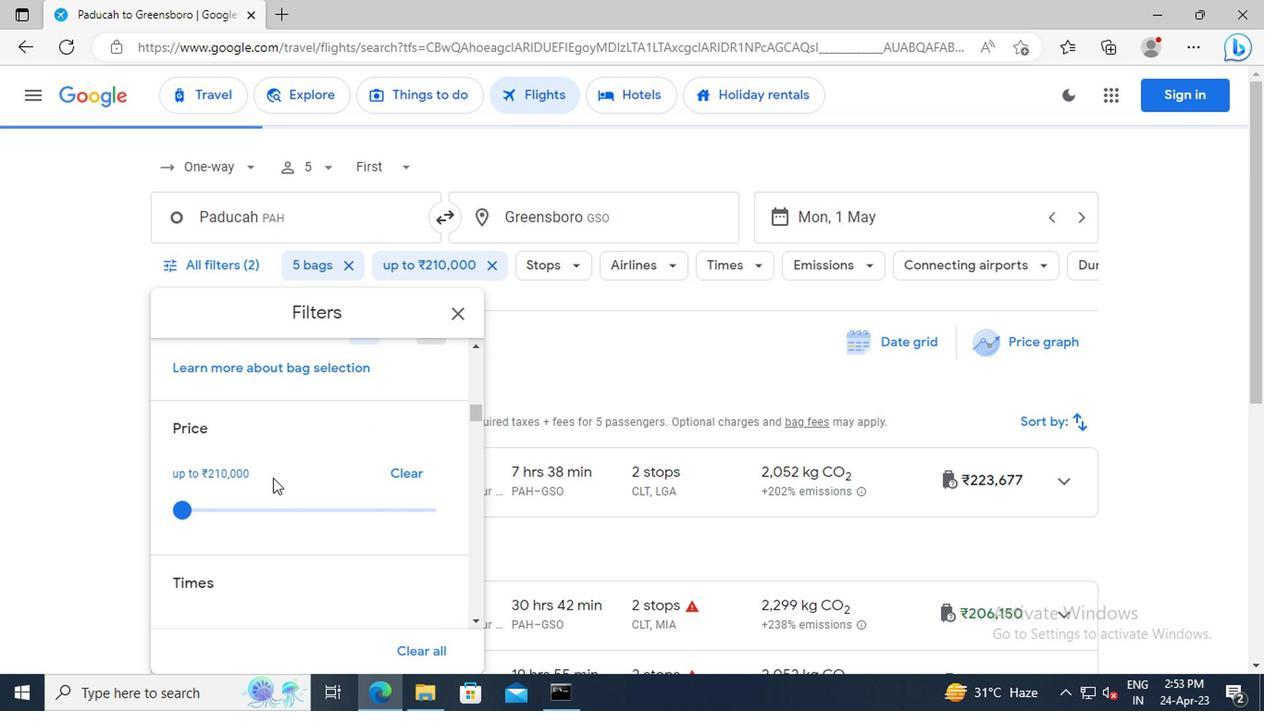 
Action: Mouse scrolled (345, 465) with delta (0, -1)
Screenshot: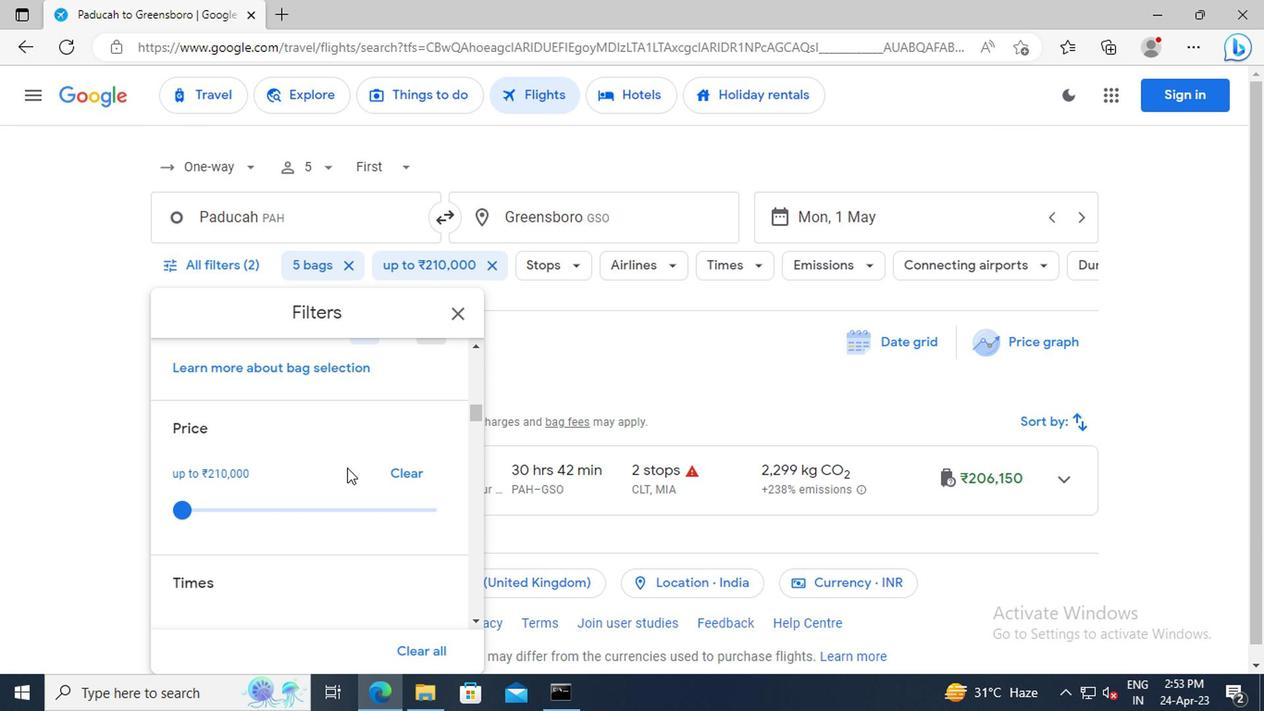 
Action: Mouse scrolled (345, 465) with delta (0, -1)
Screenshot: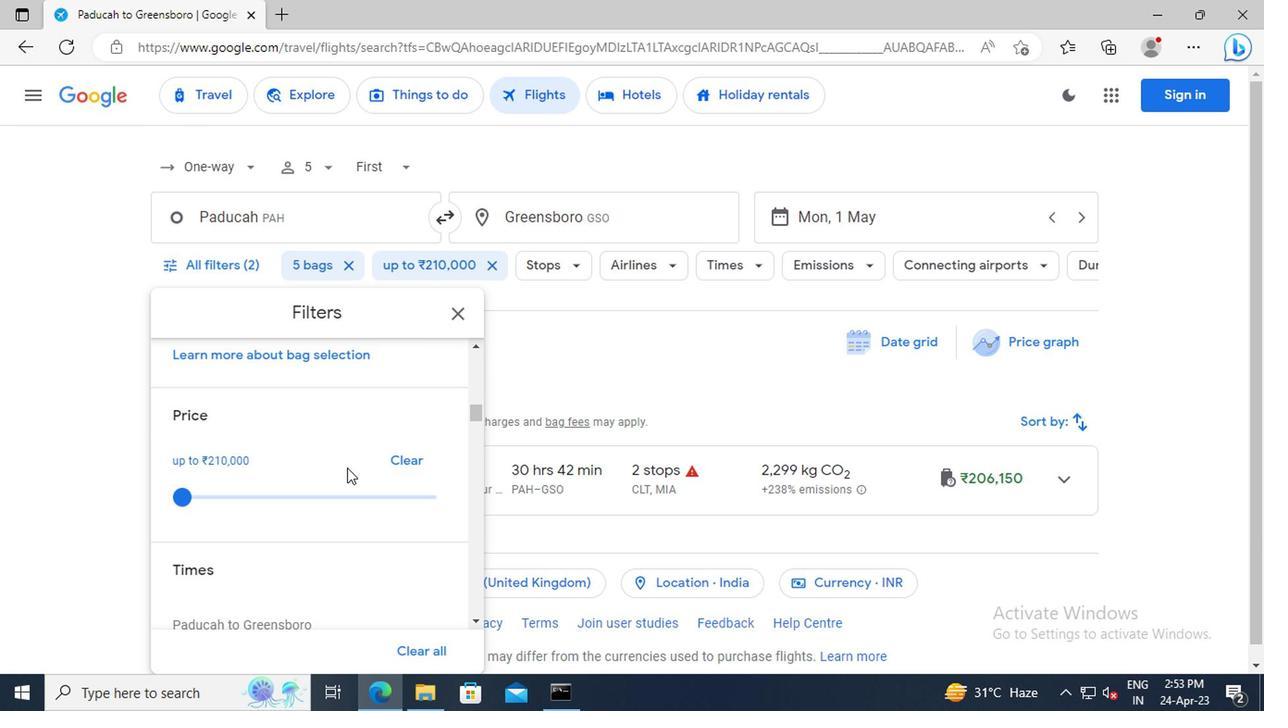 
Action: Mouse scrolled (345, 465) with delta (0, -1)
Screenshot: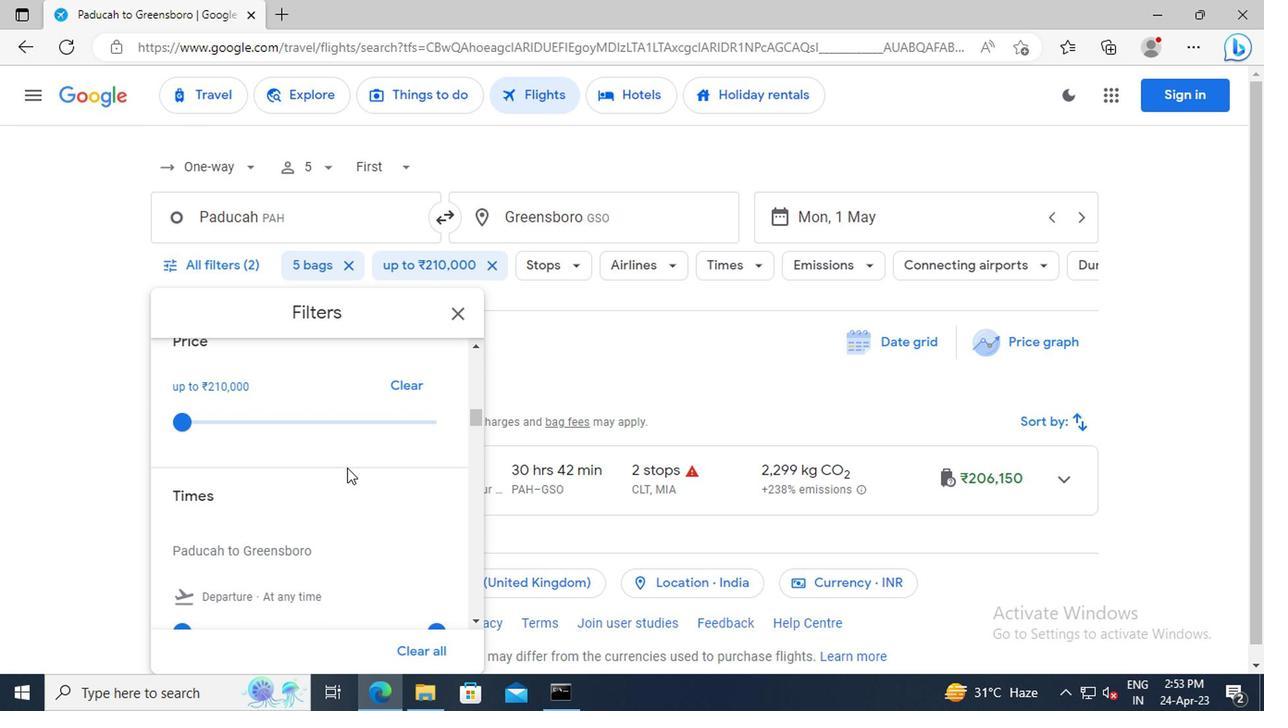 
Action: Mouse scrolled (345, 465) with delta (0, -1)
Screenshot: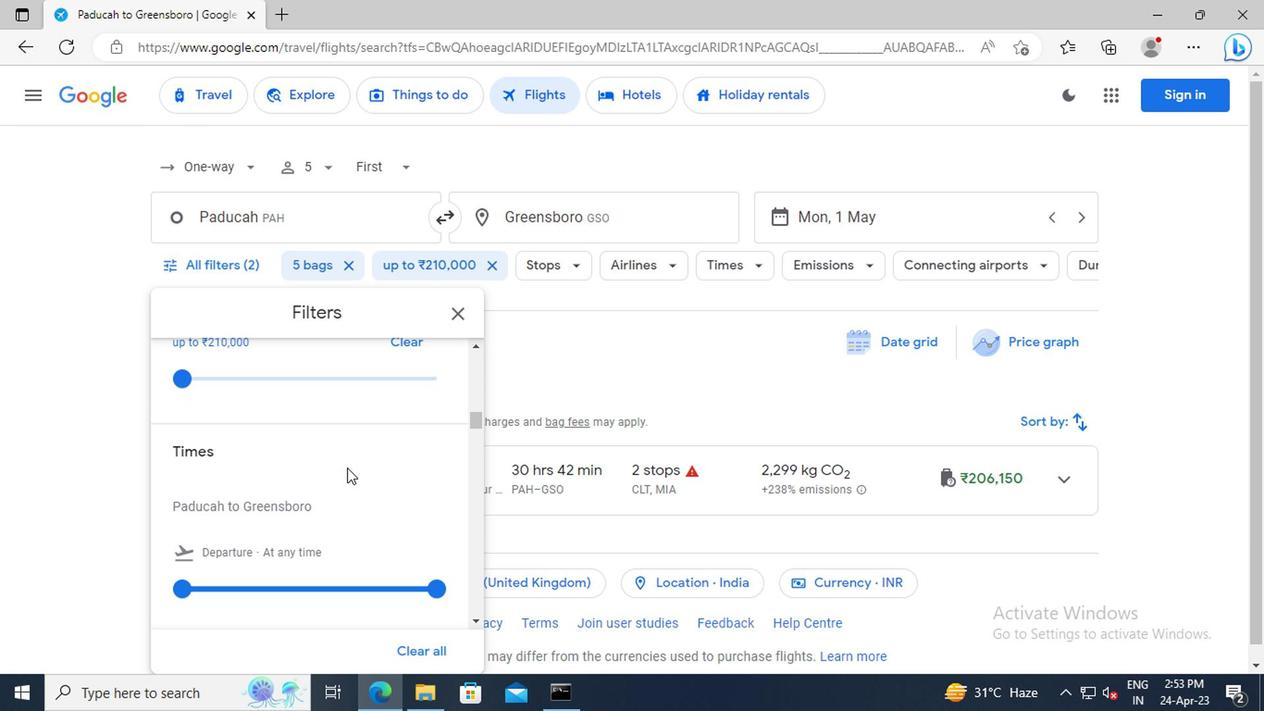 
Action: Mouse scrolled (345, 465) with delta (0, -1)
Screenshot: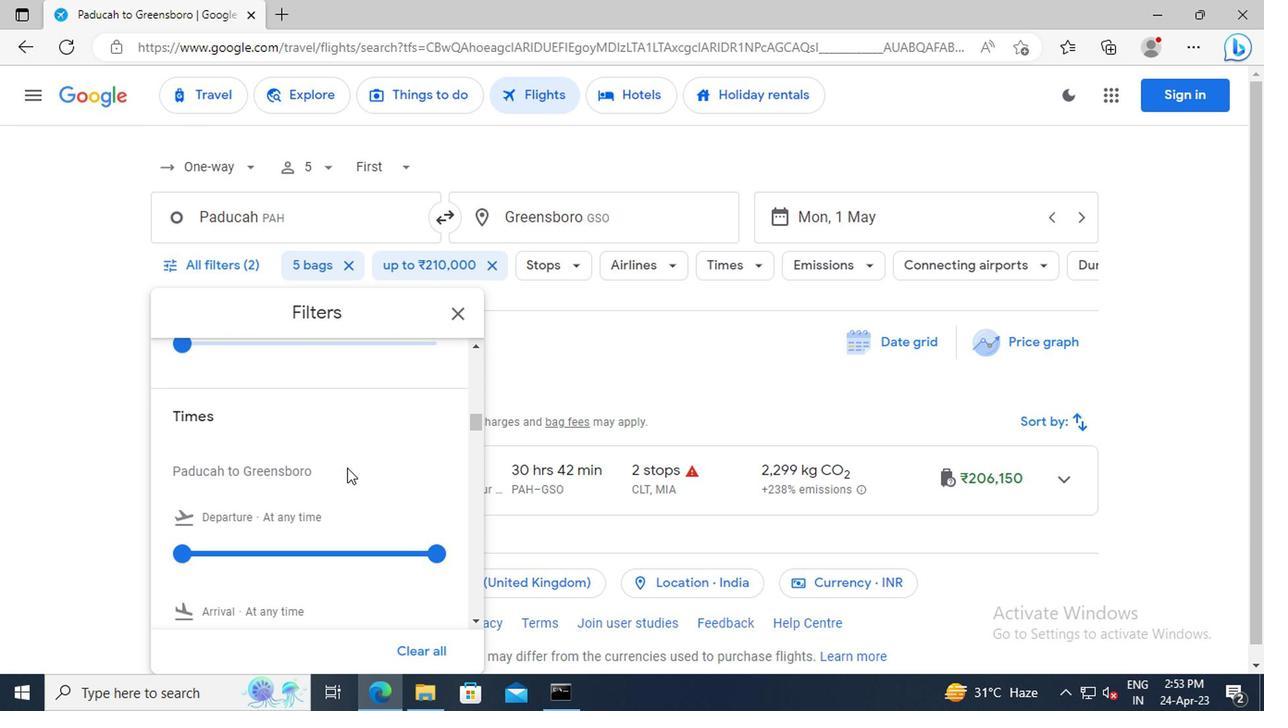 
Action: Mouse moved to (185, 499)
Screenshot: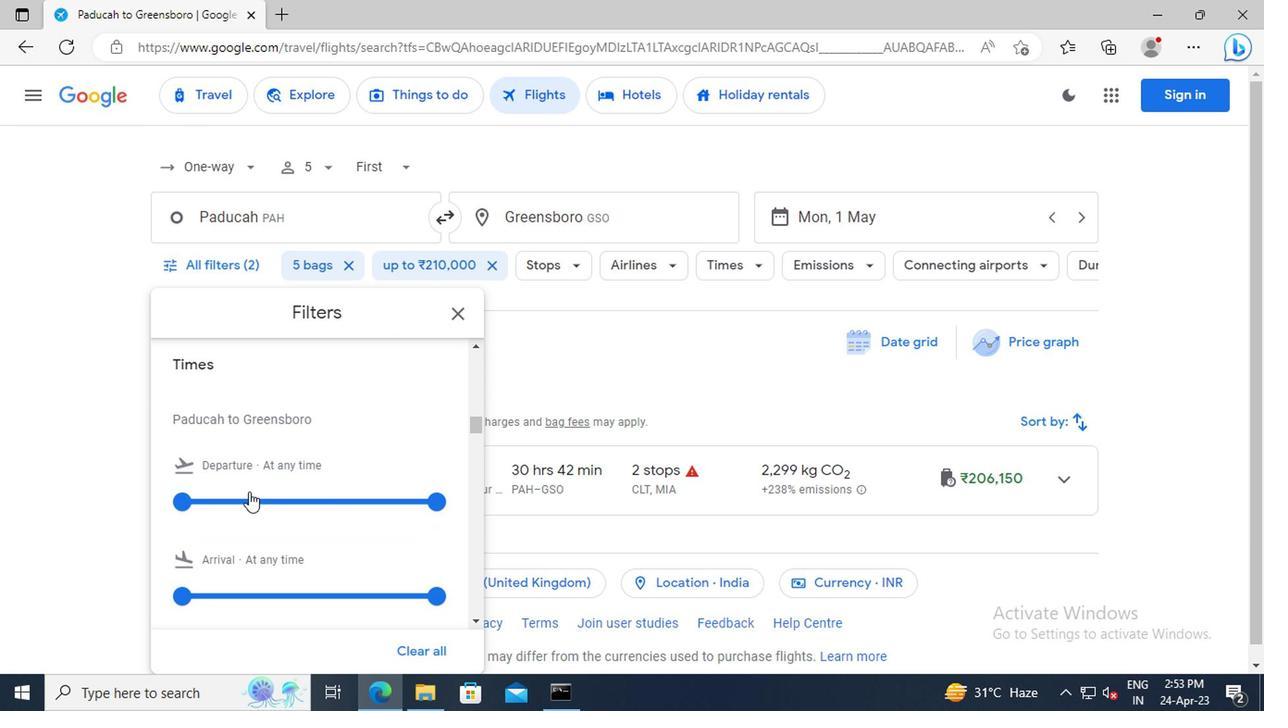 
Action: Mouse pressed left at (185, 499)
Screenshot: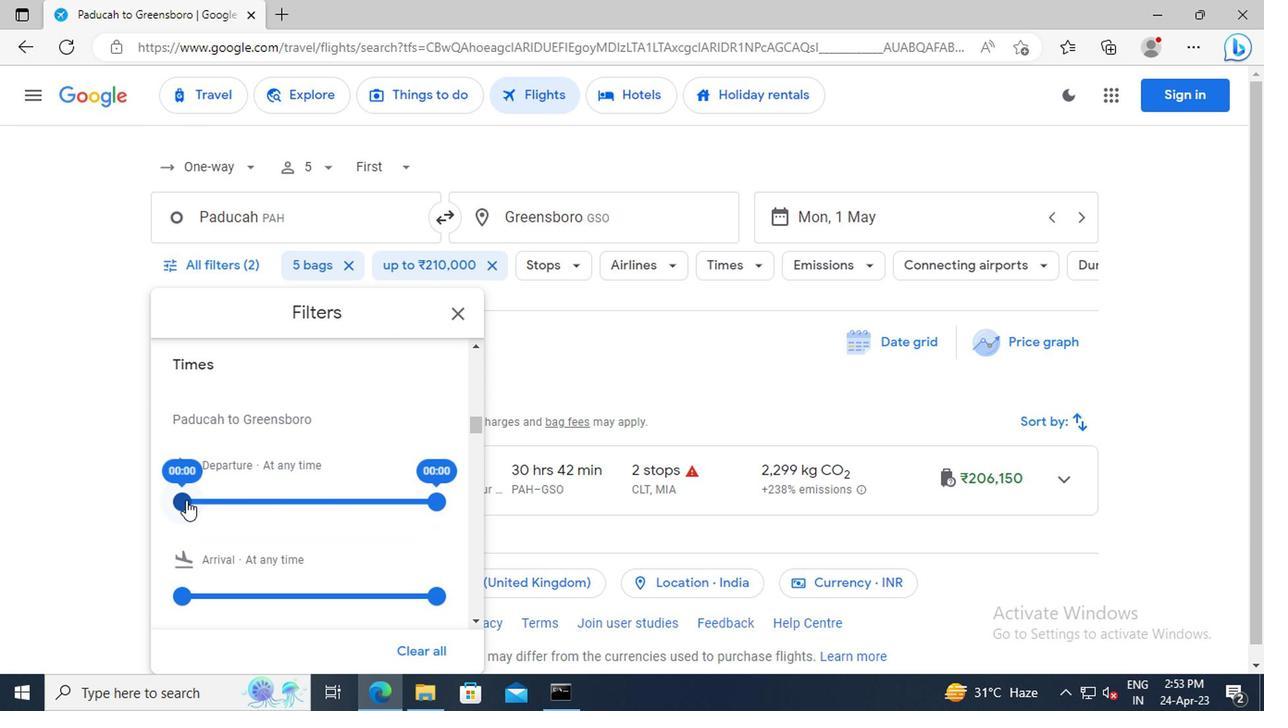 
Action: Mouse moved to (428, 500)
Screenshot: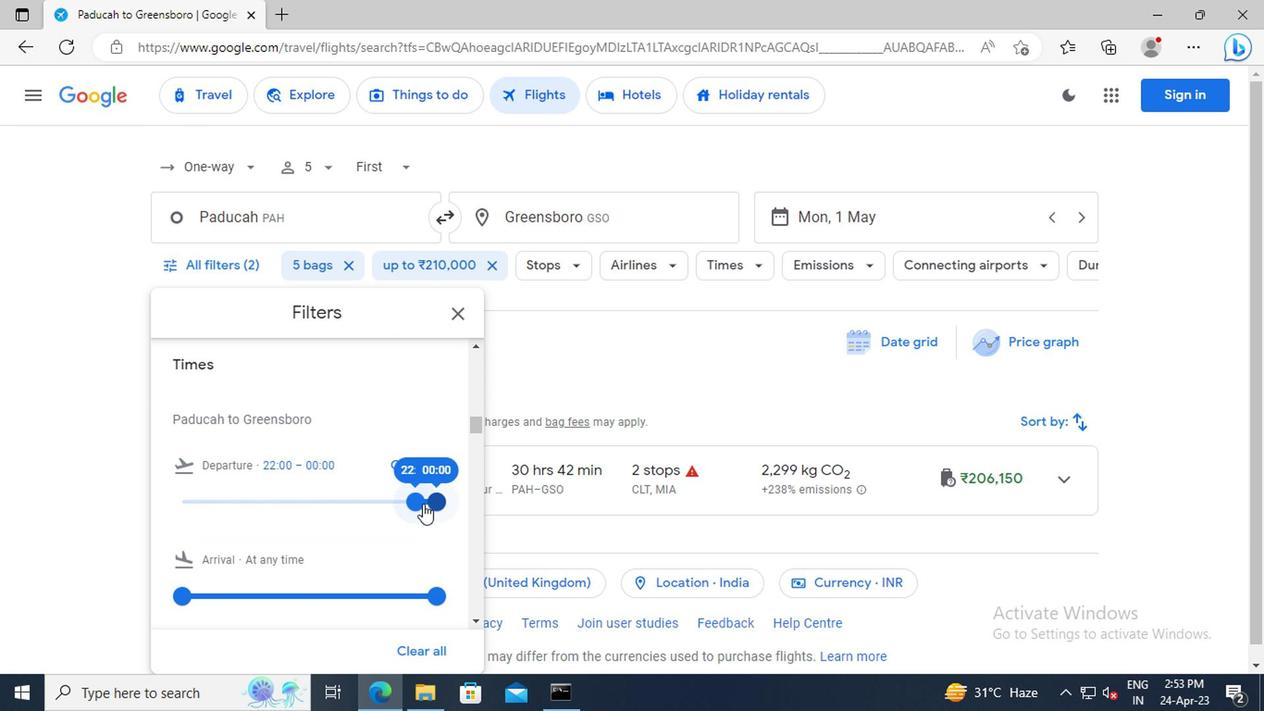 
Action: Mouse pressed left at (428, 500)
Screenshot: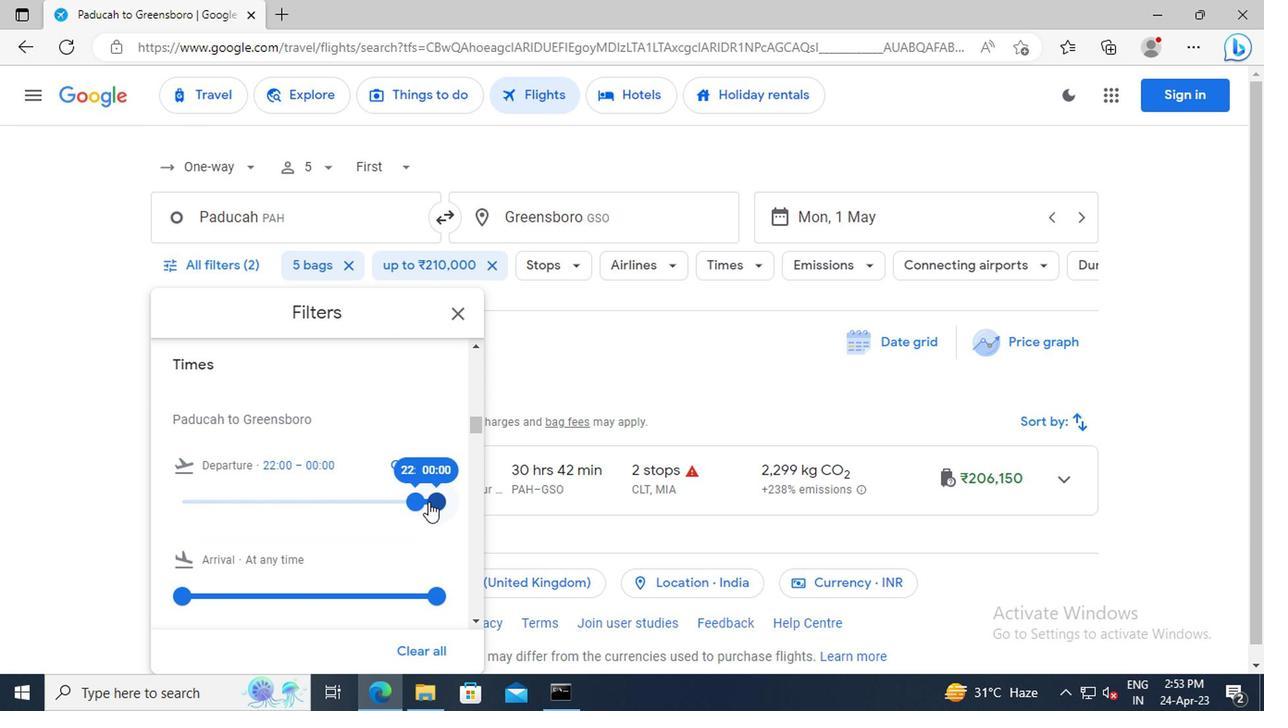 
Action: Mouse moved to (431, 506)
Screenshot: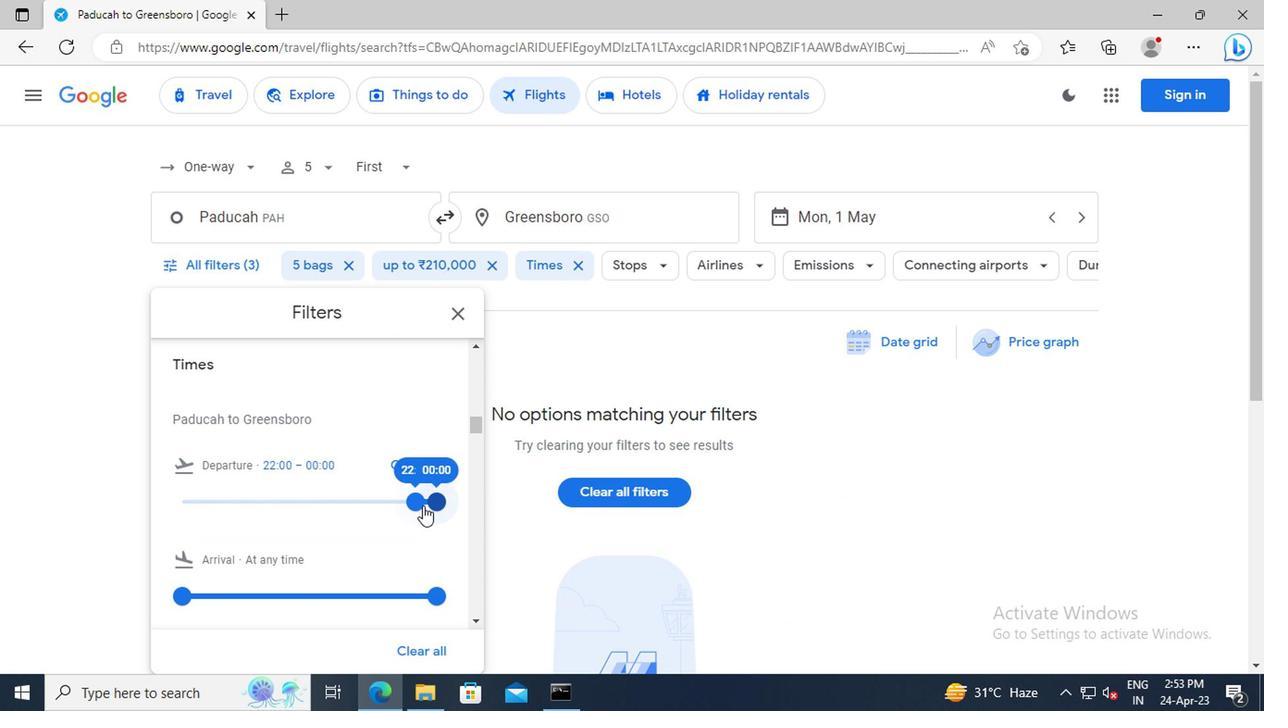 
Action: Mouse pressed left at (431, 506)
Screenshot: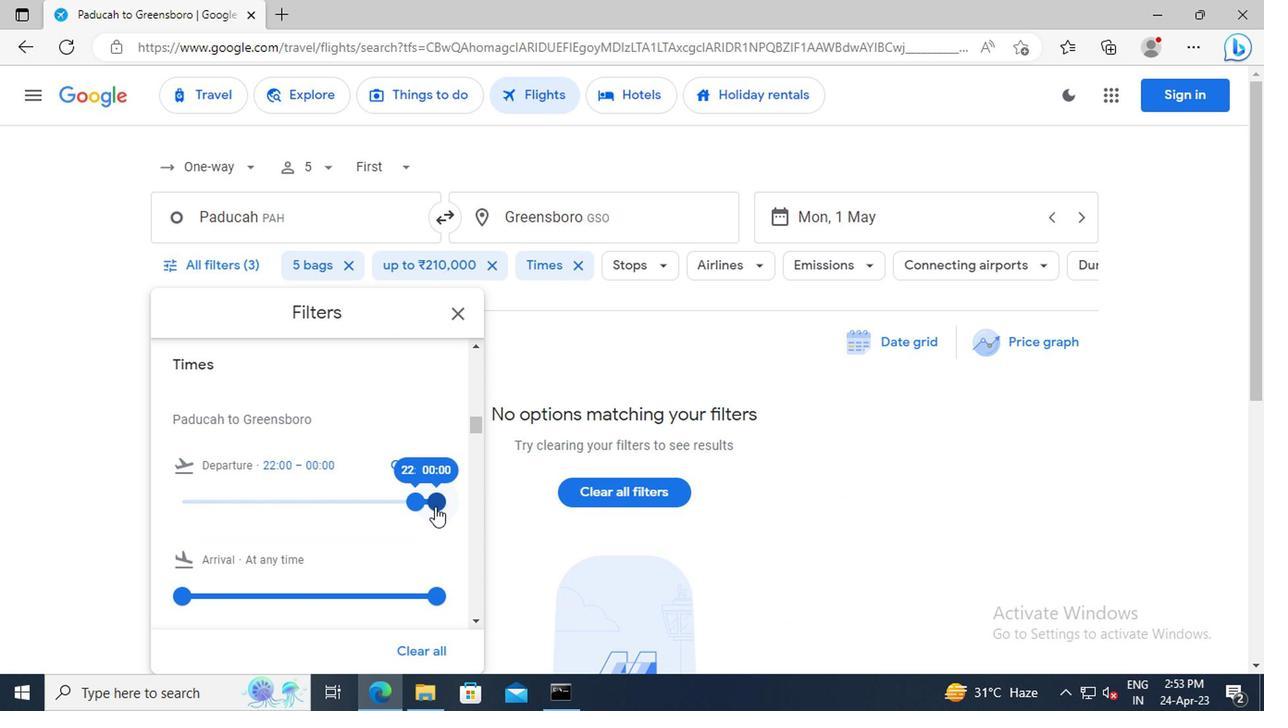 
Action: Mouse moved to (453, 313)
Screenshot: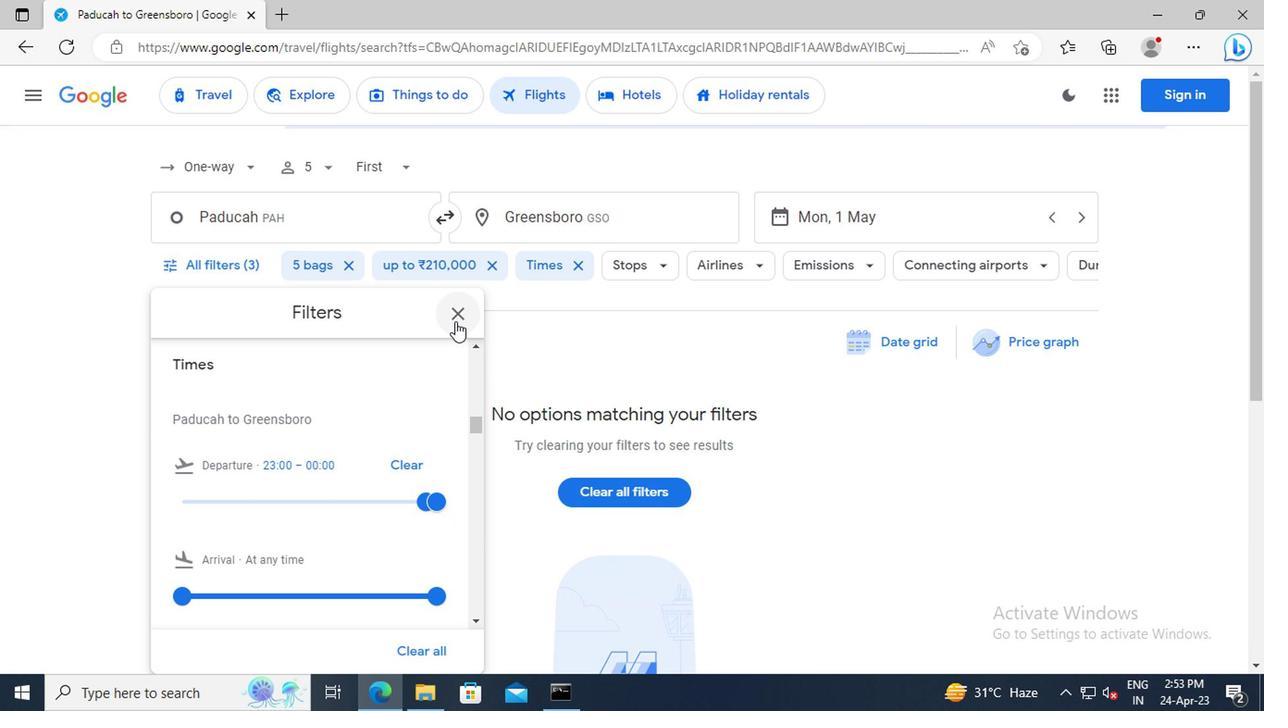 
Action: Mouse pressed left at (453, 313)
Screenshot: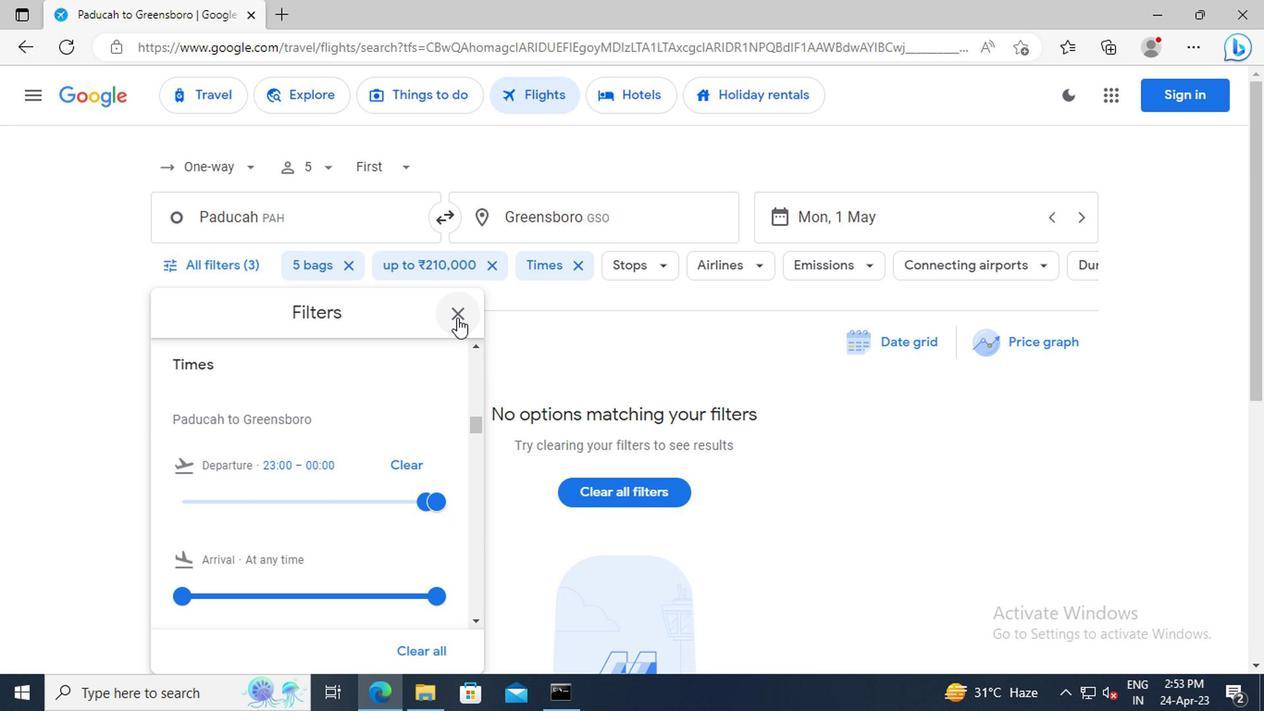 
Action: Mouse moved to (483, 405)
Screenshot: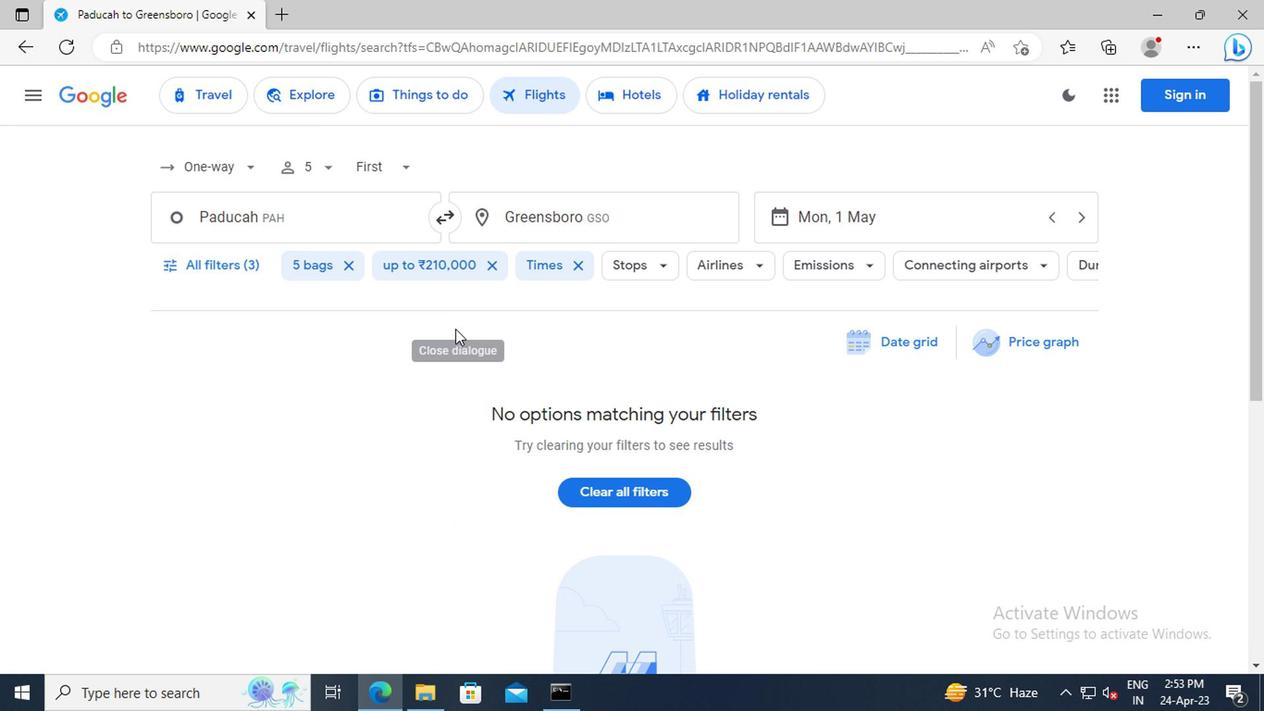 
